 Task: Plan a trip to Papakura, New Zealand from 6th December, 2023 to 18th December, 2023 for 3 adults.2 bedrooms having 2 beds and 2 bathrooms. Look for 5 properties as per requirement.
Action: Mouse moved to (405, 71)
Screenshot: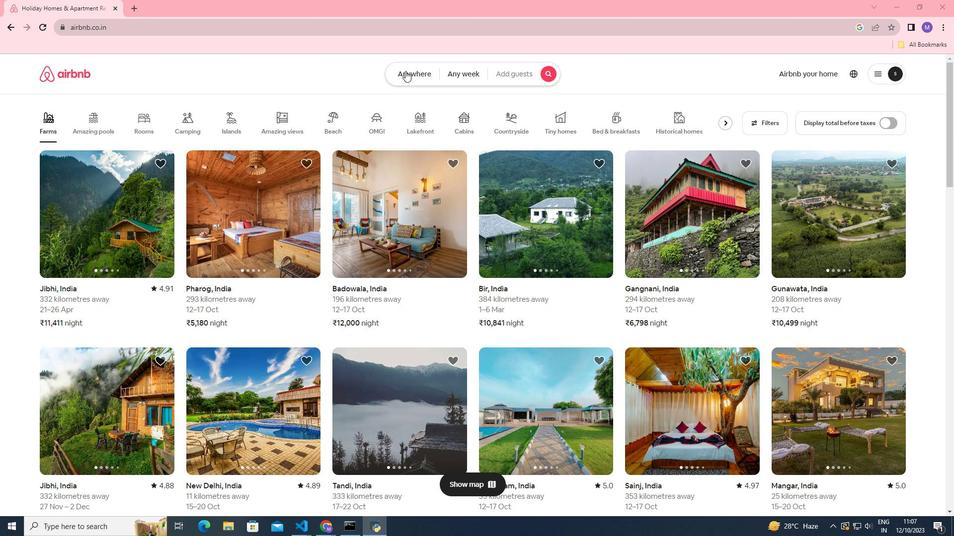 
Action: Mouse pressed left at (405, 71)
Screenshot: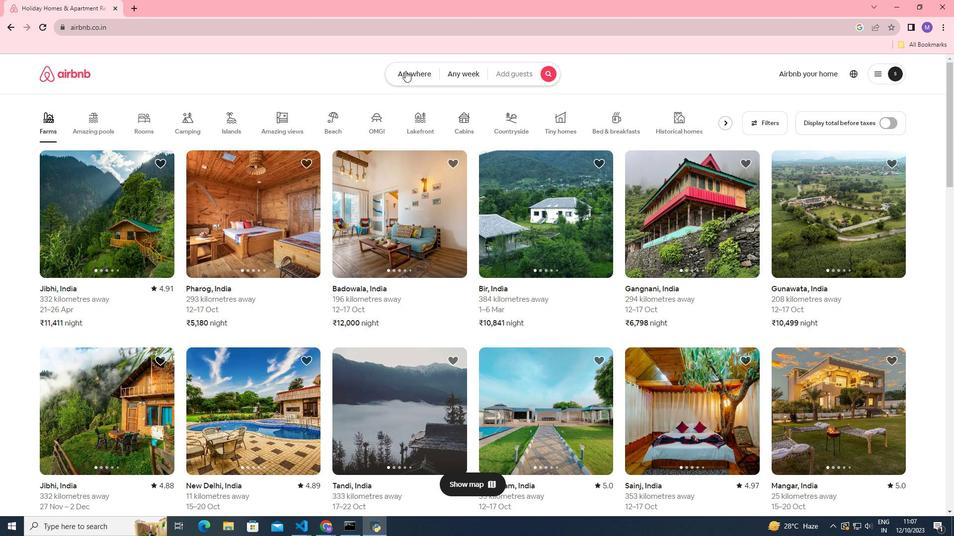 
Action: Mouse moved to (345, 111)
Screenshot: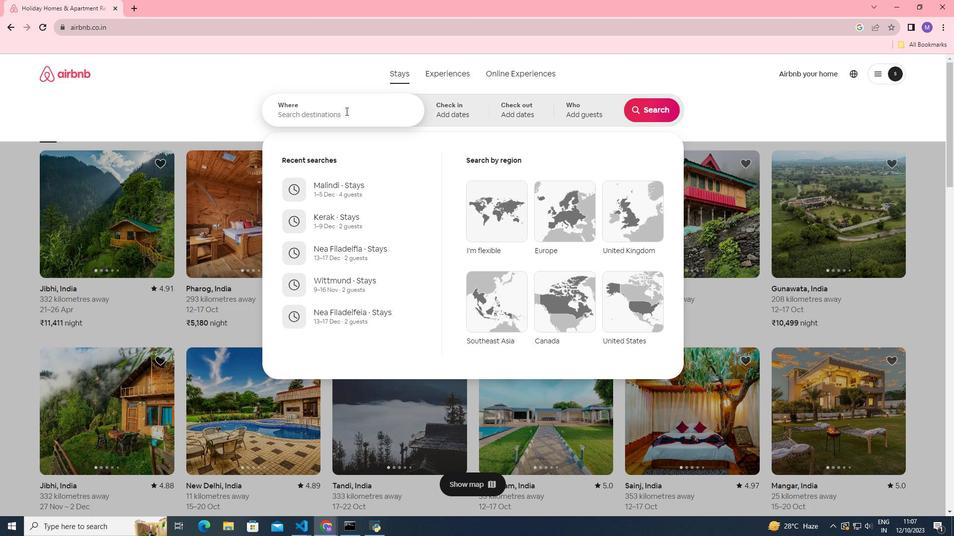 
Action: Mouse pressed left at (345, 111)
Screenshot: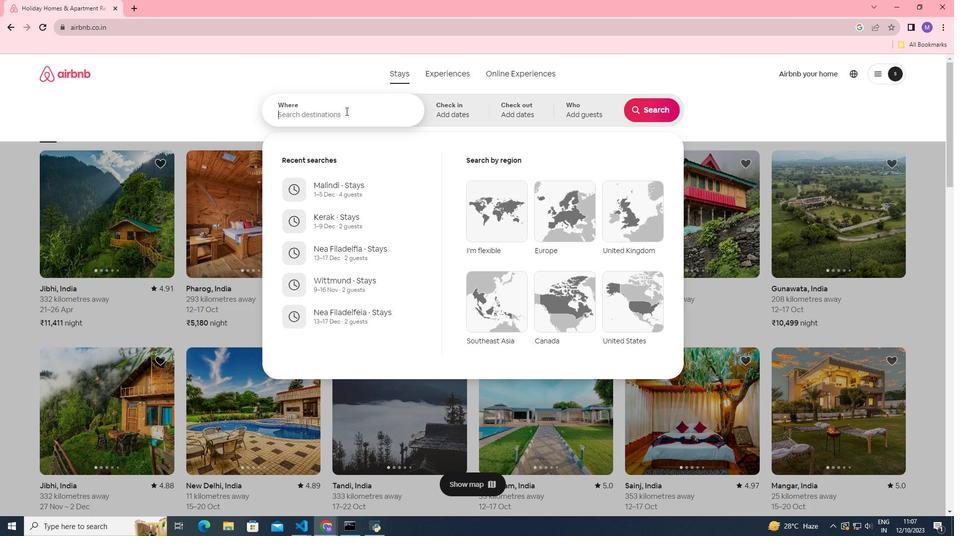 
Action: Key pressed <Key.shift>Papakura,<Key.space><Key.shift>New<Key.space><Key.shift>Zealand
Screenshot: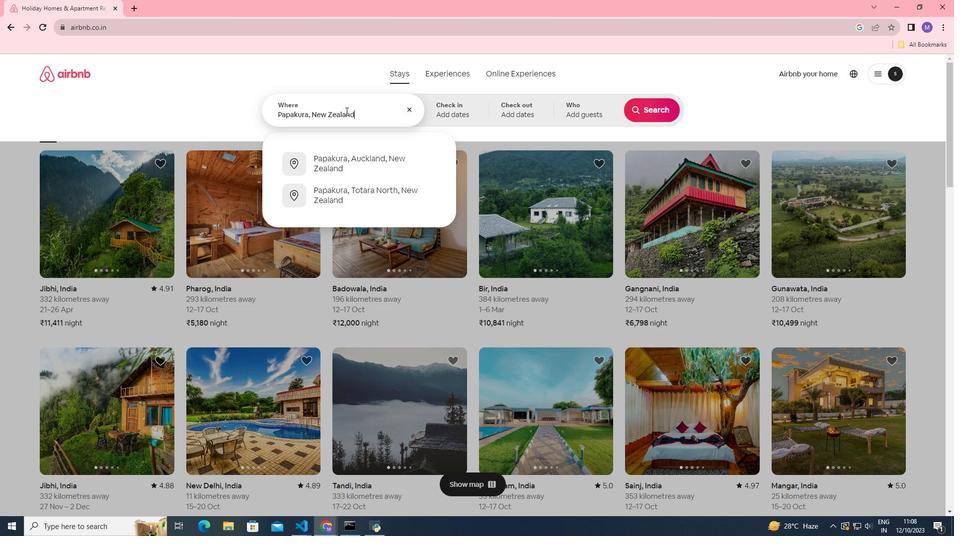 
Action: Mouse moved to (464, 118)
Screenshot: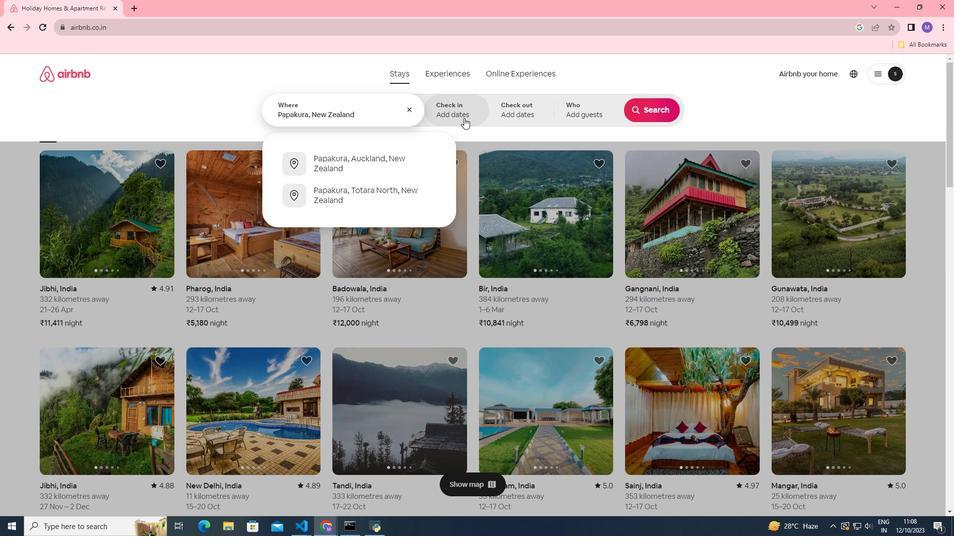 
Action: Mouse pressed left at (464, 118)
Screenshot: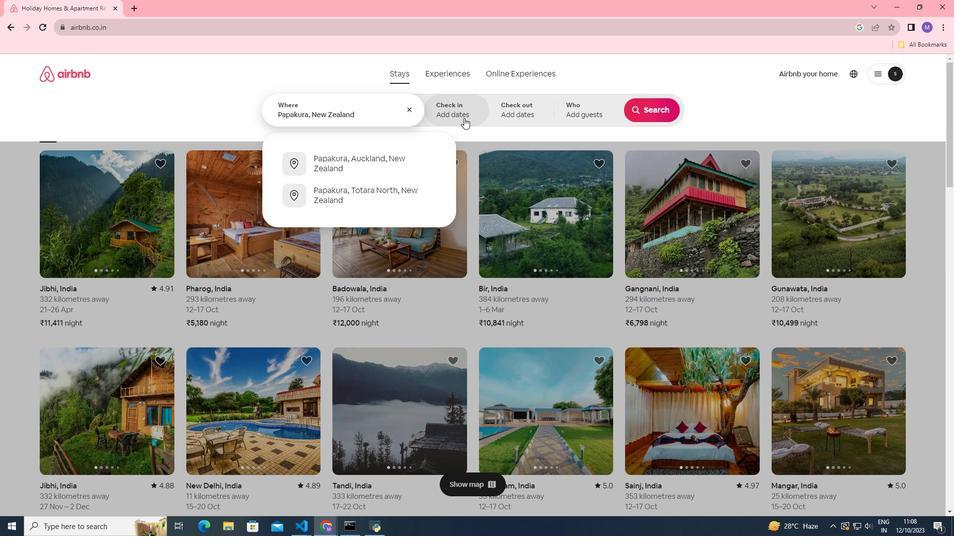 
Action: Mouse moved to (646, 191)
Screenshot: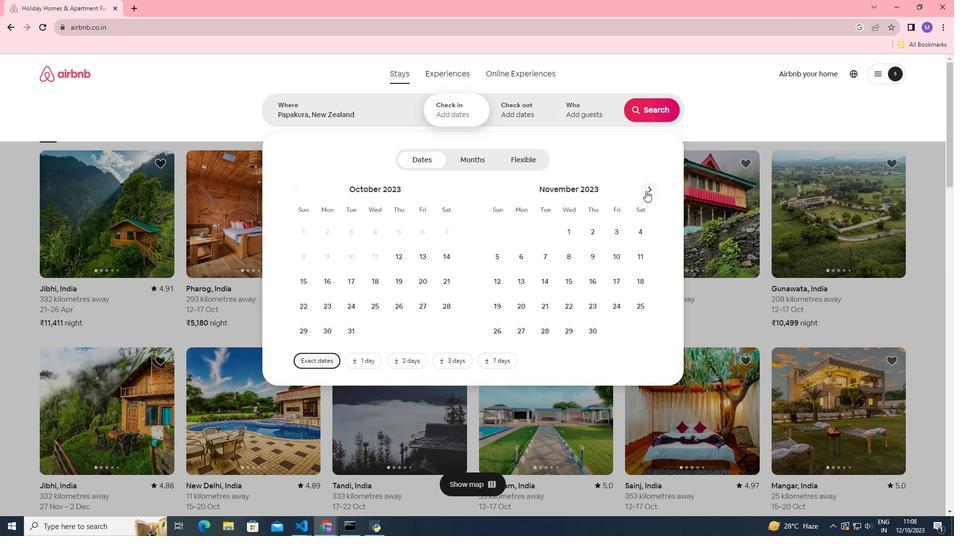 
Action: Mouse pressed left at (646, 191)
Screenshot: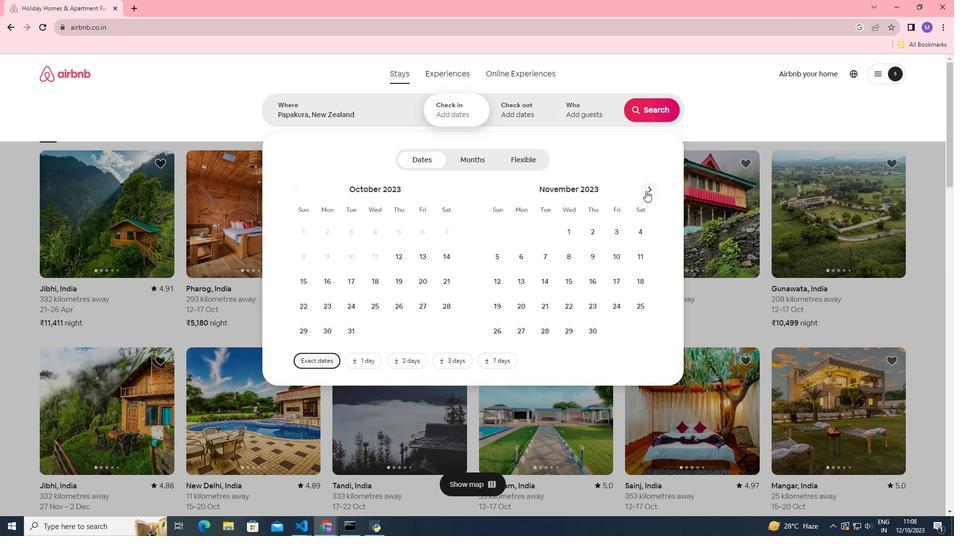 
Action: Mouse moved to (567, 255)
Screenshot: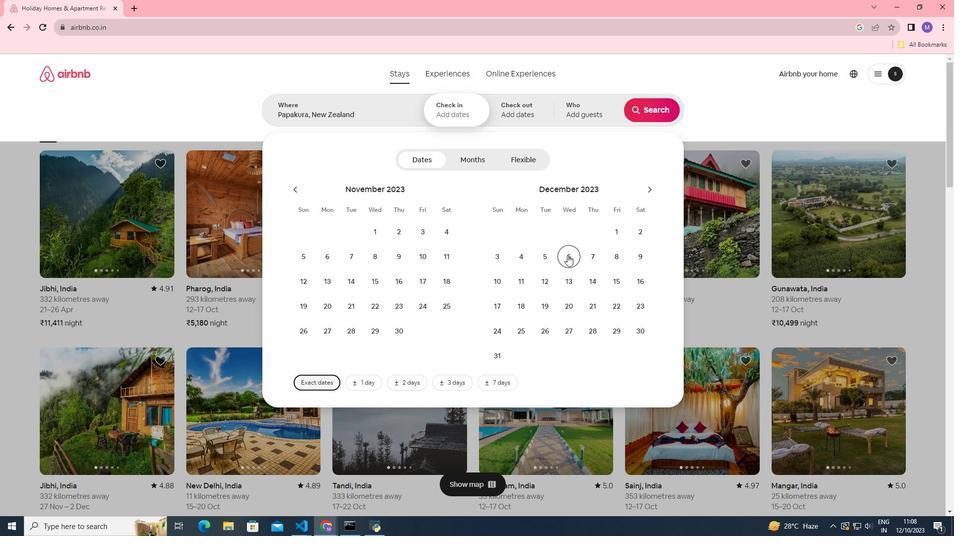 
Action: Mouse pressed left at (567, 255)
Screenshot: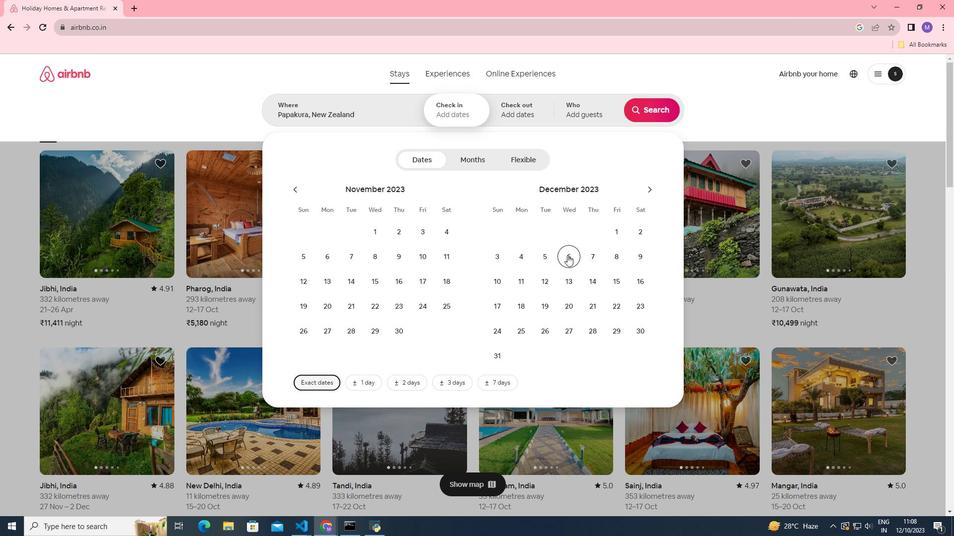 
Action: Mouse moved to (518, 308)
Screenshot: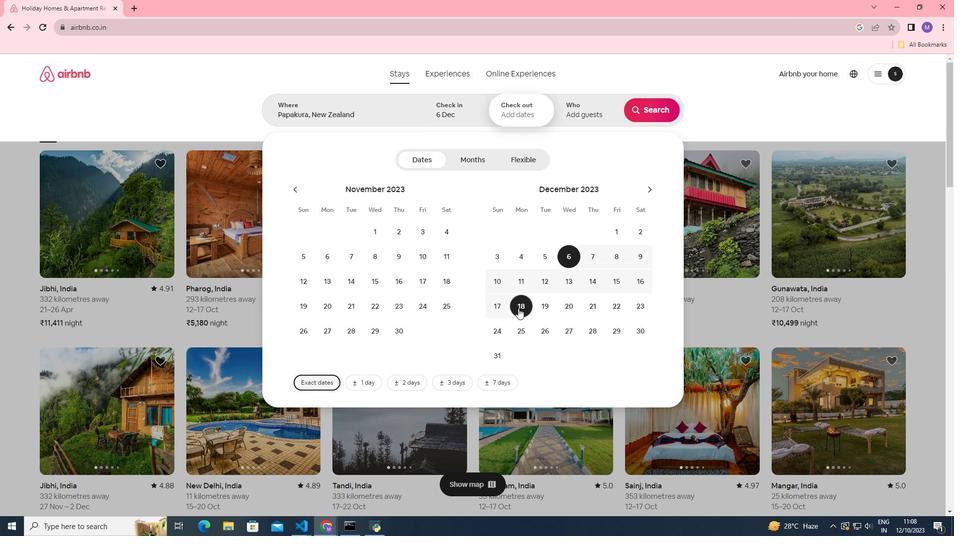 
Action: Mouse pressed left at (518, 308)
Screenshot: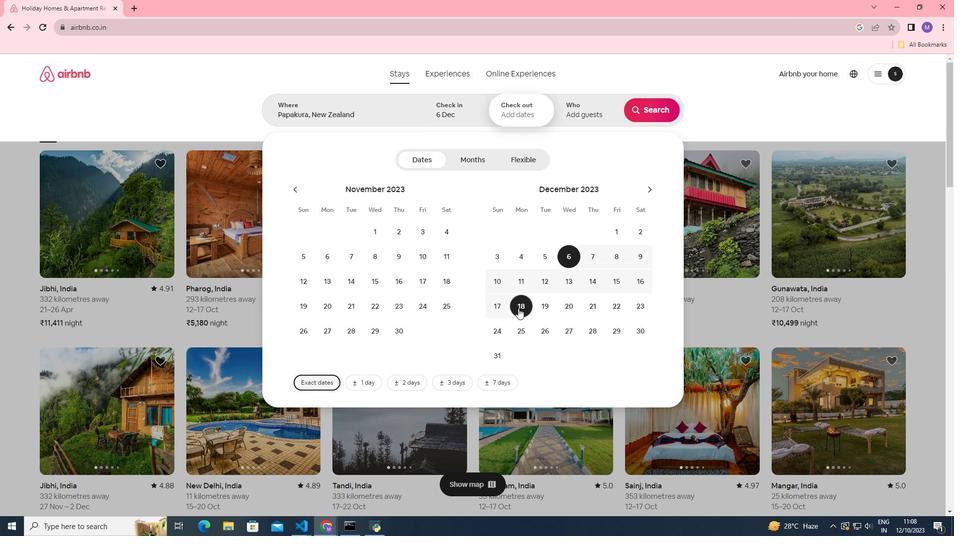 
Action: Mouse pressed left at (518, 308)
Screenshot: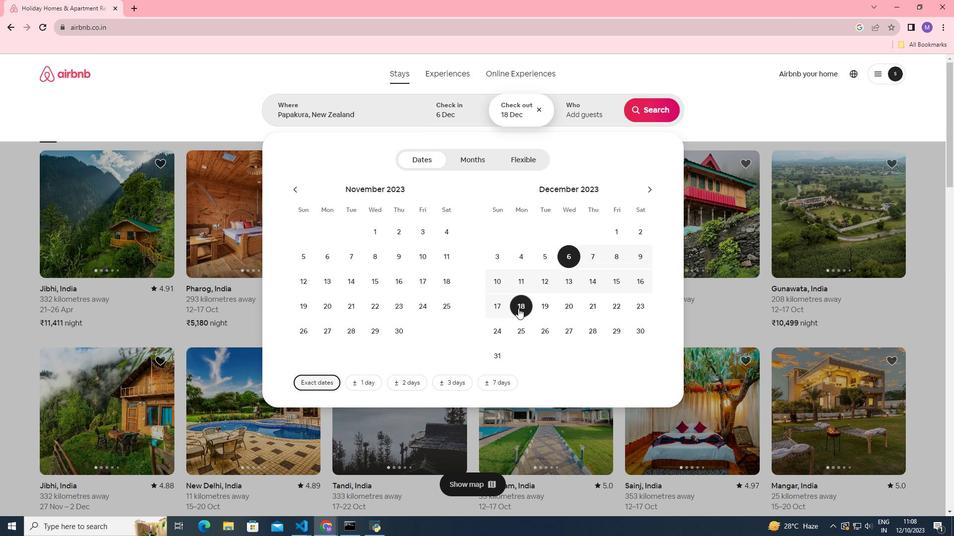 
Action: Mouse moved to (582, 109)
Screenshot: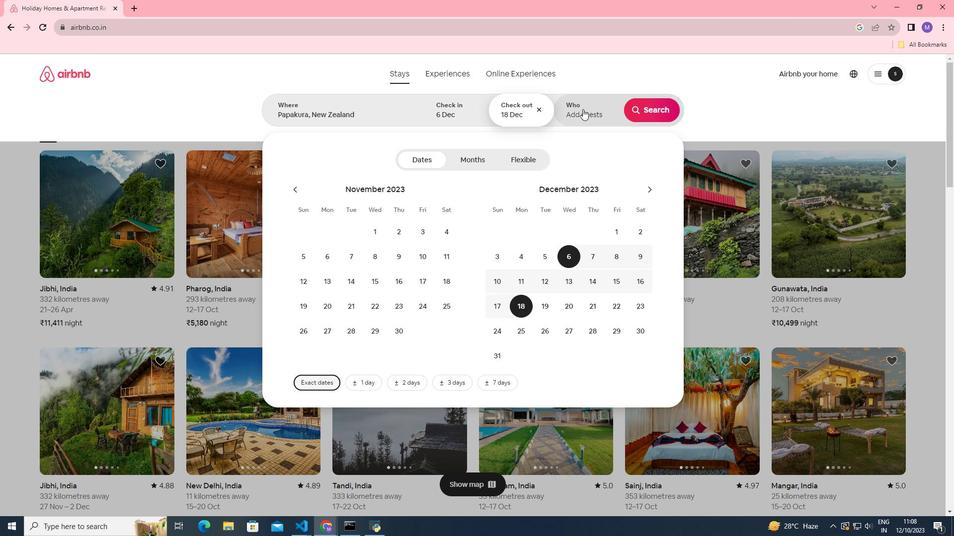 
Action: Mouse pressed left at (582, 109)
Screenshot: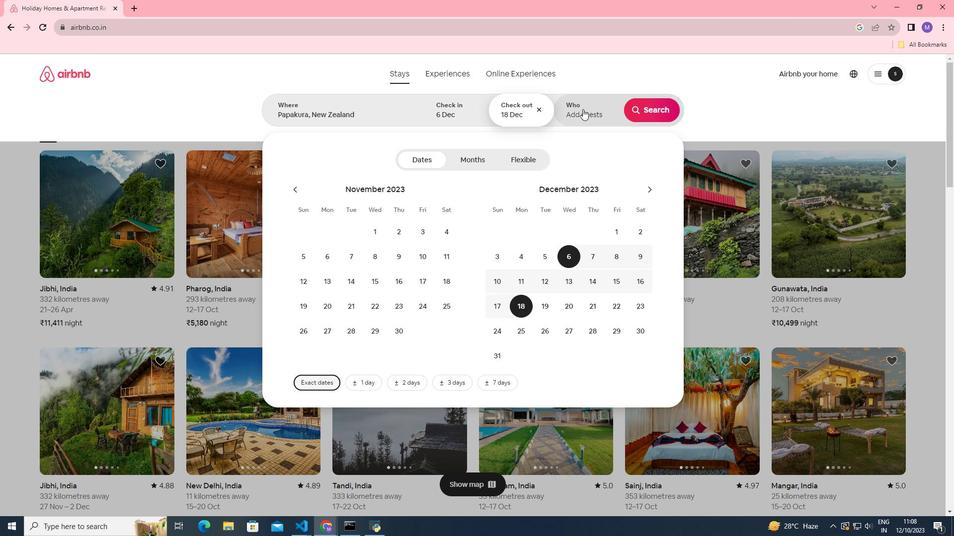 
Action: Mouse moved to (657, 160)
Screenshot: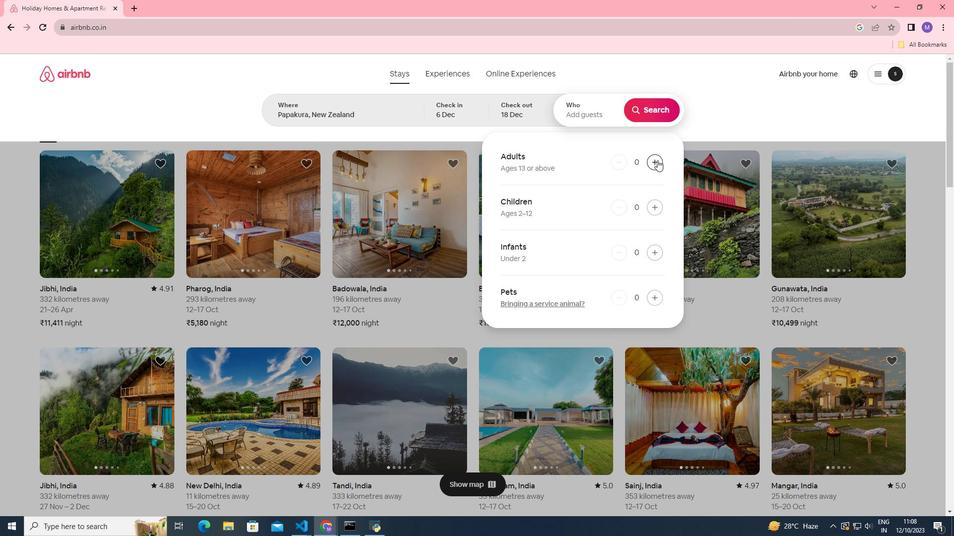 
Action: Mouse pressed left at (657, 160)
Screenshot: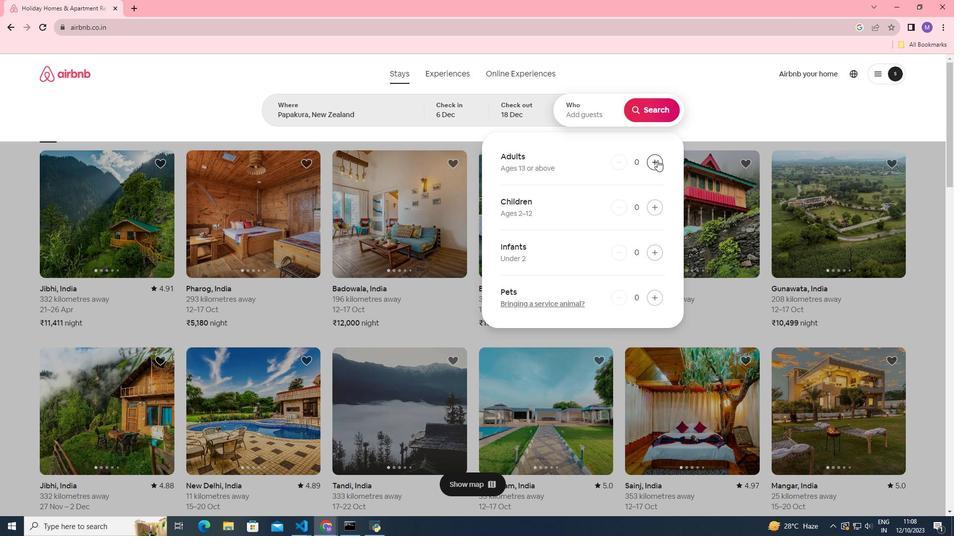 
Action: Mouse pressed left at (657, 160)
Screenshot: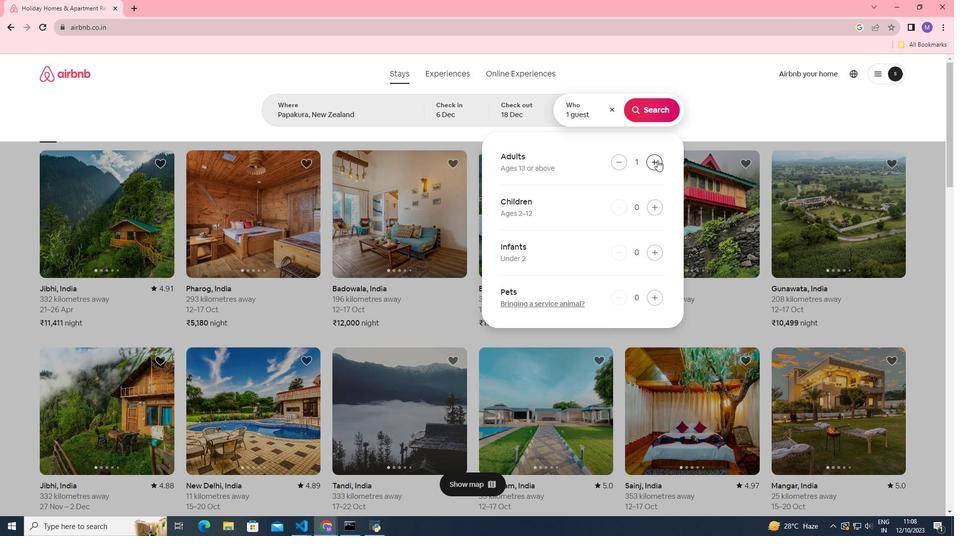 
Action: Mouse pressed left at (657, 160)
Screenshot: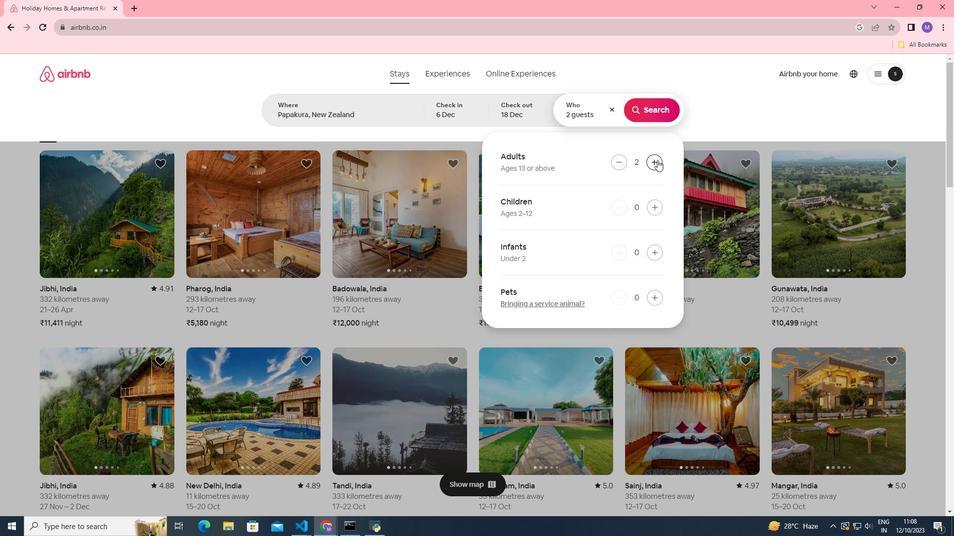 
Action: Mouse moved to (645, 104)
Screenshot: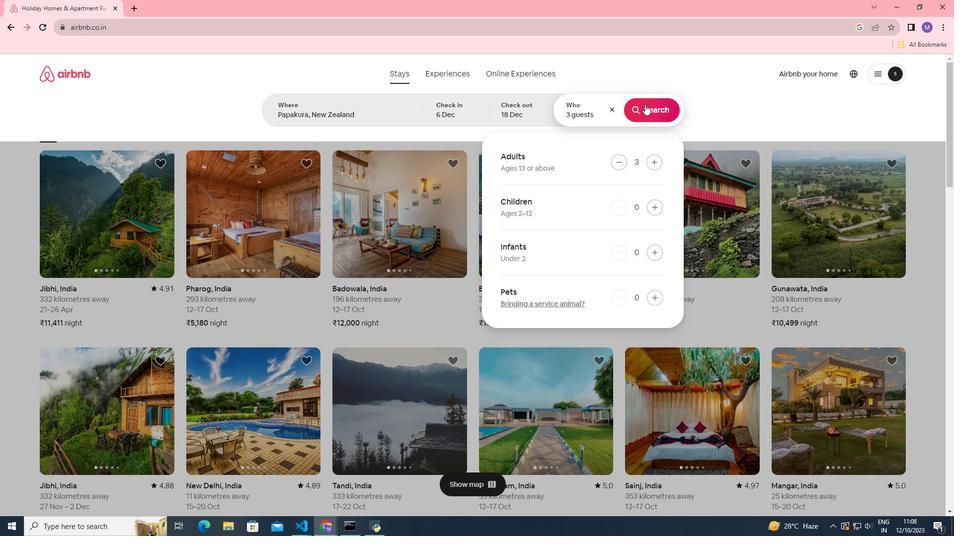 
Action: Mouse pressed left at (645, 104)
Screenshot: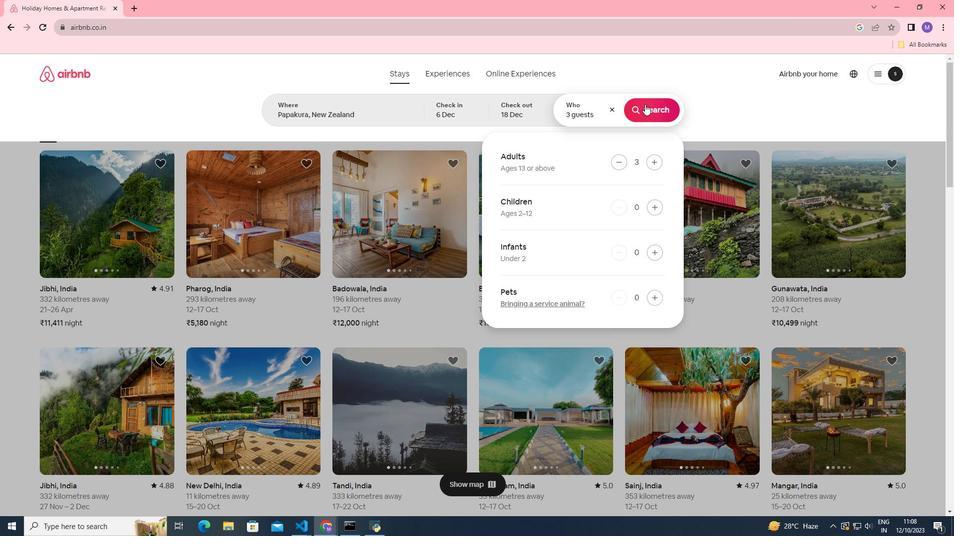 
Action: Mouse moved to (778, 118)
Screenshot: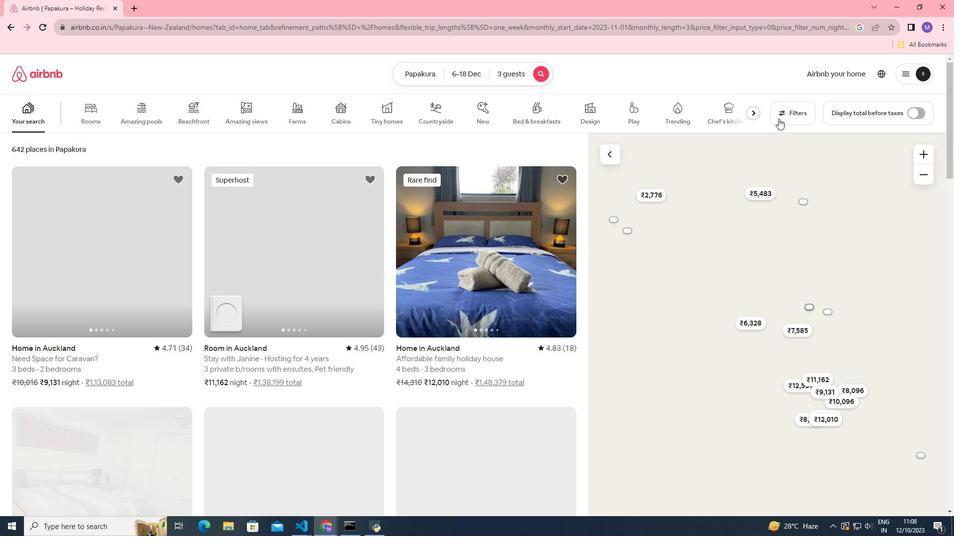 
Action: Mouse pressed left at (778, 118)
Screenshot: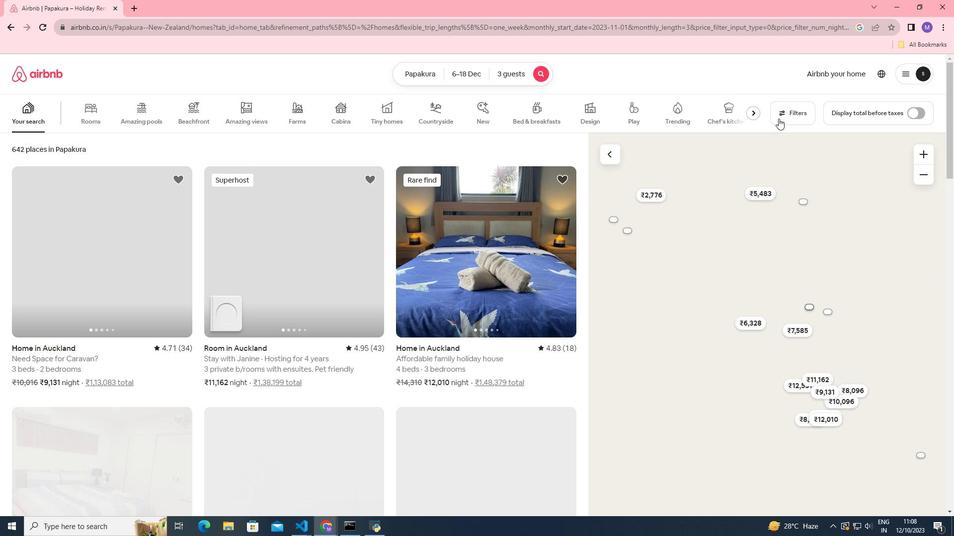 
Action: Mouse moved to (399, 369)
Screenshot: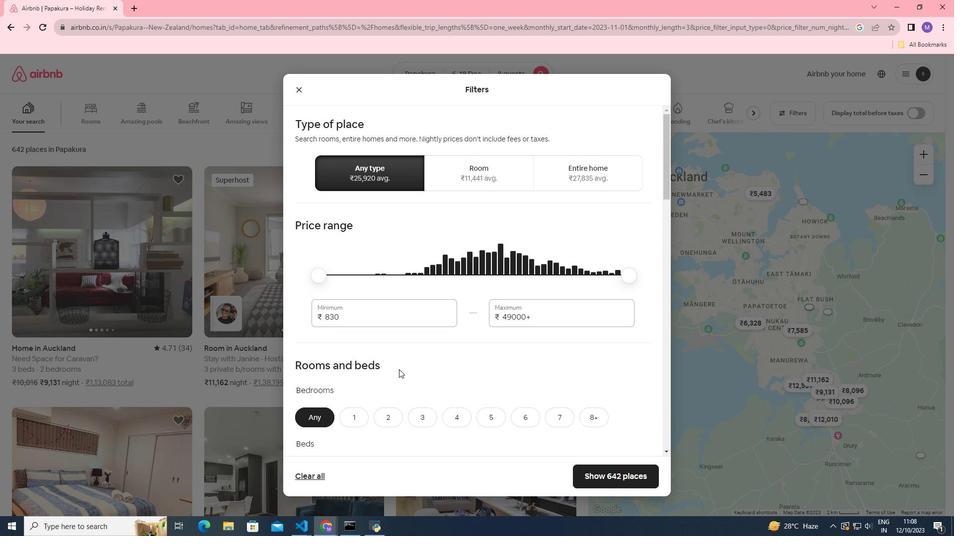 
Action: Mouse scrolled (399, 369) with delta (0, 0)
Screenshot: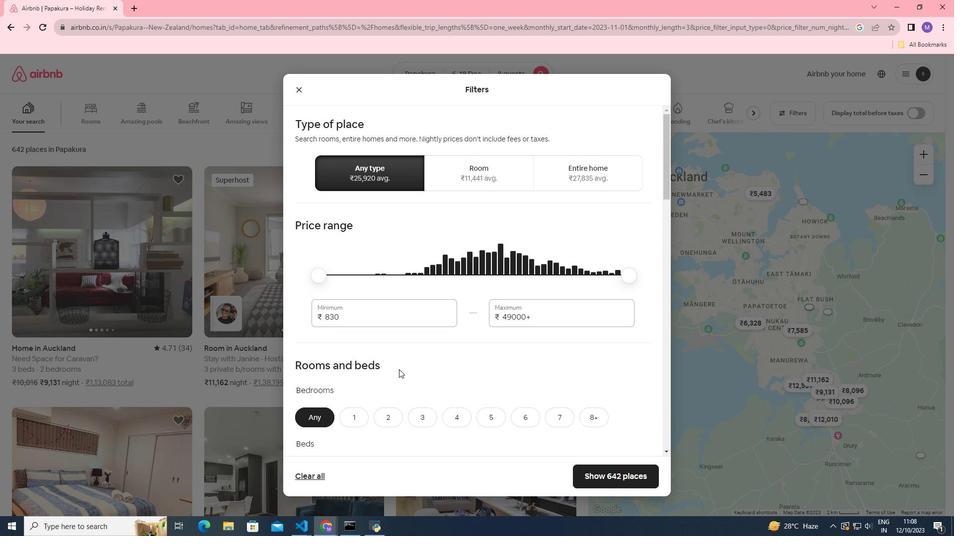 
Action: Mouse moved to (382, 358)
Screenshot: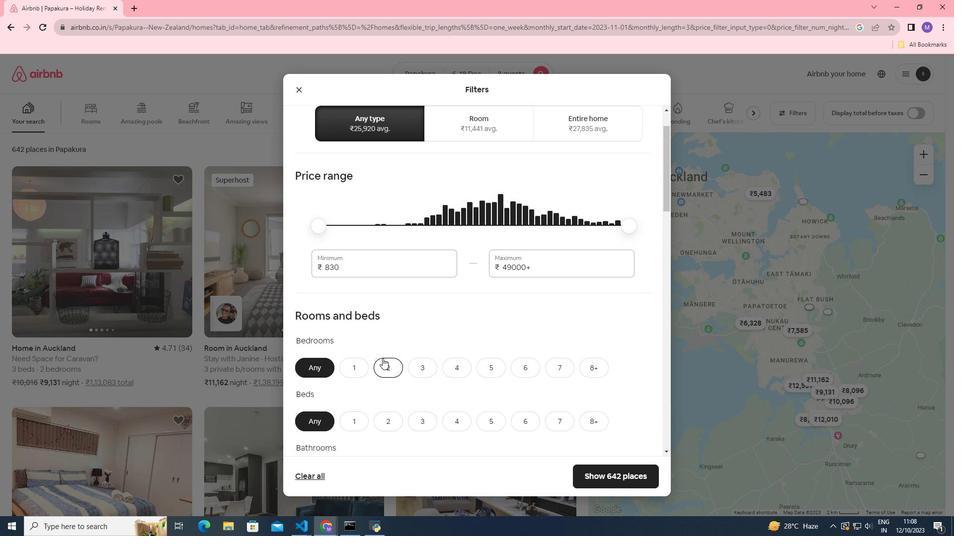 
Action: Mouse scrolled (382, 358) with delta (0, 0)
Screenshot: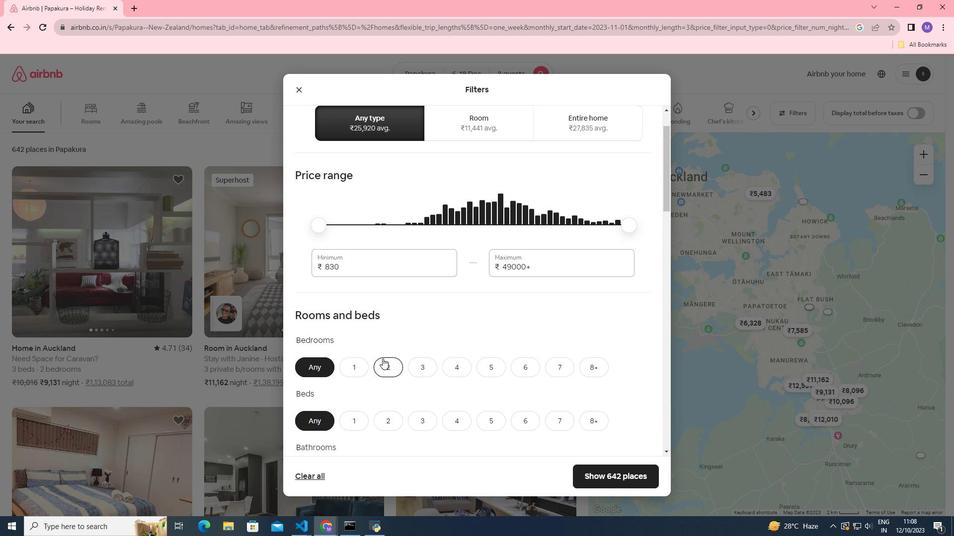 
Action: Mouse moved to (394, 322)
Screenshot: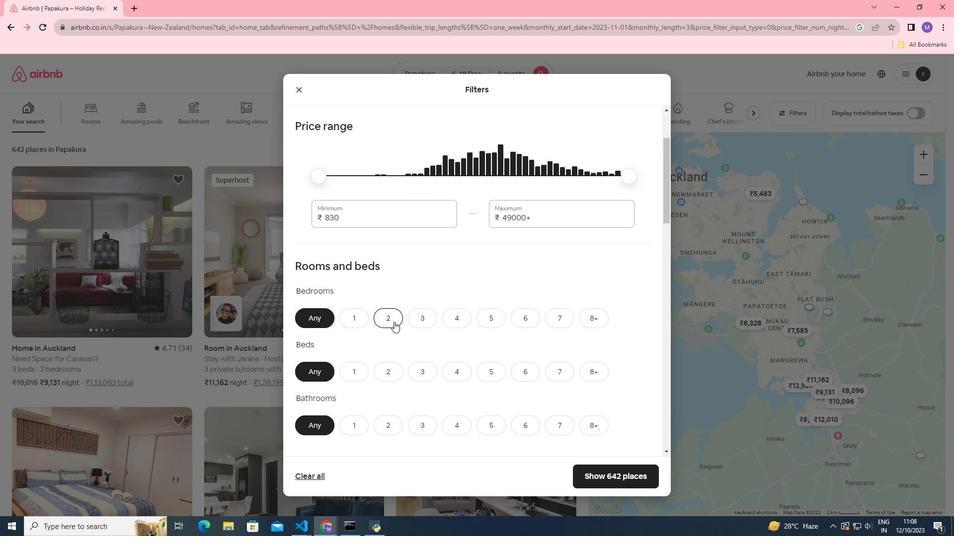
Action: Mouse pressed left at (394, 322)
Screenshot: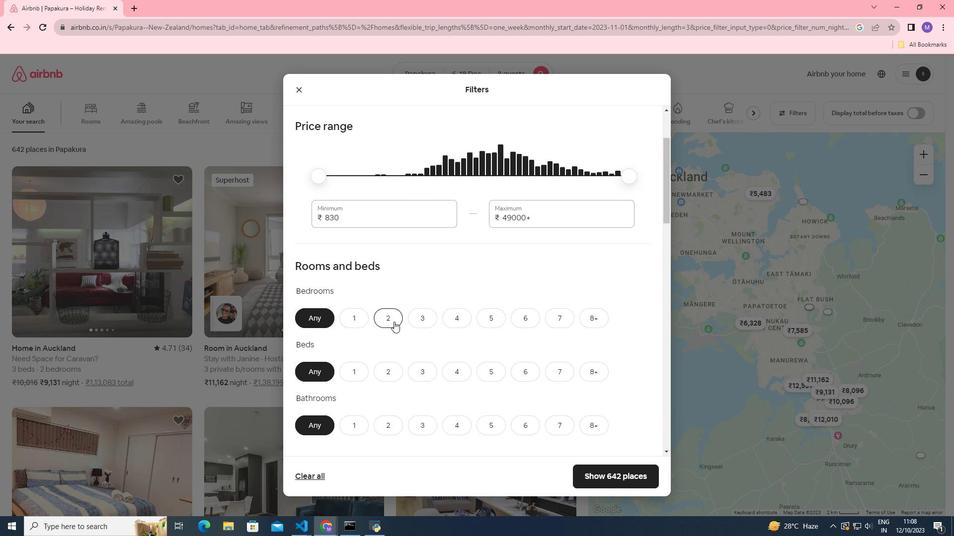 
Action: Mouse moved to (400, 328)
Screenshot: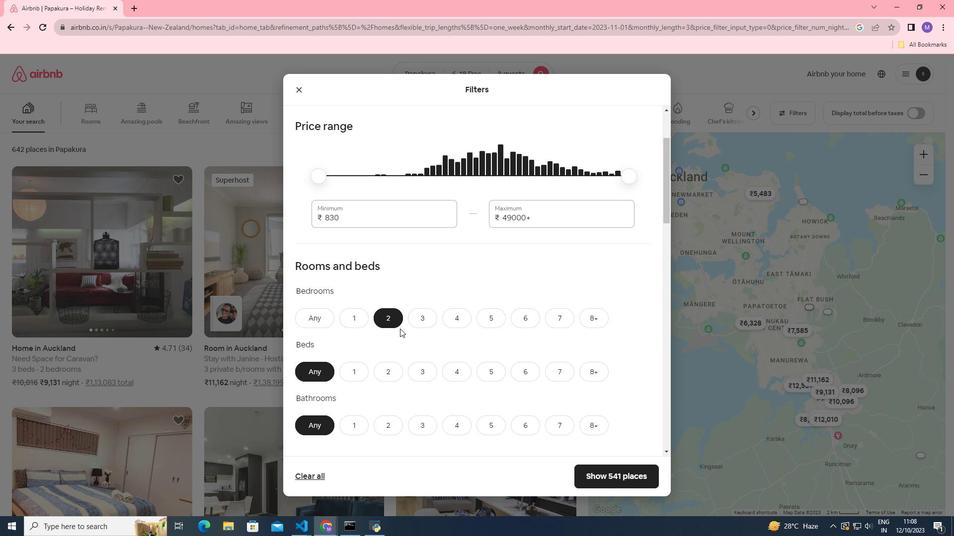 
Action: Mouse scrolled (400, 328) with delta (0, 0)
Screenshot: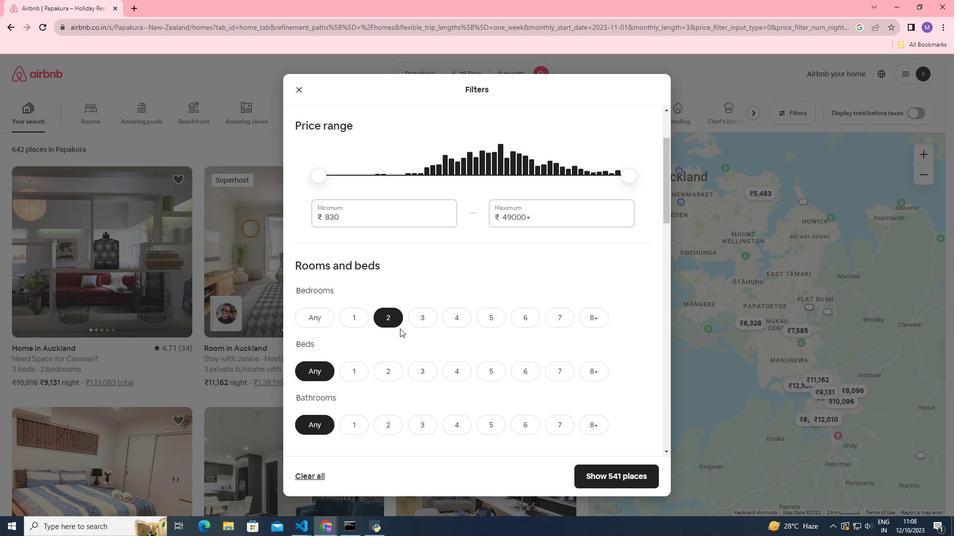 
Action: Mouse moved to (389, 322)
Screenshot: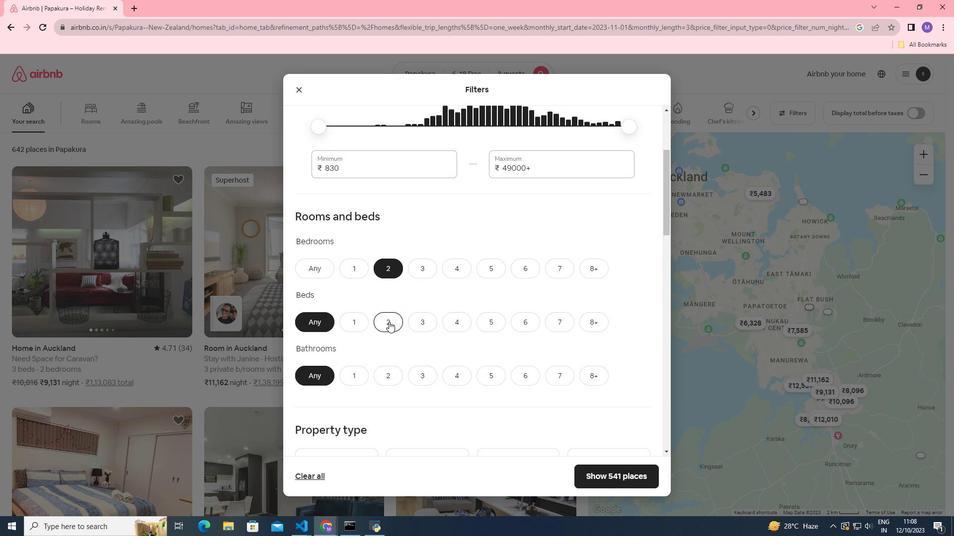
Action: Mouse pressed left at (389, 322)
Screenshot: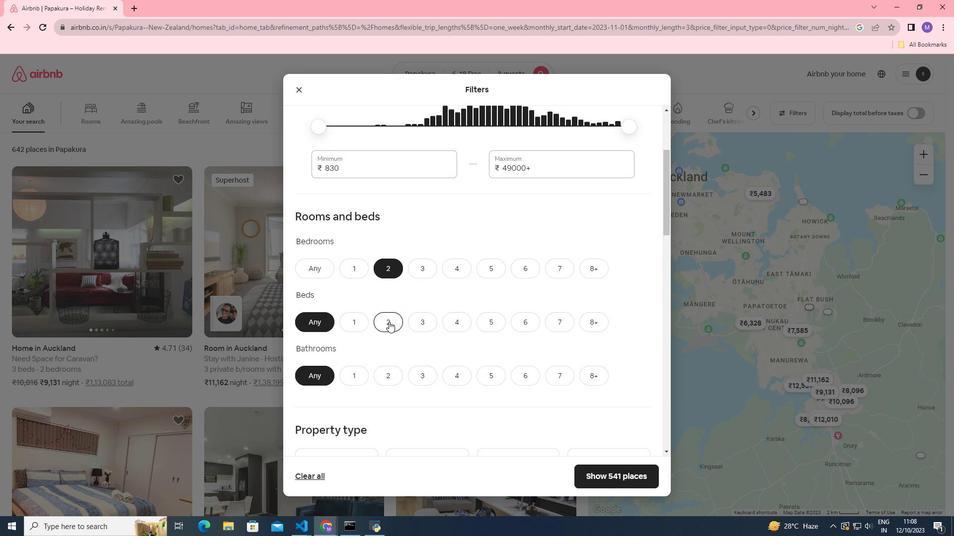 
Action: Mouse moved to (389, 375)
Screenshot: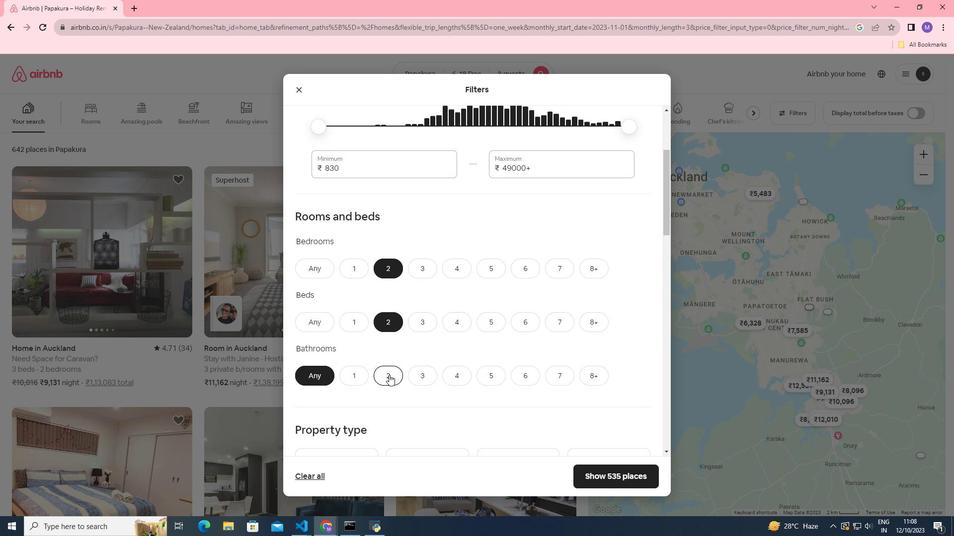 
Action: Mouse pressed left at (389, 375)
Screenshot: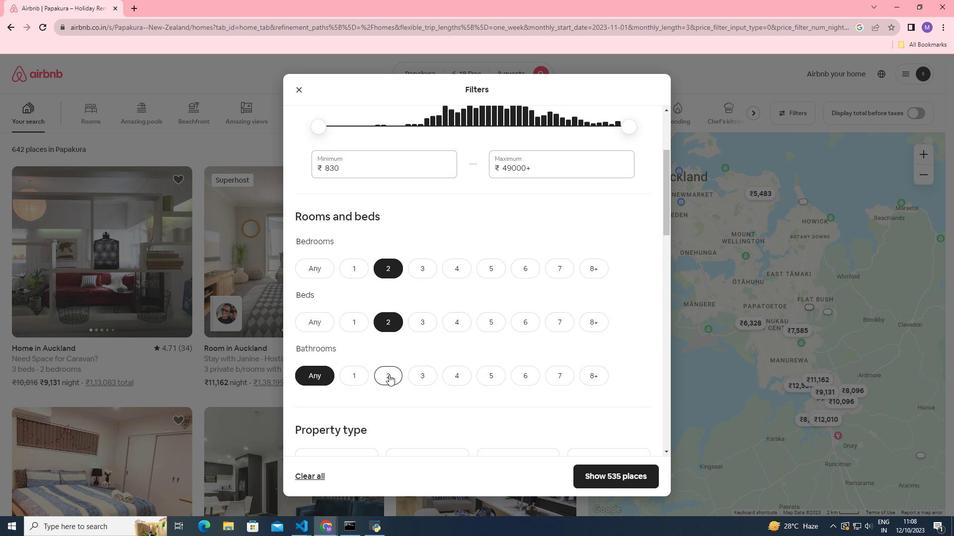 
Action: Mouse moved to (617, 477)
Screenshot: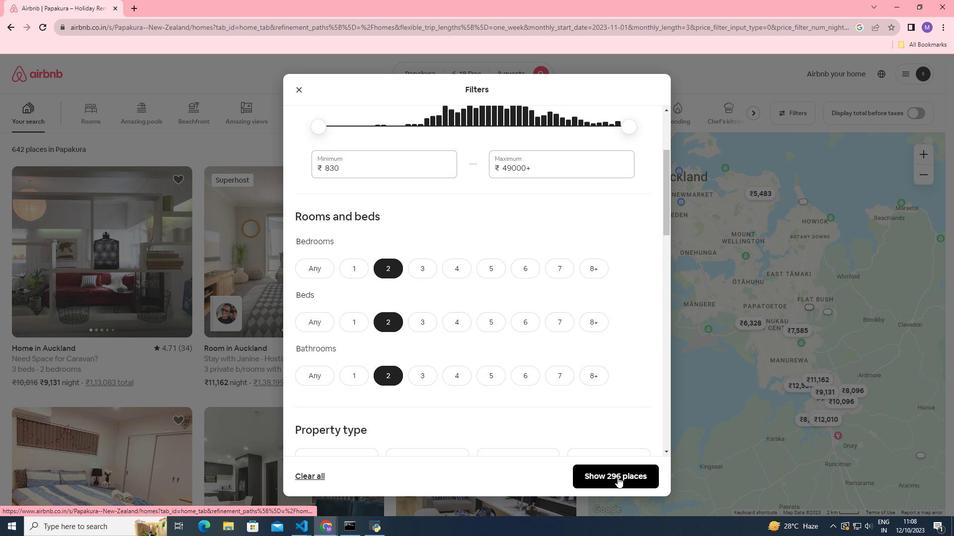 
Action: Mouse pressed left at (617, 477)
Screenshot: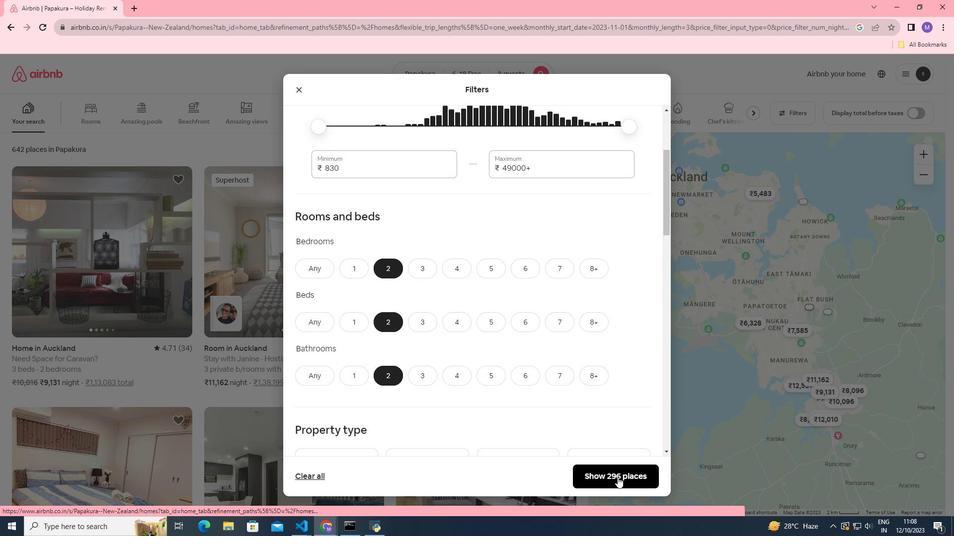 
Action: Mouse pressed left at (617, 477)
Screenshot: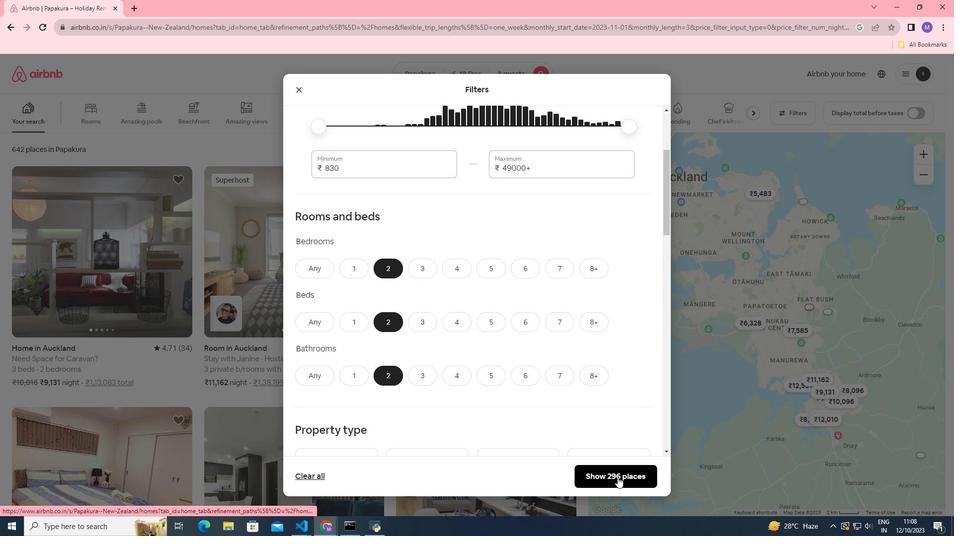 
Action: Mouse moved to (117, 241)
Screenshot: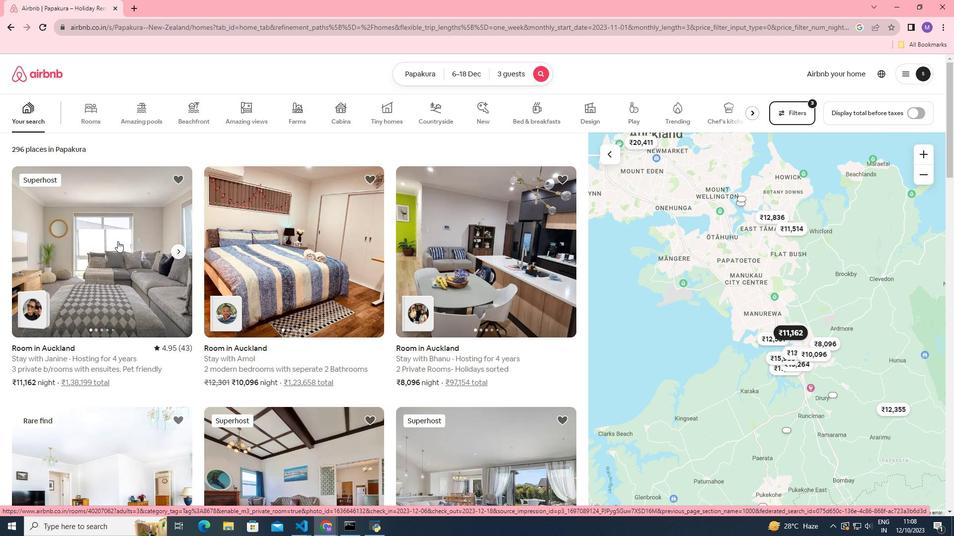 
Action: Mouse pressed left at (117, 241)
Screenshot: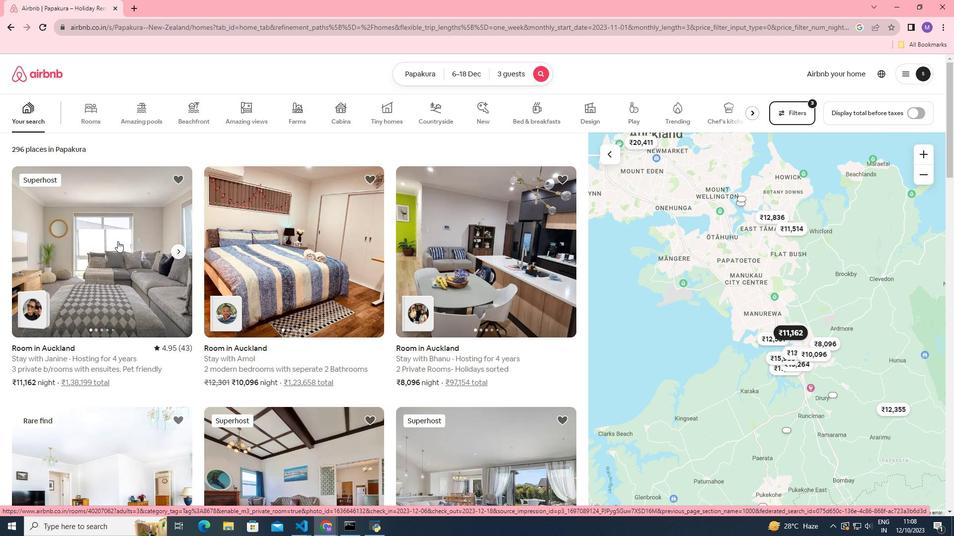 
Action: Mouse moved to (700, 355)
Screenshot: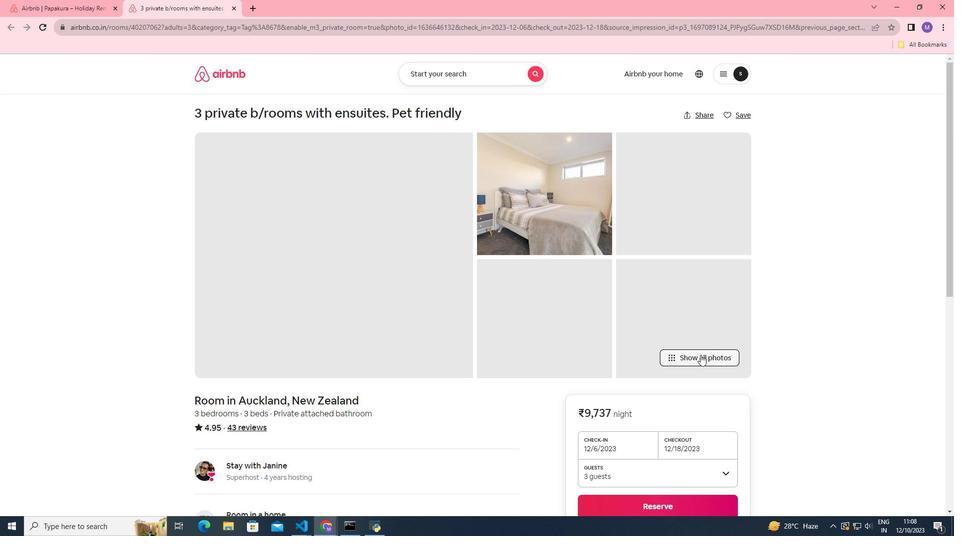 
Action: Mouse pressed left at (700, 355)
Screenshot: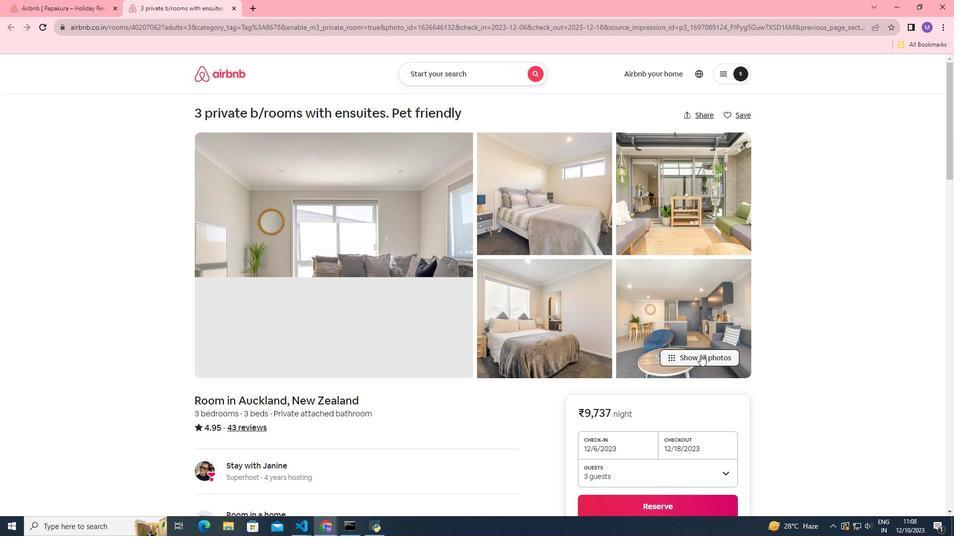 
Action: Mouse moved to (514, 309)
Screenshot: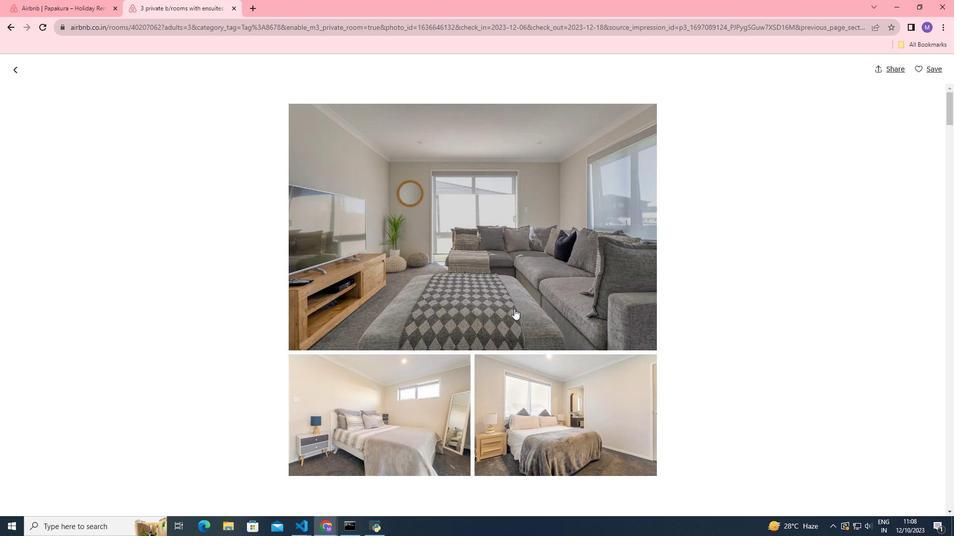 
Action: Mouse scrolled (514, 308) with delta (0, 0)
Screenshot: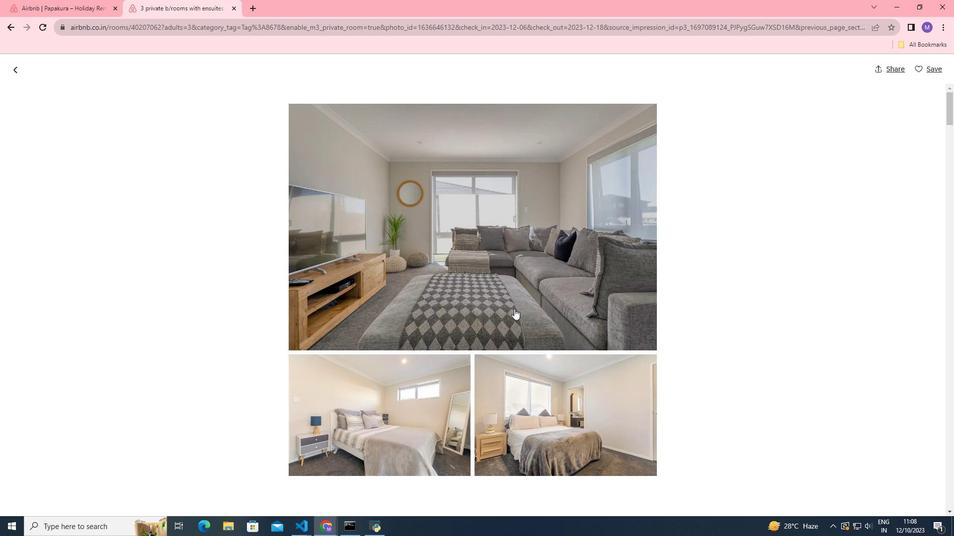 
Action: Mouse scrolled (514, 308) with delta (0, 0)
Screenshot: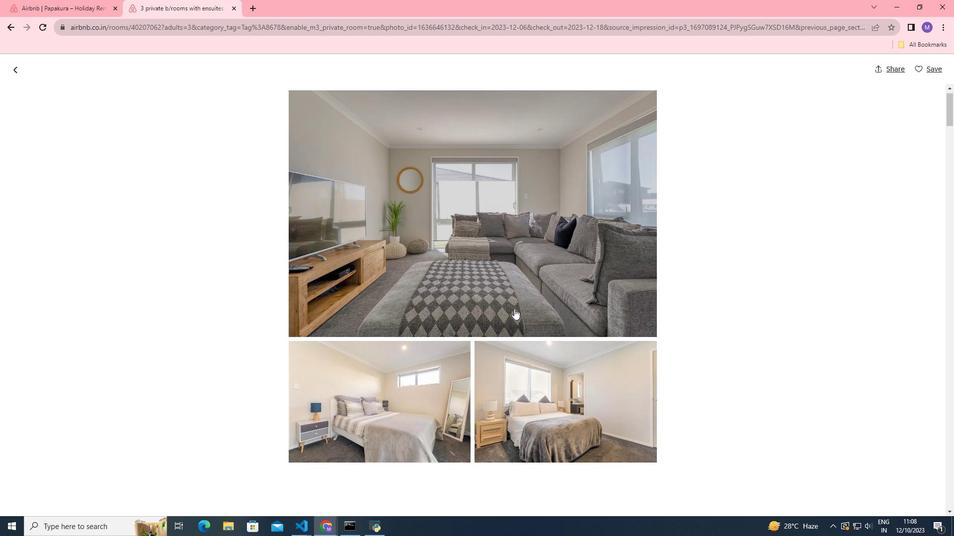 
Action: Mouse scrolled (514, 308) with delta (0, 0)
Screenshot: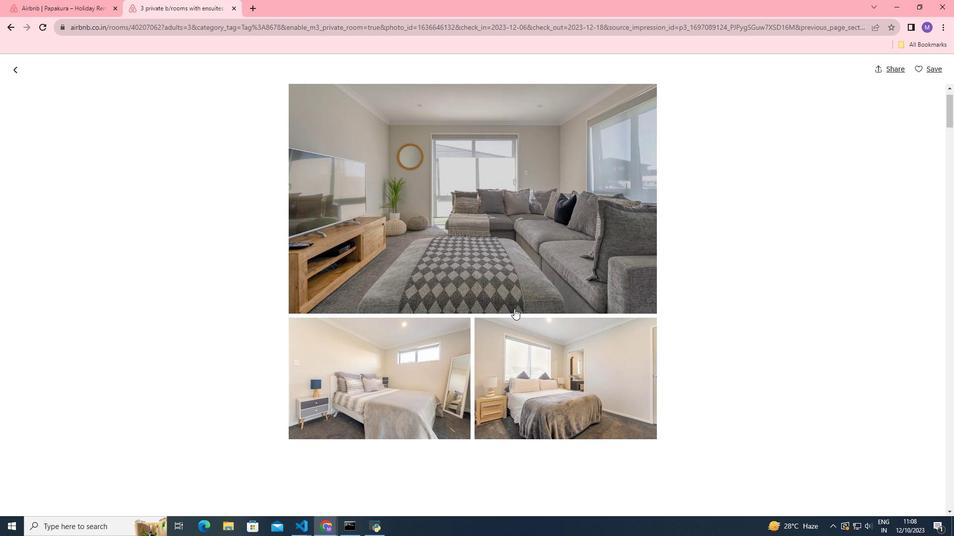 
Action: Mouse scrolled (514, 308) with delta (0, 0)
Screenshot: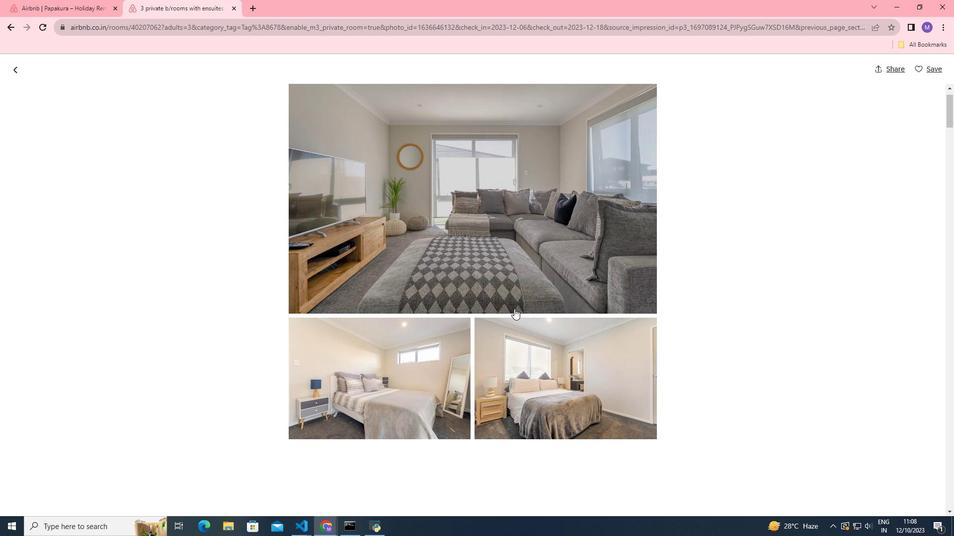 
Action: Mouse moved to (509, 306)
Screenshot: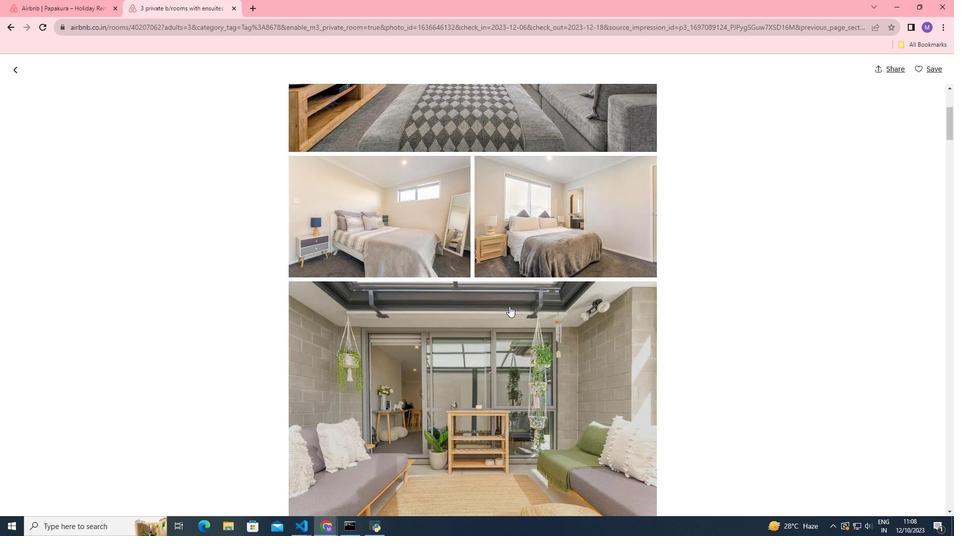 
Action: Mouse scrolled (509, 306) with delta (0, 0)
Screenshot: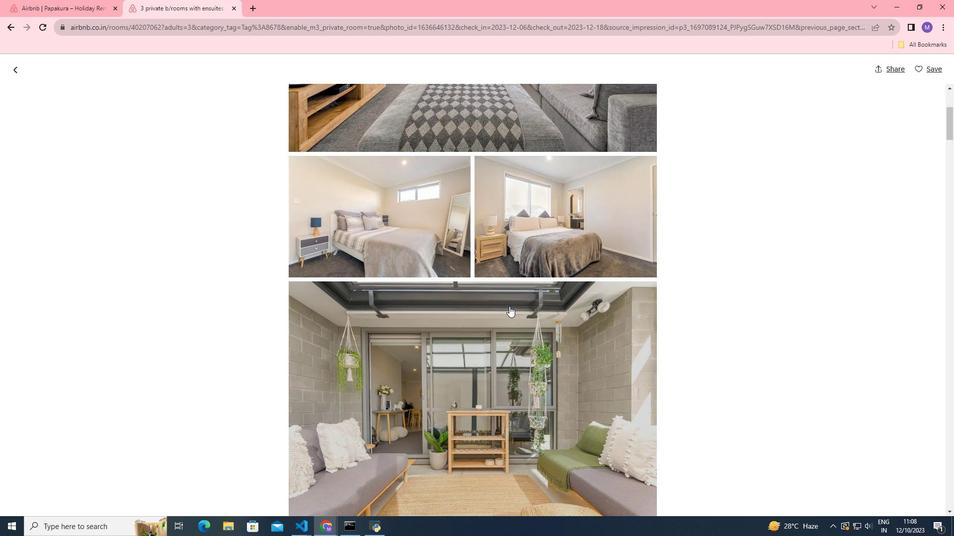 
Action: Mouse scrolled (509, 306) with delta (0, 0)
Screenshot: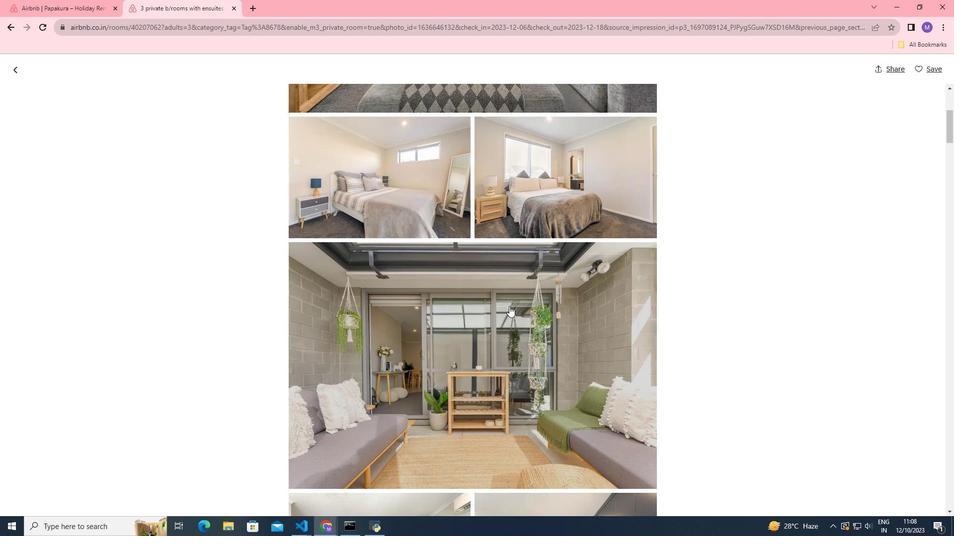 
Action: Mouse scrolled (509, 306) with delta (0, 0)
Screenshot: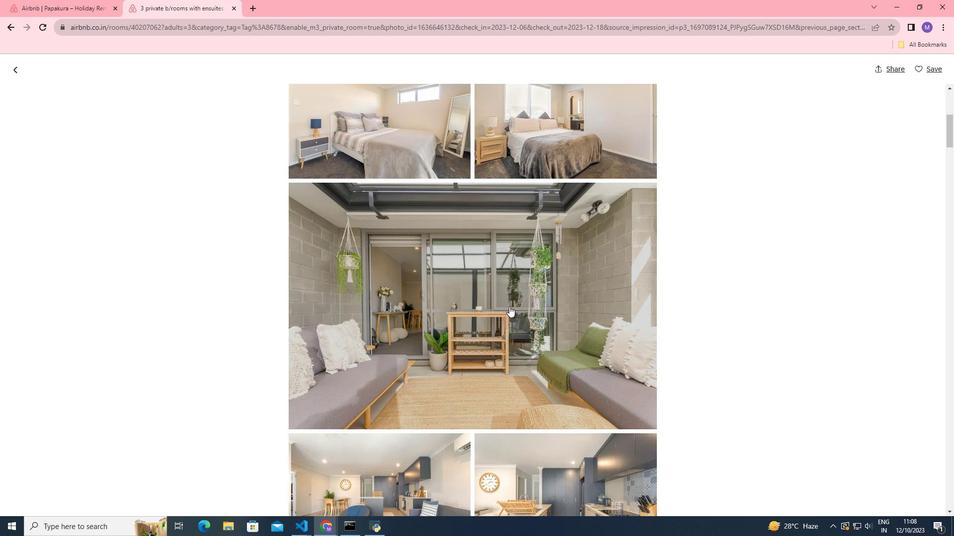 
Action: Mouse scrolled (509, 306) with delta (0, 0)
Screenshot: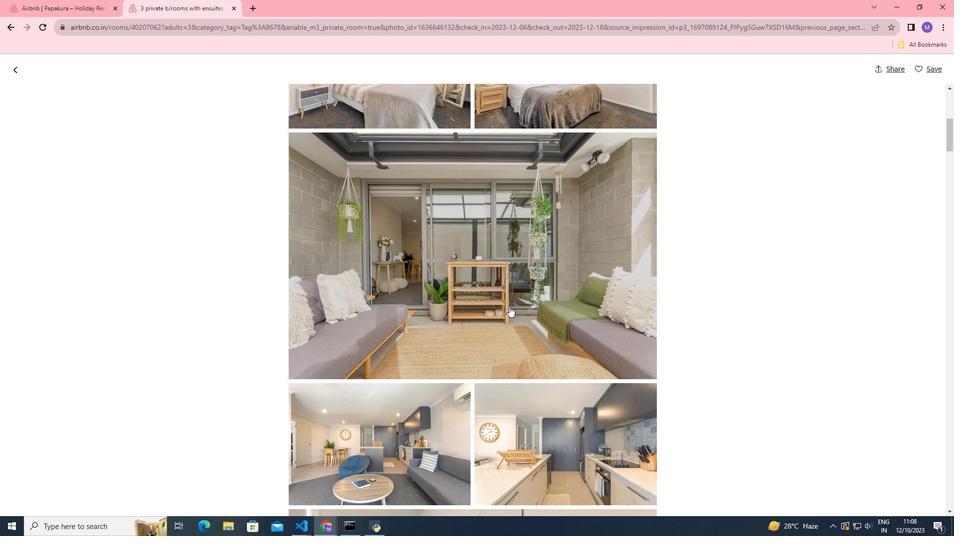 
Action: Mouse scrolled (509, 306) with delta (0, 0)
Screenshot: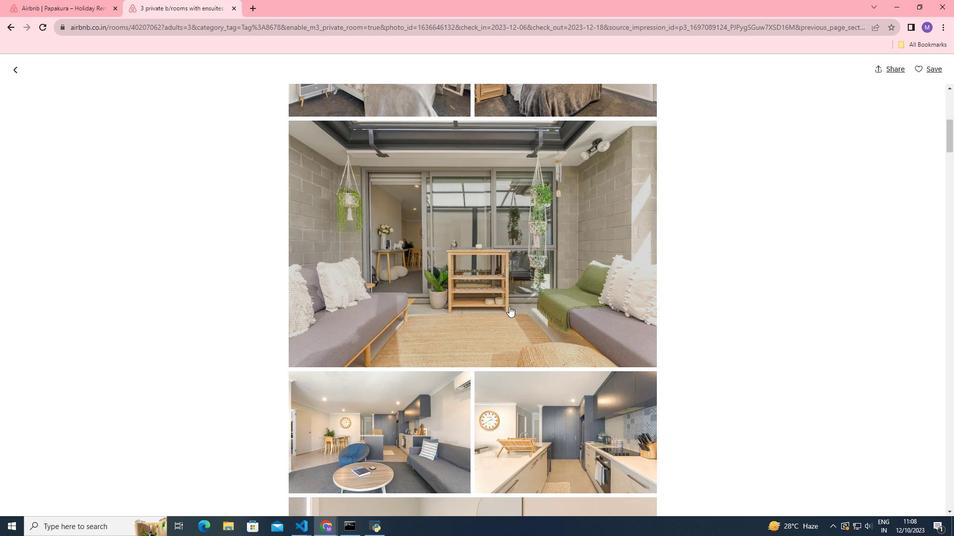 
Action: Mouse scrolled (509, 306) with delta (0, 0)
Screenshot: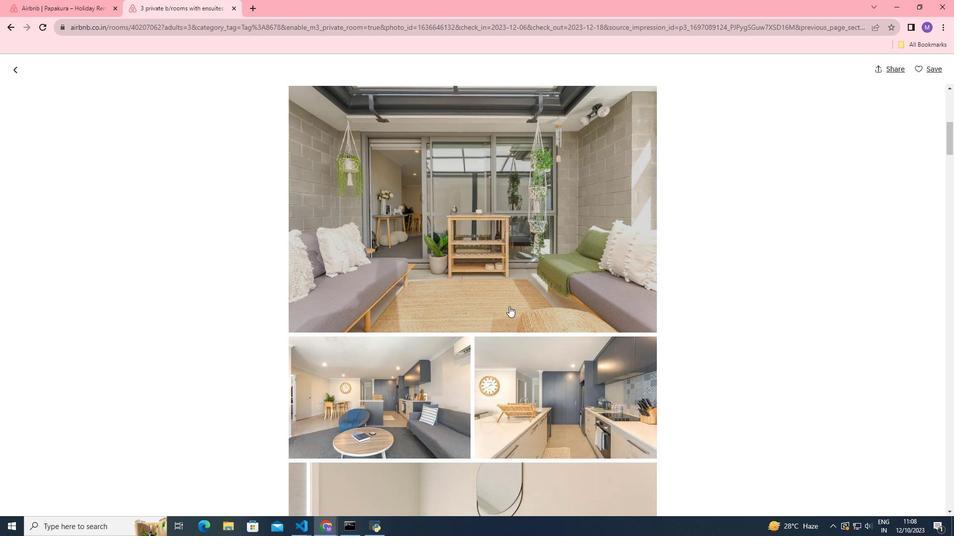 
Action: Mouse scrolled (509, 306) with delta (0, 0)
Screenshot: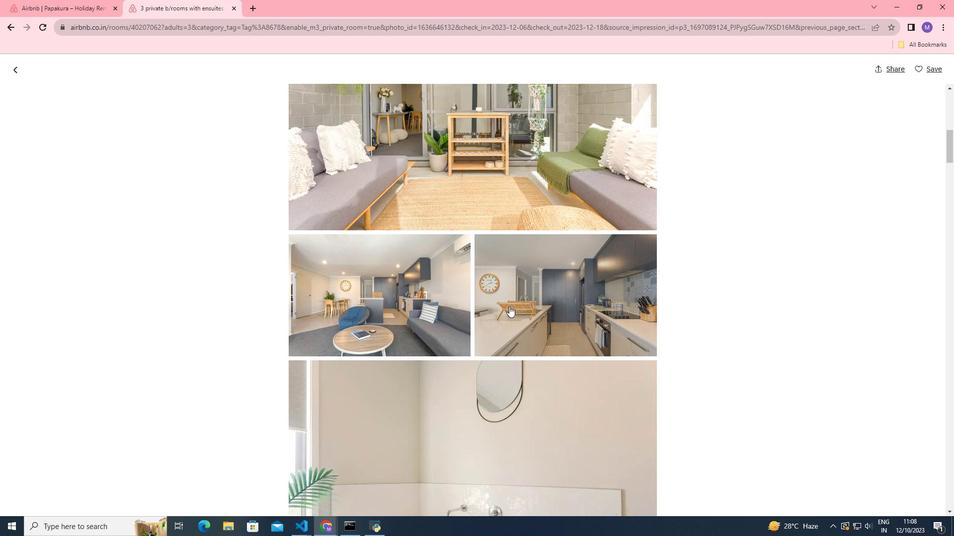 
Action: Mouse scrolled (509, 306) with delta (0, 0)
Screenshot: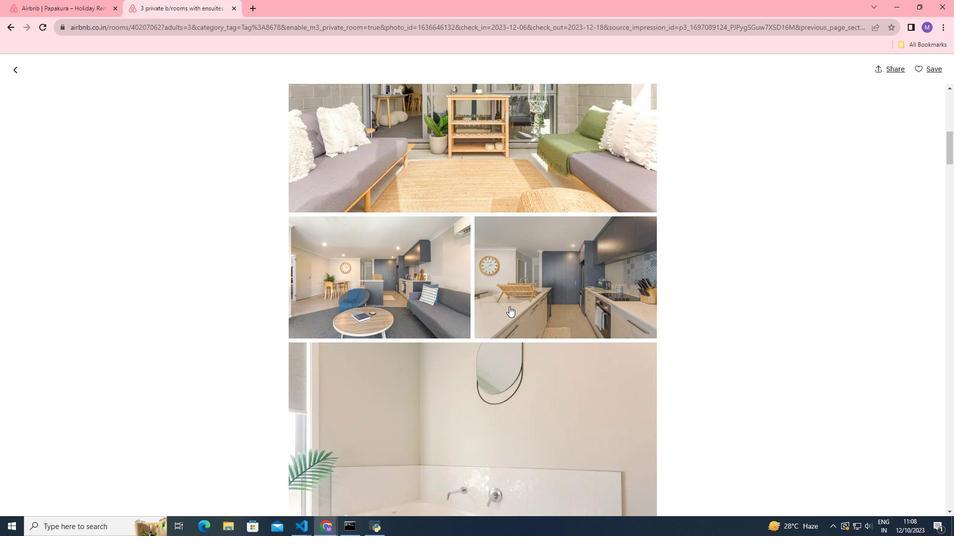 
Action: Mouse scrolled (509, 306) with delta (0, 0)
Screenshot: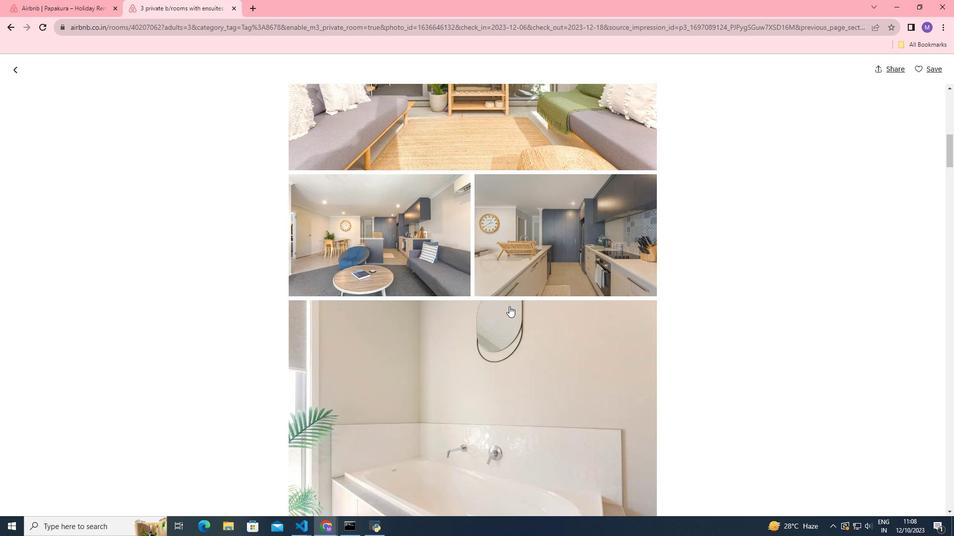 
Action: Mouse scrolled (509, 306) with delta (0, 0)
Screenshot: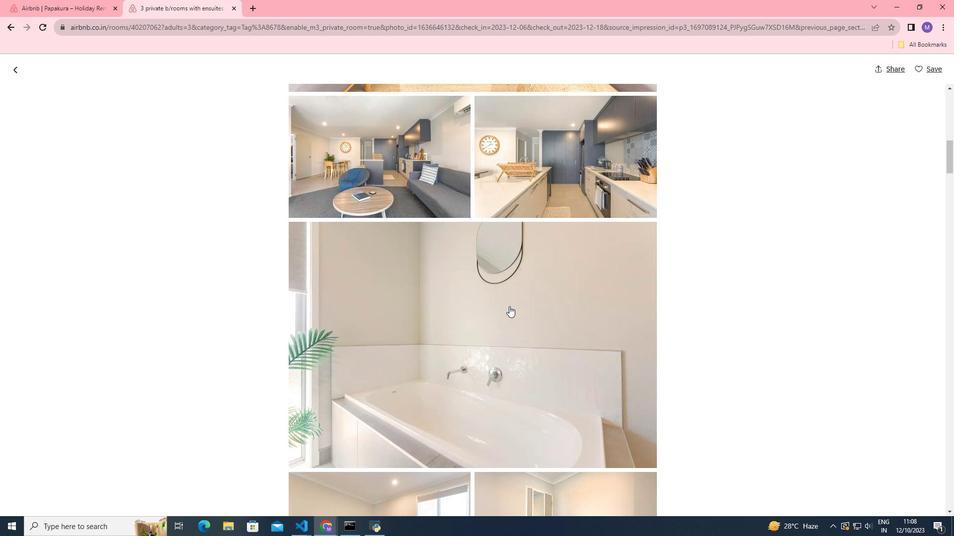 
Action: Mouse scrolled (509, 306) with delta (0, 0)
Screenshot: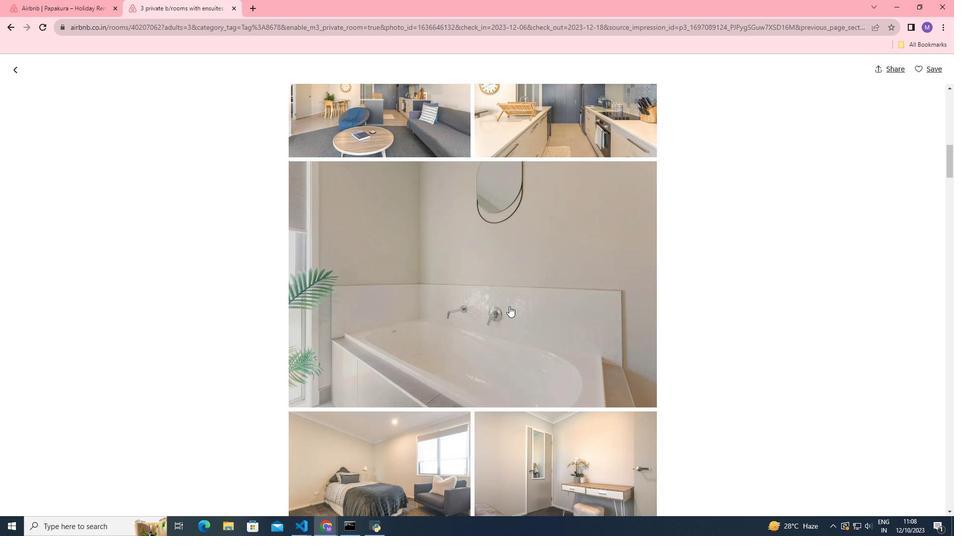 
Action: Mouse scrolled (509, 306) with delta (0, 0)
Screenshot: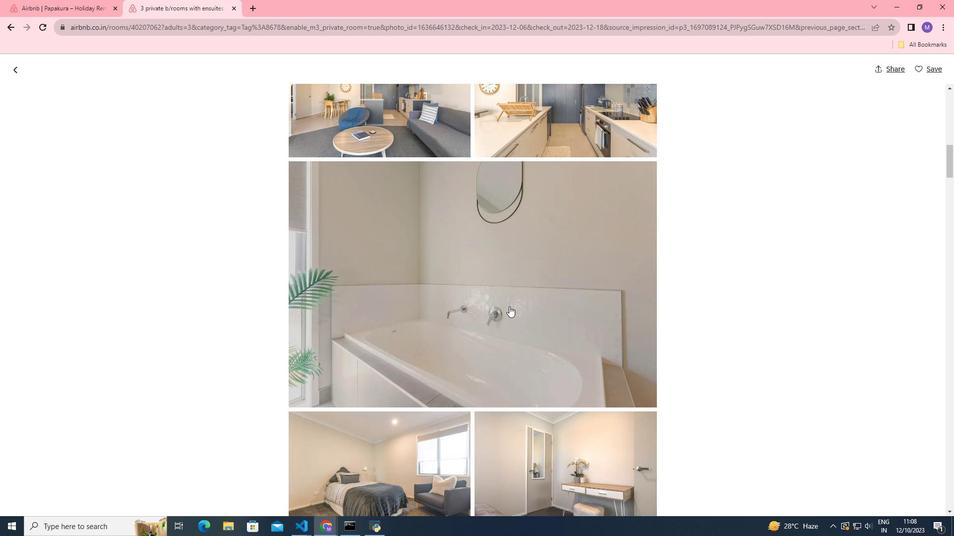 
Action: Mouse scrolled (509, 306) with delta (0, 0)
Screenshot: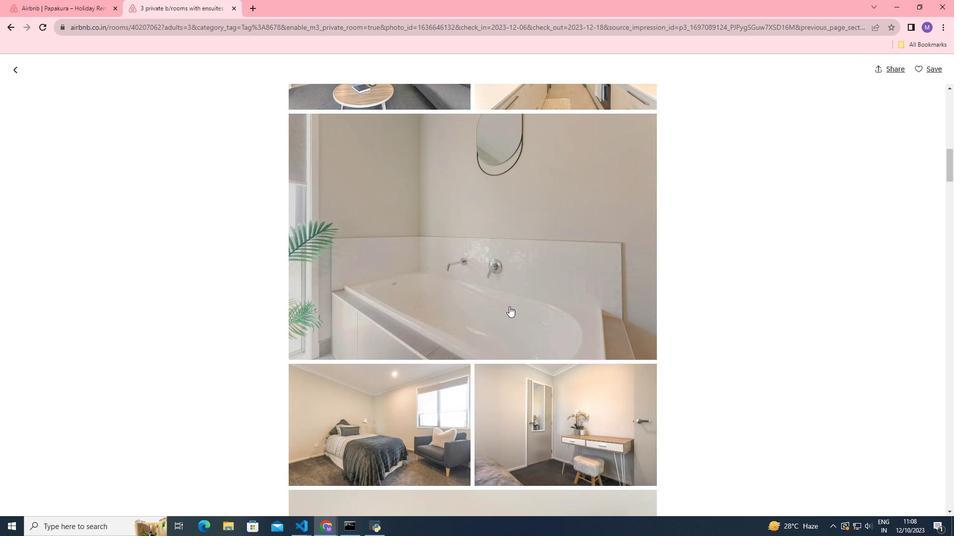 
Action: Mouse scrolled (509, 306) with delta (0, 0)
Screenshot: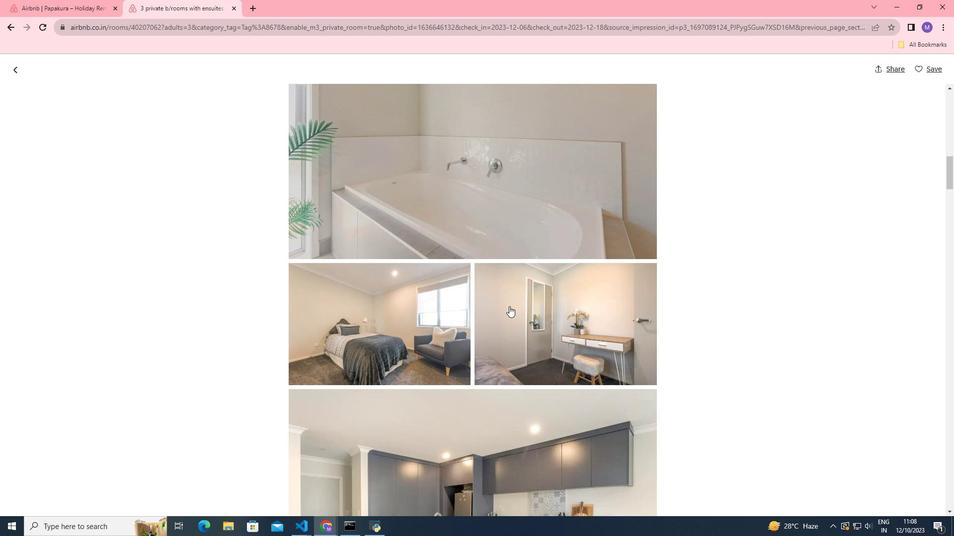 
Action: Mouse scrolled (509, 306) with delta (0, 0)
Screenshot: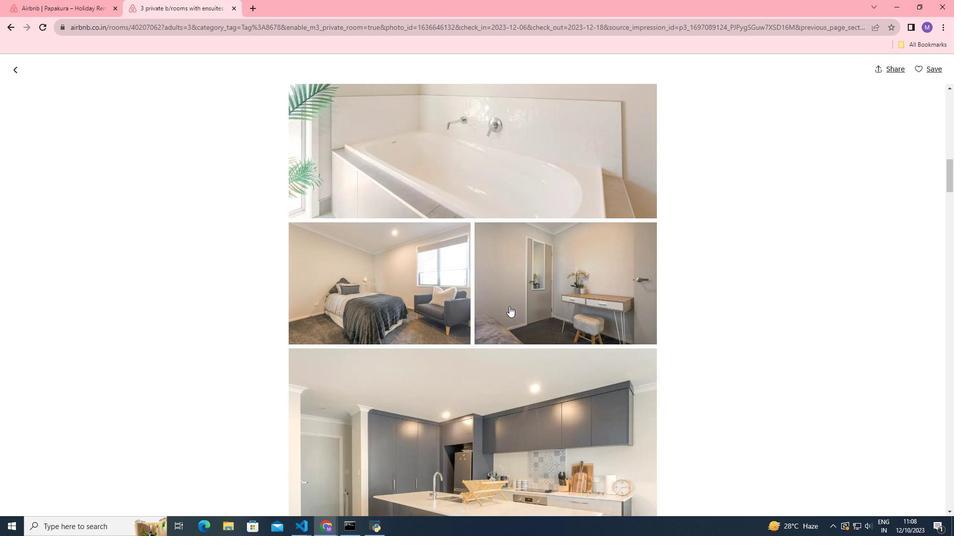 
Action: Mouse scrolled (509, 306) with delta (0, 0)
Screenshot: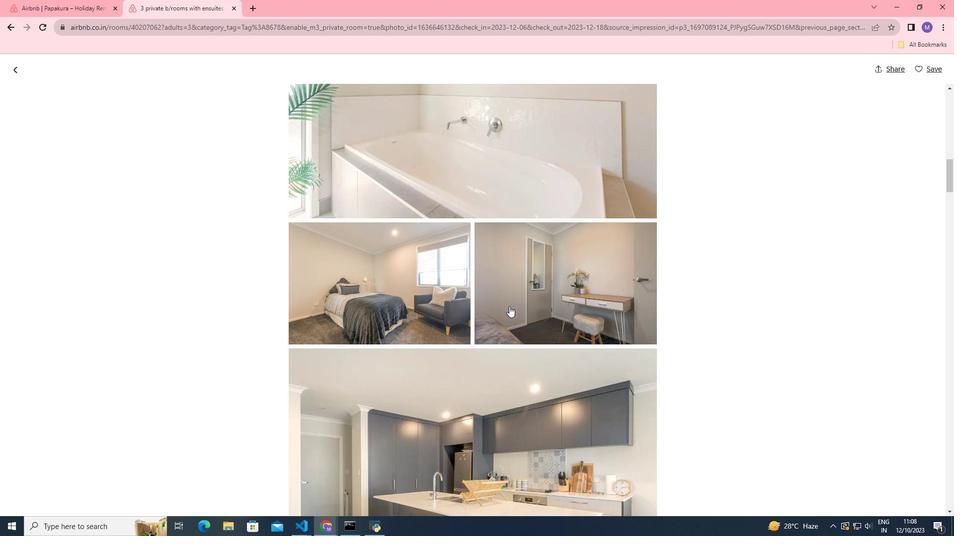 
Action: Mouse scrolled (509, 306) with delta (0, 0)
Screenshot: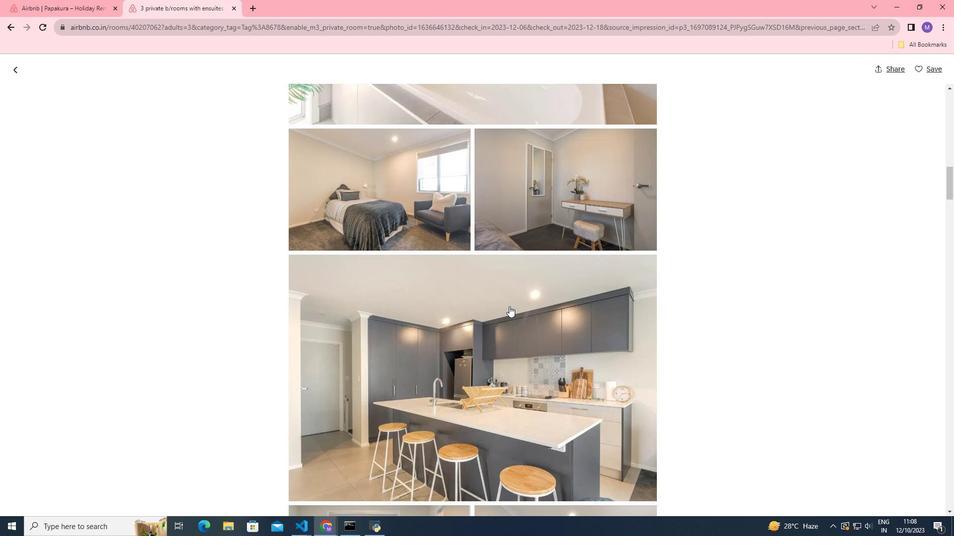 
Action: Mouse scrolled (509, 306) with delta (0, 0)
Screenshot: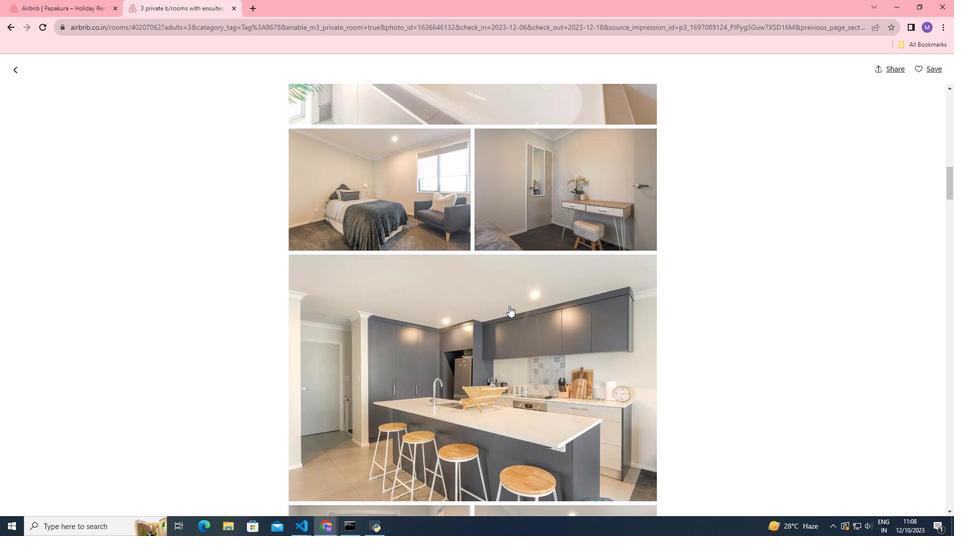 
Action: Mouse scrolled (509, 306) with delta (0, 0)
Screenshot: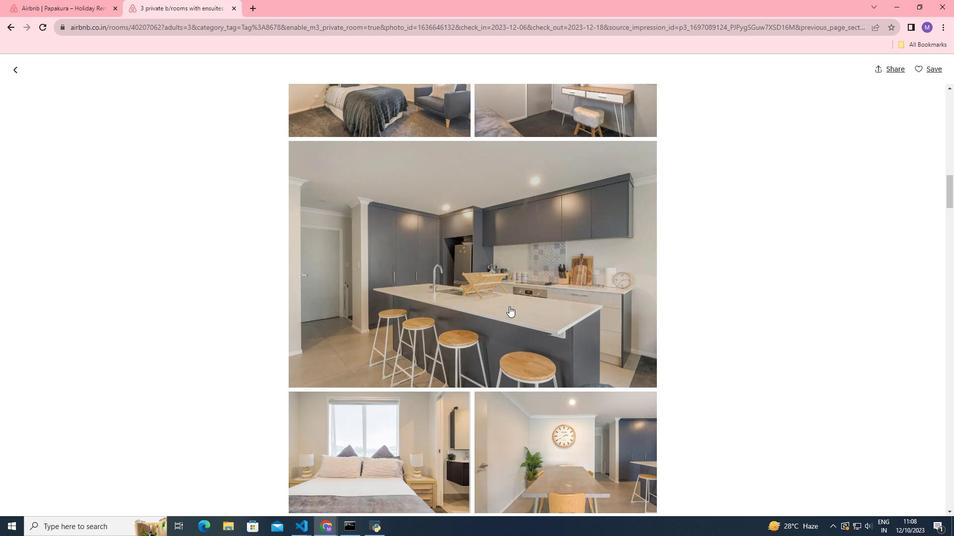 
Action: Mouse scrolled (509, 306) with delta (0, 0)
Screenshot: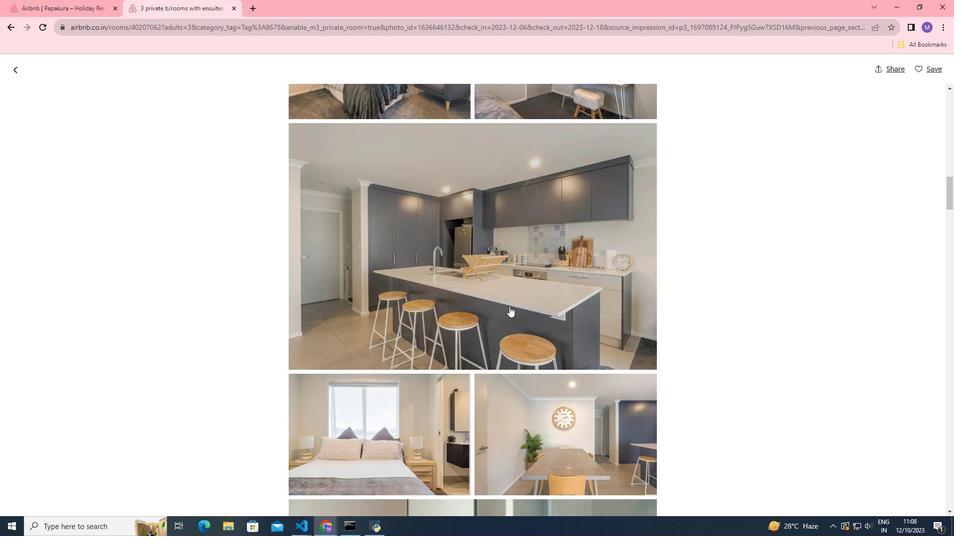 
Action: Mouse scrolled (509, 306) with delta (0, 0)
Screenshot: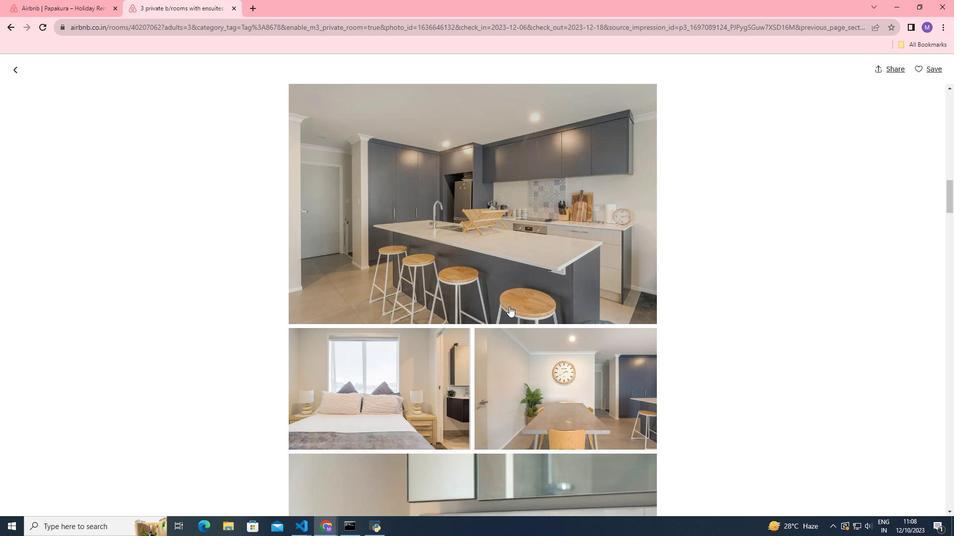 
Action: Mouse scrolled (509, 306) with delta (0, 0)
Screenshot: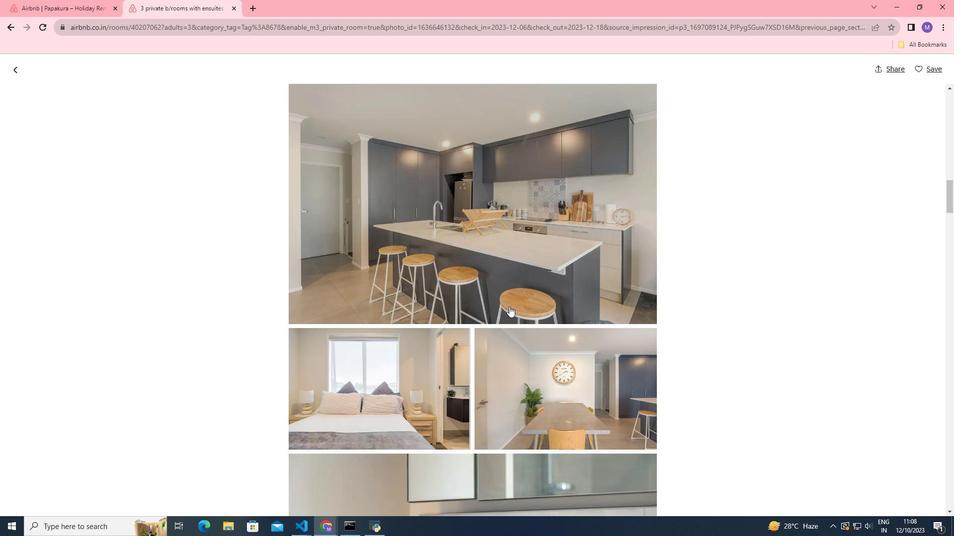 
Action: Mouse scrolled (509, 306) with delta (0, 0)
Screenshot: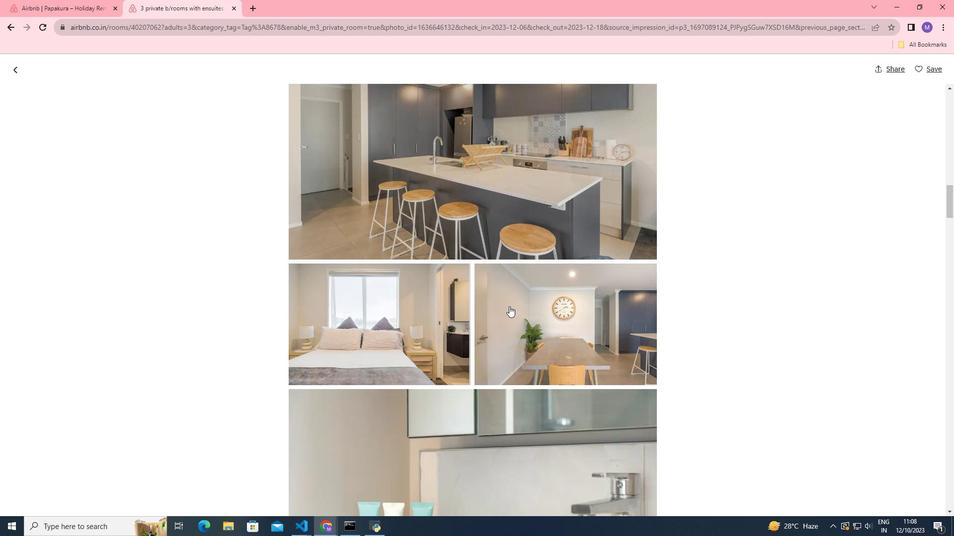 
Action: Mouse scrolled (509, 306) with delta (0, 0)
Screenshot: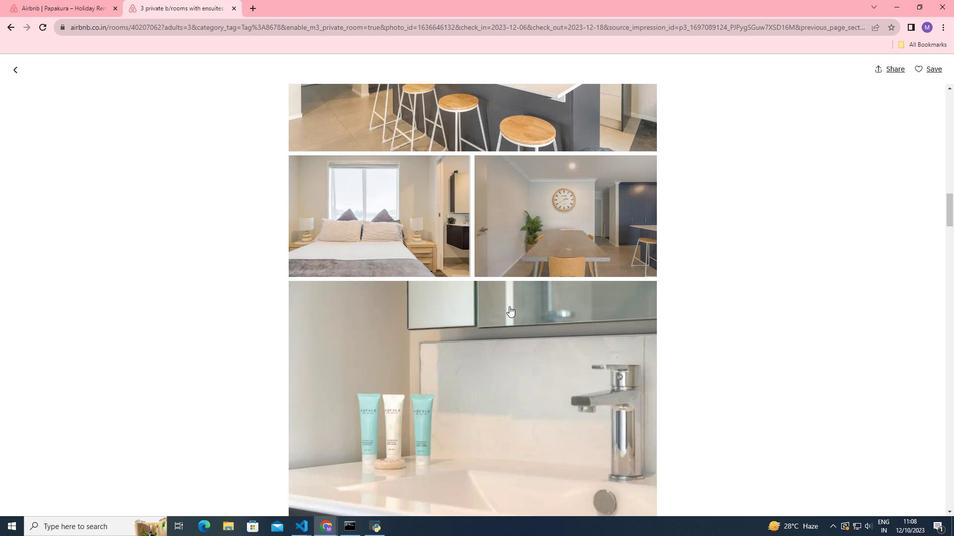 
Action: Mouse scrolled (509, 306) with delta (0, 0)
Screenshot: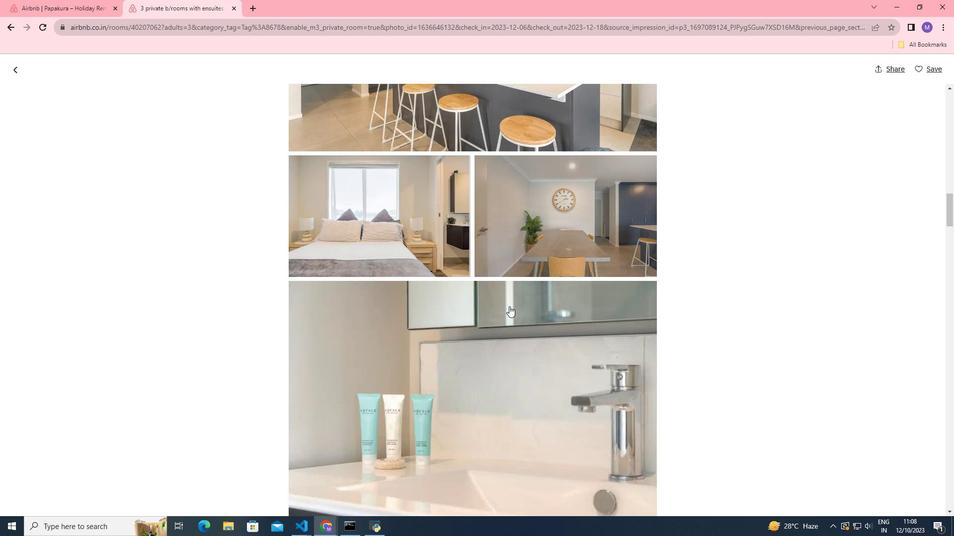 
Action: Mouse scrolled (509, 306) with delta (0, 0)
Screenshot: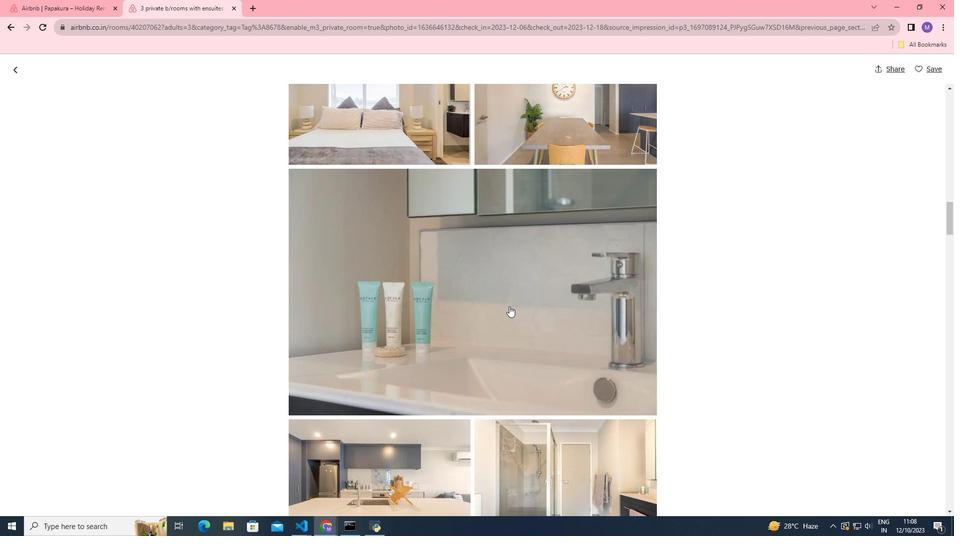 
Action: Mouse scrolled (509, 306) with delta (0, 0)
Screenshot: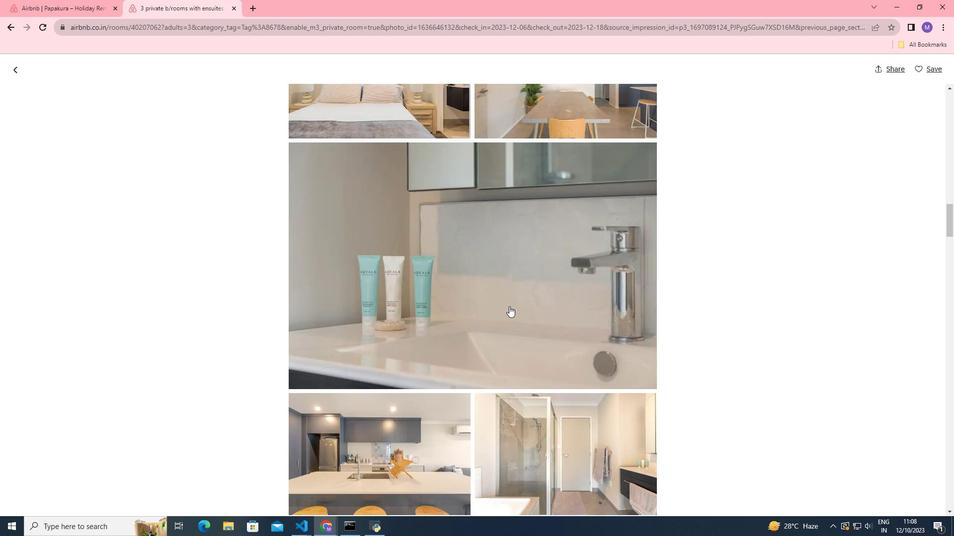 
Action: Mouse scrolled (509, 306) with delta (0, 0)
Screenshot: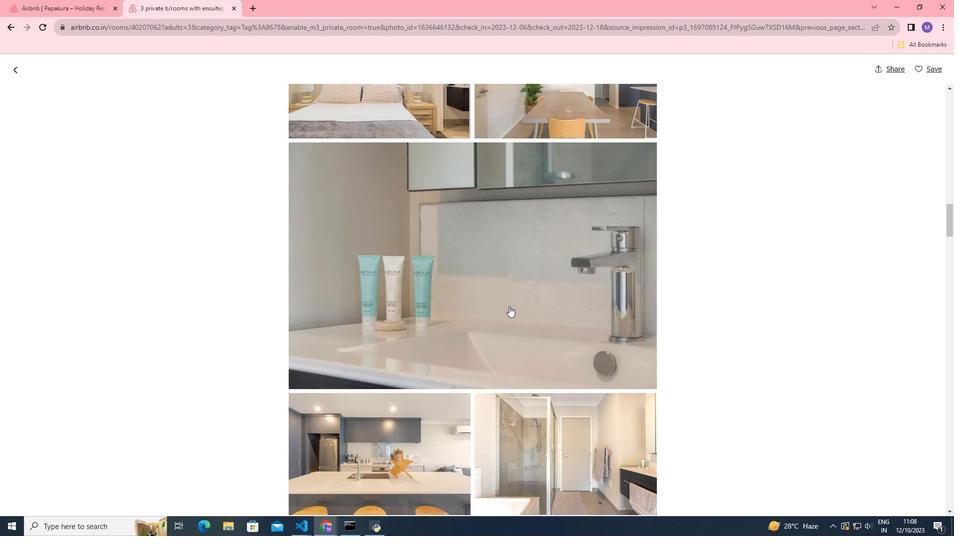 
Action: Mouse scrolled (509, 306) with delta (0, 0)
Screenshot: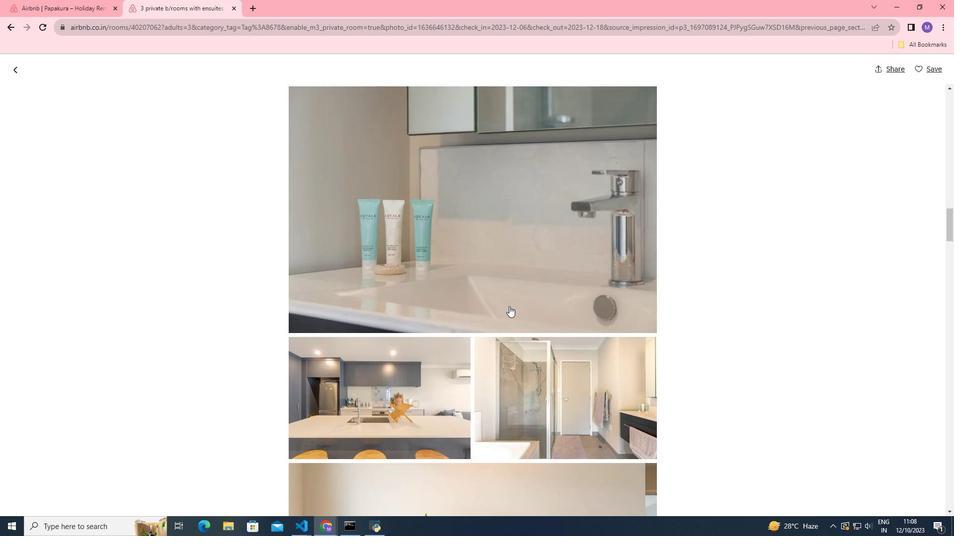 
Action: Mouse scrolled (509, 306) with delta (0, 0)
Screenshot: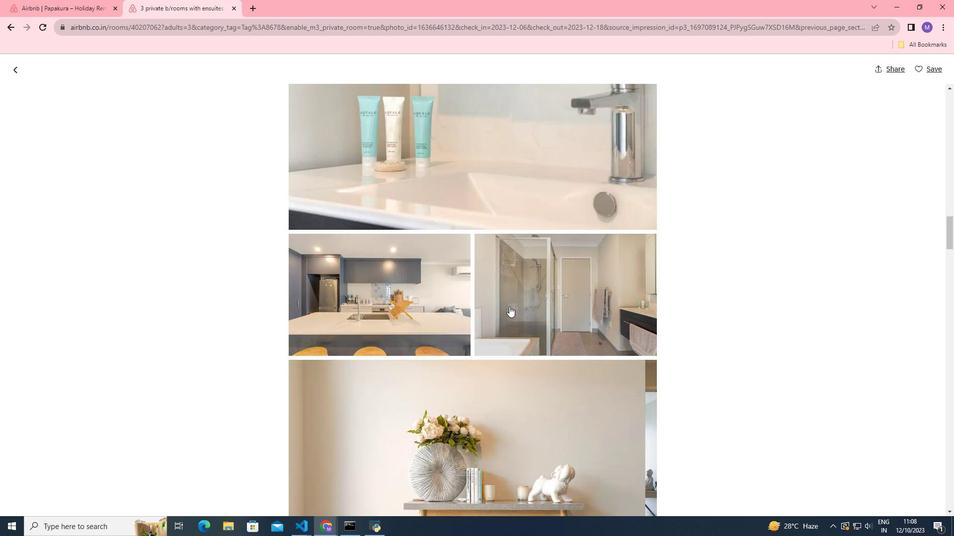 
Action: Mouse scrolled (509, 306) with delta (0, 0)
Screenshot: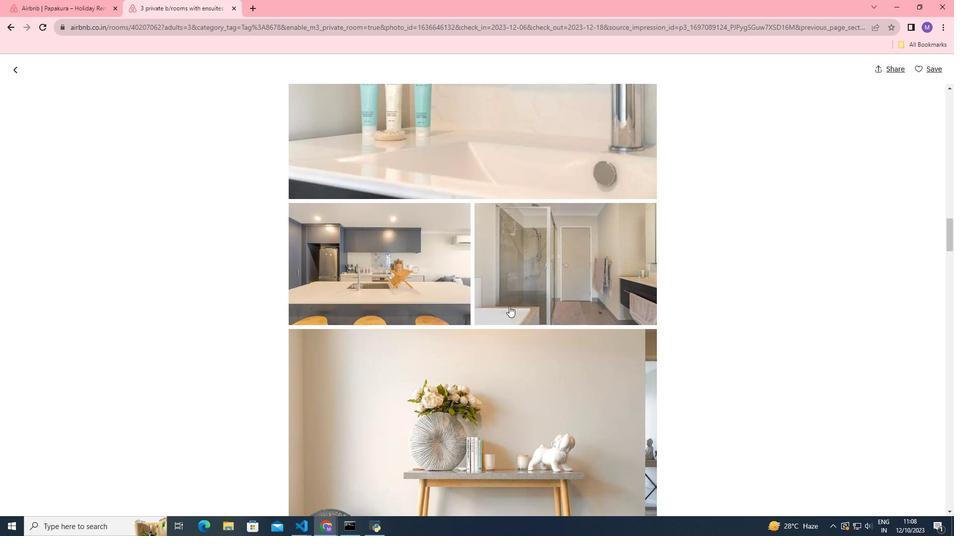 
Action: Mouse scrolled (509, 306) with delta (0, 0)
Screenshot: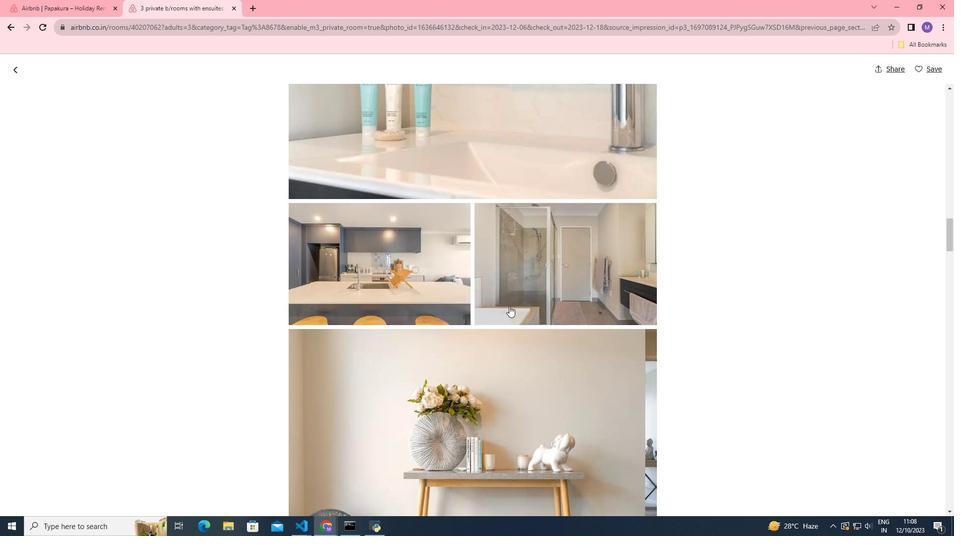 
Action: Mouse scrolled (509, 306) with delta (0, 0)
Screenshot: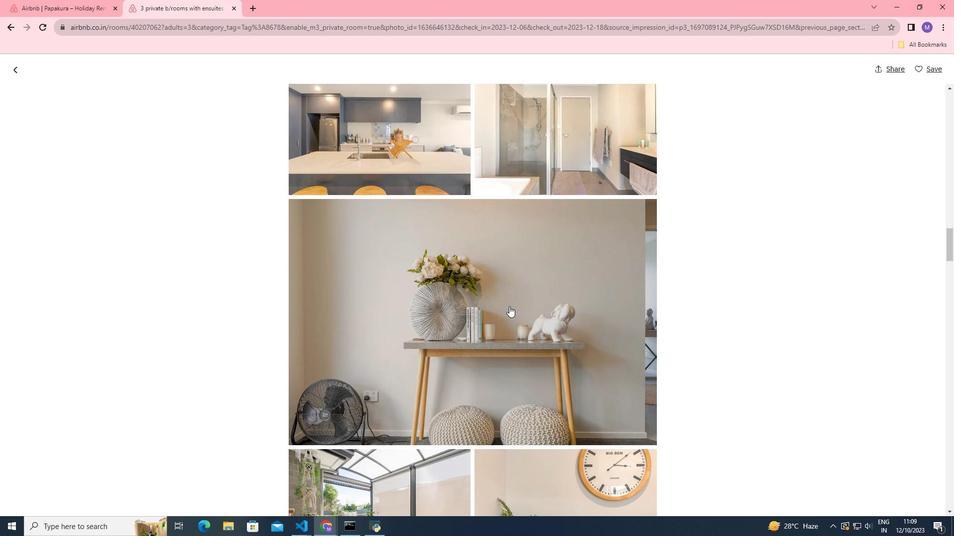 
Action: Mouse scrolled (509, 306) with delta (0, 0)
Screenshot: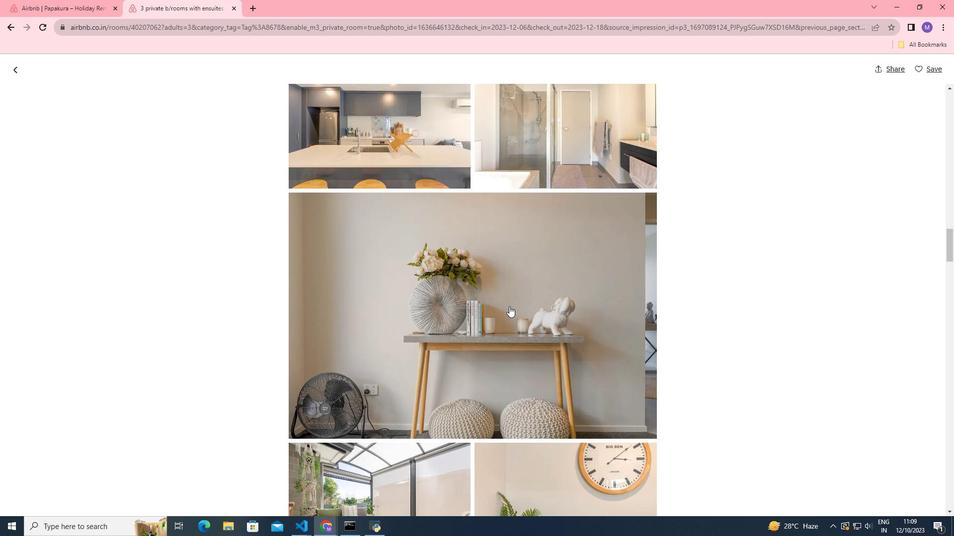 
Action: Mouse scrolled (509, 306) with delta (0, 0)
Screenshot: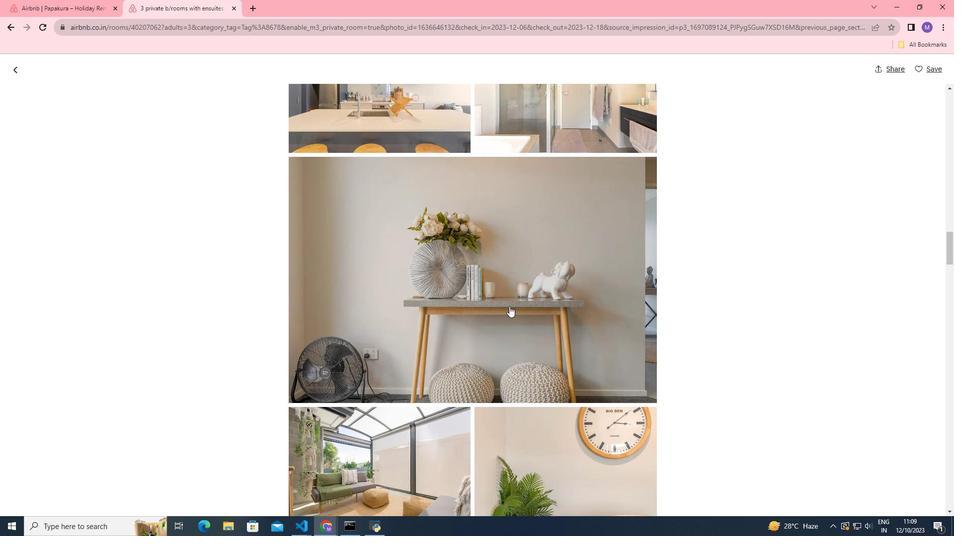 
Action: Mouse scrolled (509, 306) with delta (0, 0)
Screenshot: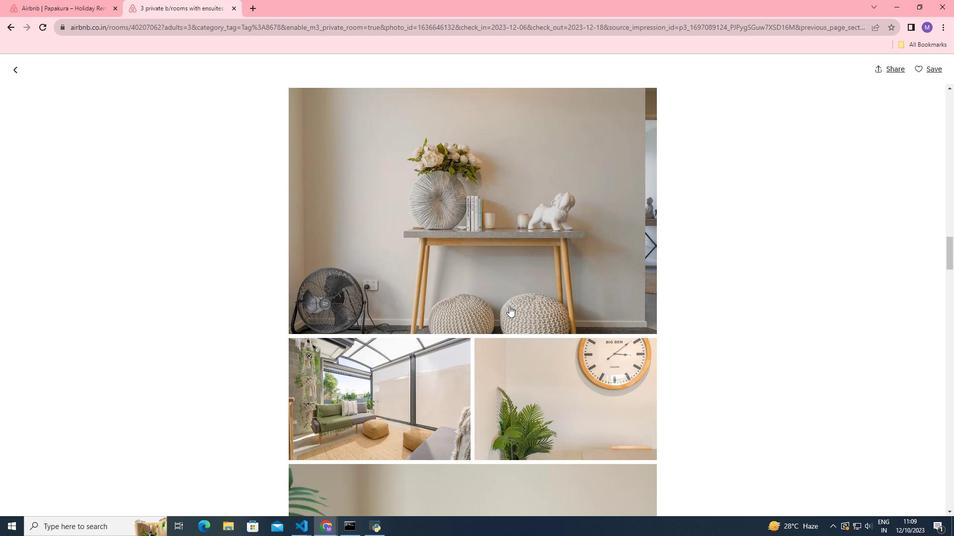 
Action: Mouse scrolled (509, 306) with delta (0, 0)
Screenshot: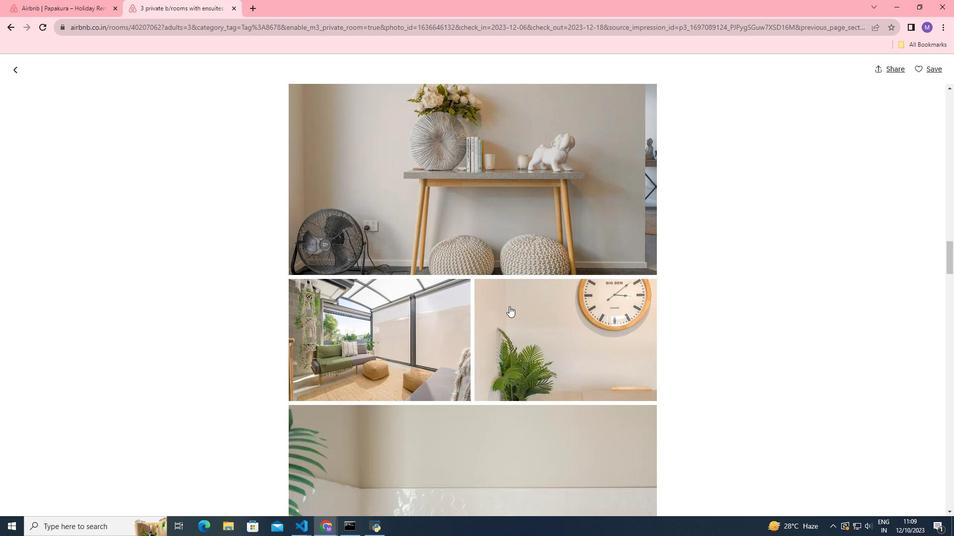 
Action: Mouse scrolled (509, 306) with delta (0, 0)
Screenshot: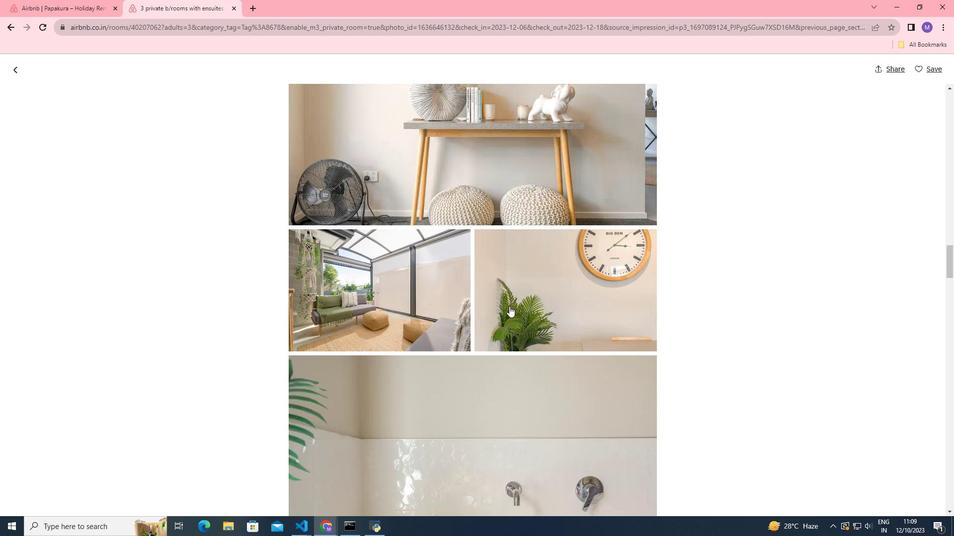 
Action: Mouse scrolled (509, 306) with delta (0, 0)
Screenshot: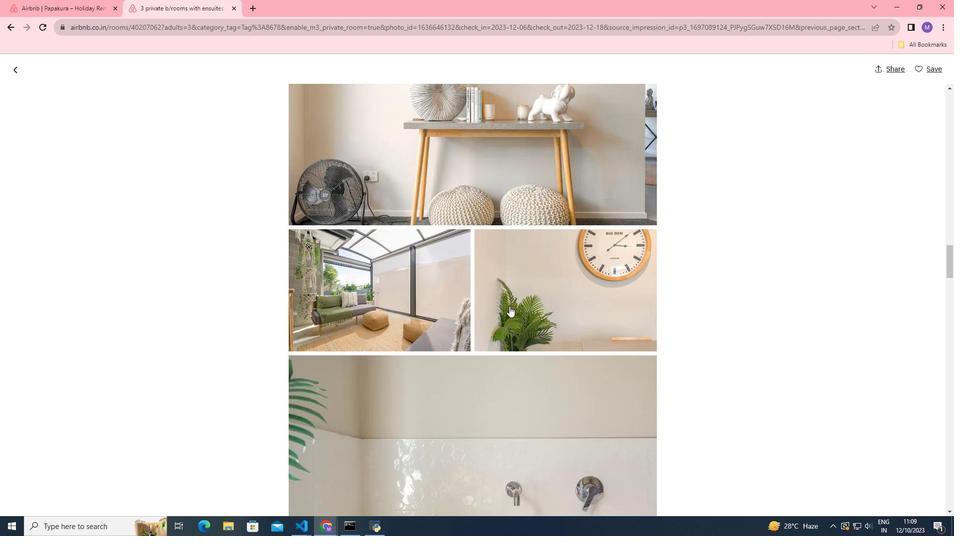 
Action: Mouse scrolled (509, 306) with delta (0, 0)
Screenshot: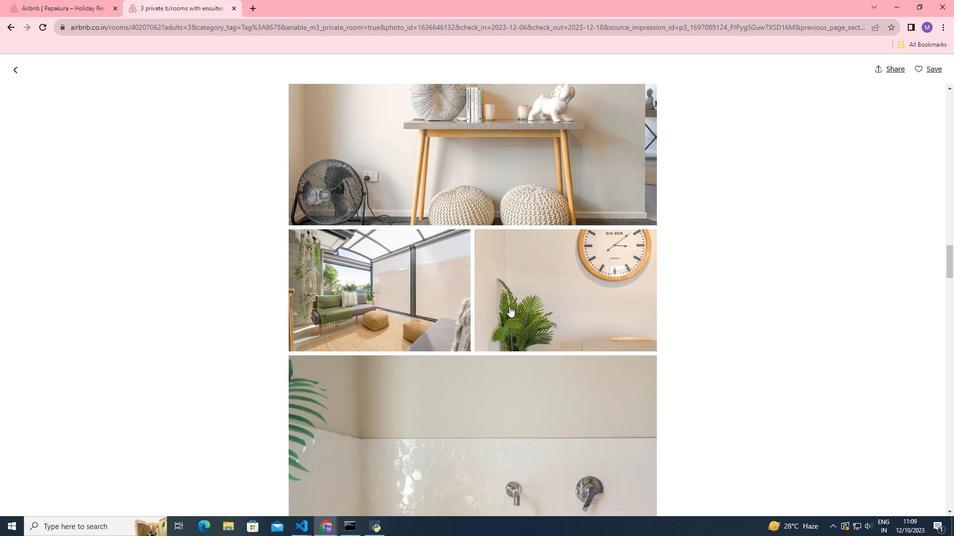 
Action: Mouse scrolled (509, 306) with delta (0, 0)
Screenshot: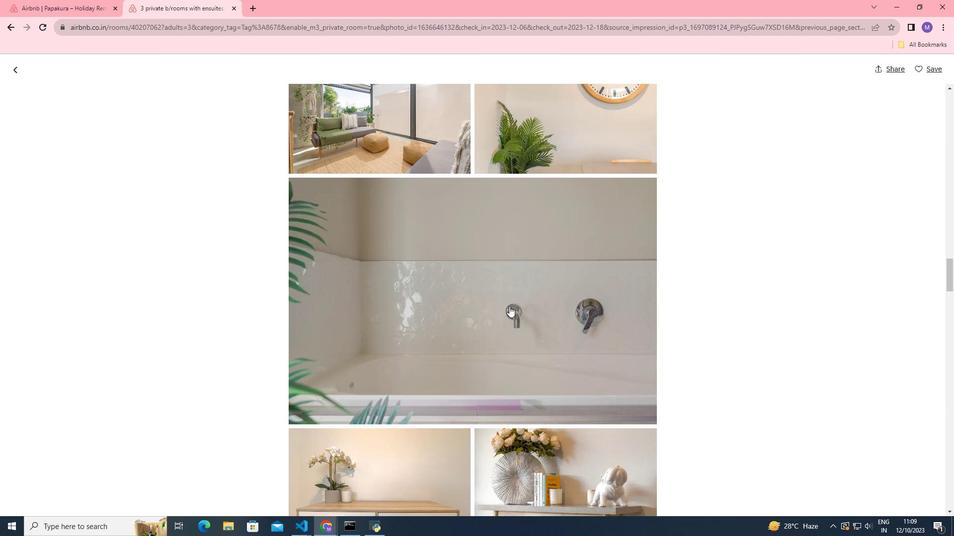 
Action: Mouse scrolled (509, 306) with delta (0, 0)
Screenshot: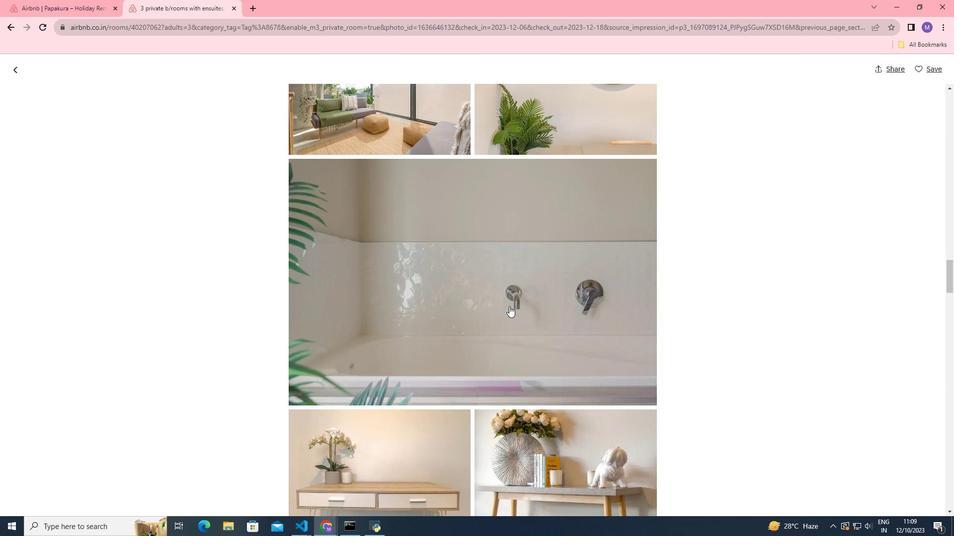 
Action: Mouse scrolled (509, 306) with delta (0, 0)
Screenshot: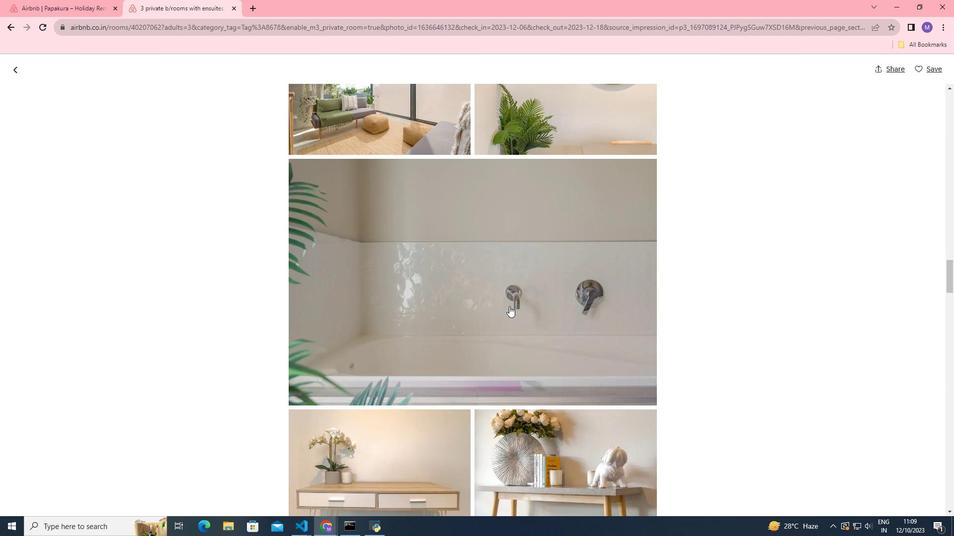
Action: Mouse scrolled (509, 306) with delta (0, 0)
Screenshot: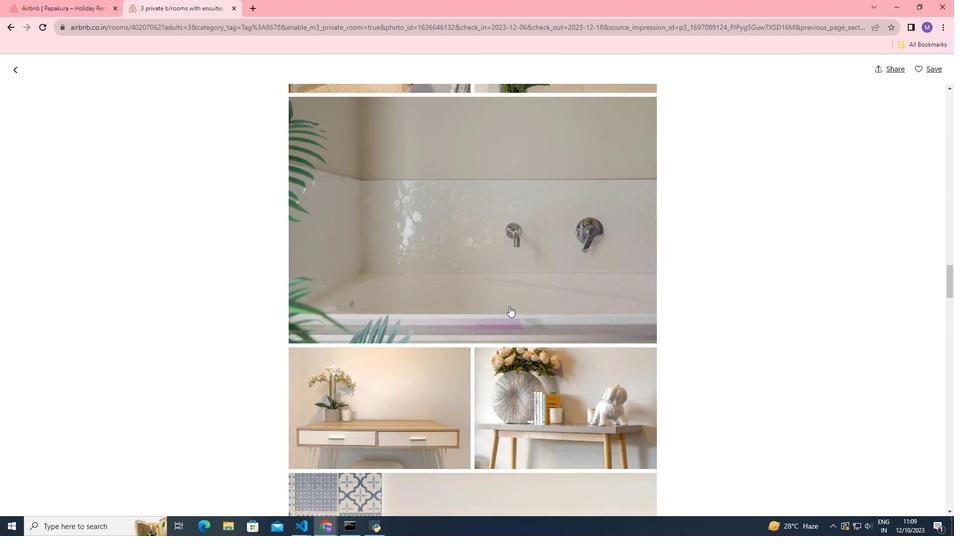
Action: Mouse scrolled (509, 306) with delta (0, 0)
Screenshot: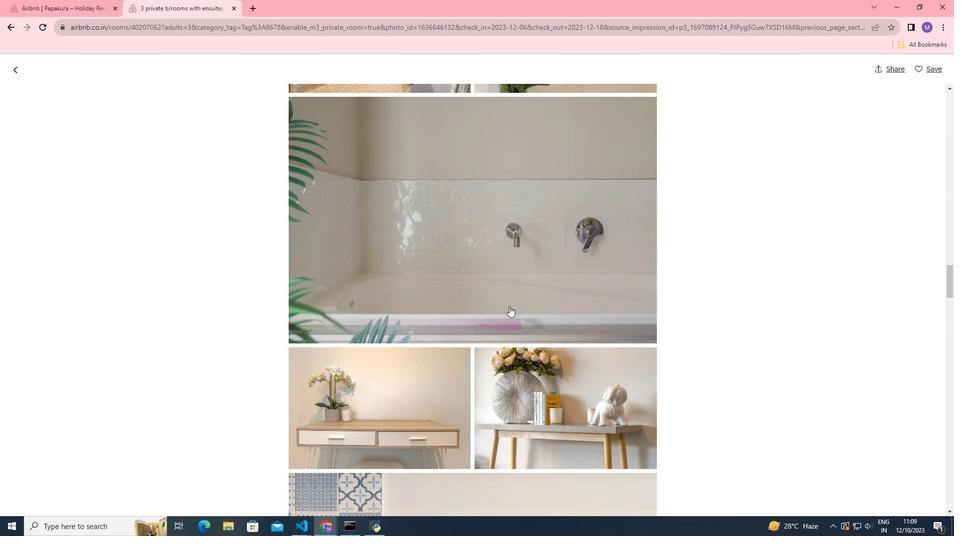 
Action: Mouse scrolled (509, 306) with delta (0, 0)
Screenshot: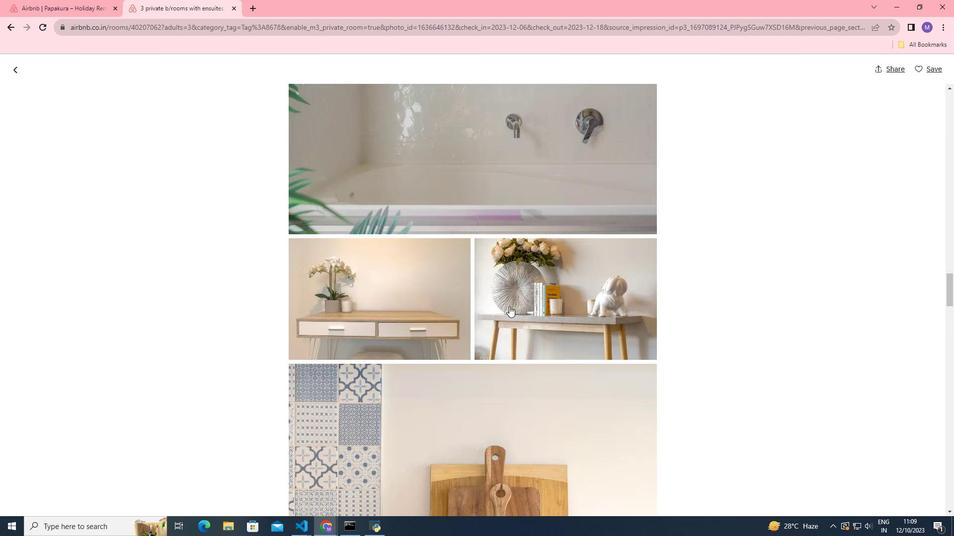 
Action: Mouse scrolled (509, 306) with delta (0, 0)
Screenshot: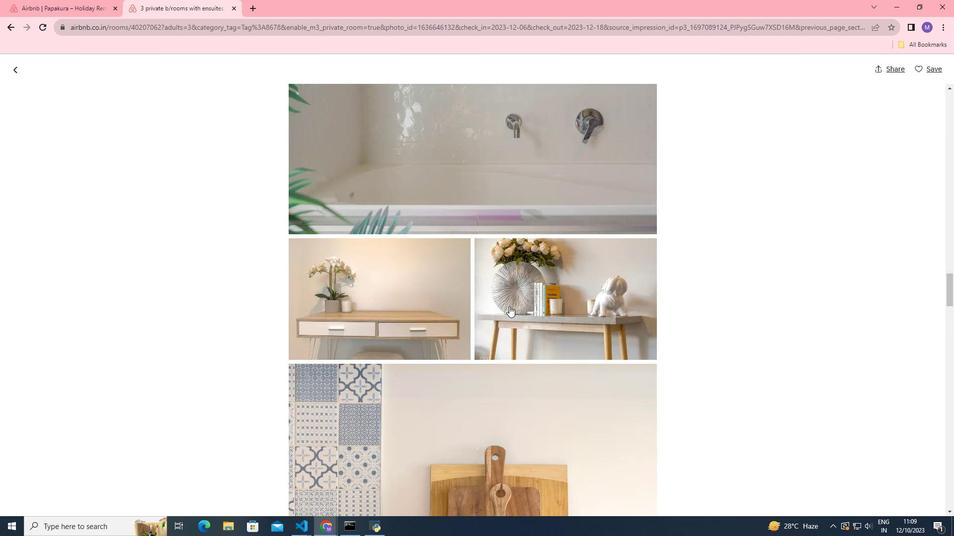 
Action: Mouse scrolled (509, 306) with delta (0, 0)
Screenshot: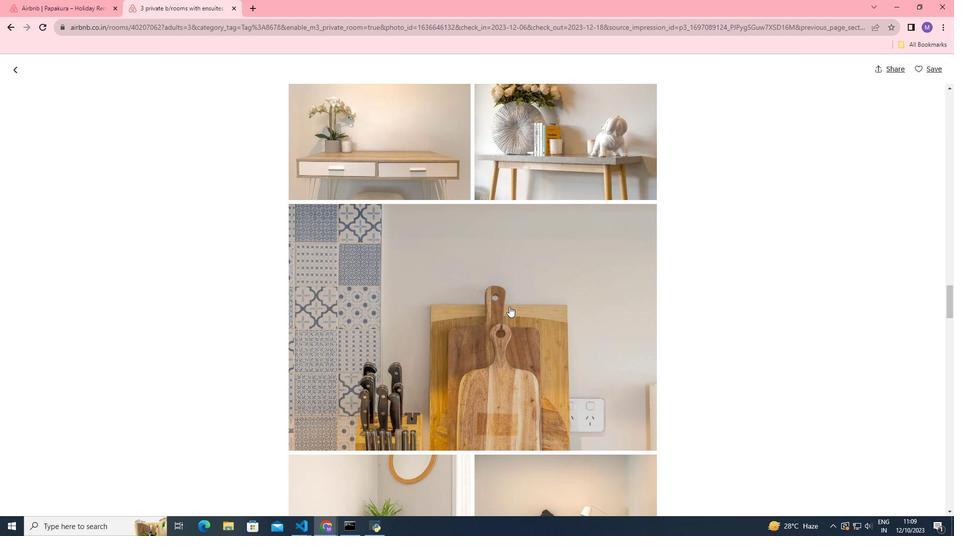 
Action: Mouse scrolled (509, 306) with delta (0, 0)
Screenshot: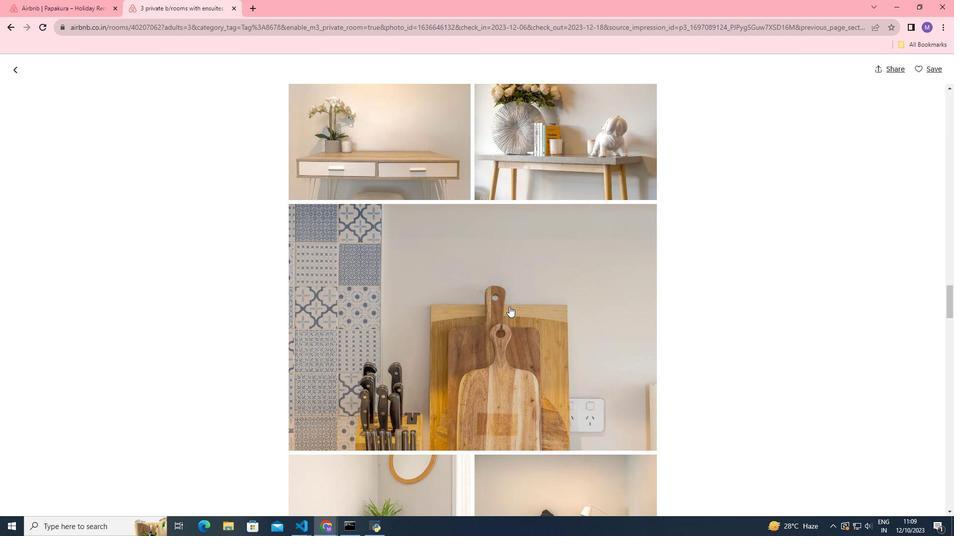 
Action: Mouse scrolled (509, 306) with delta (0, 0)
Screenshot: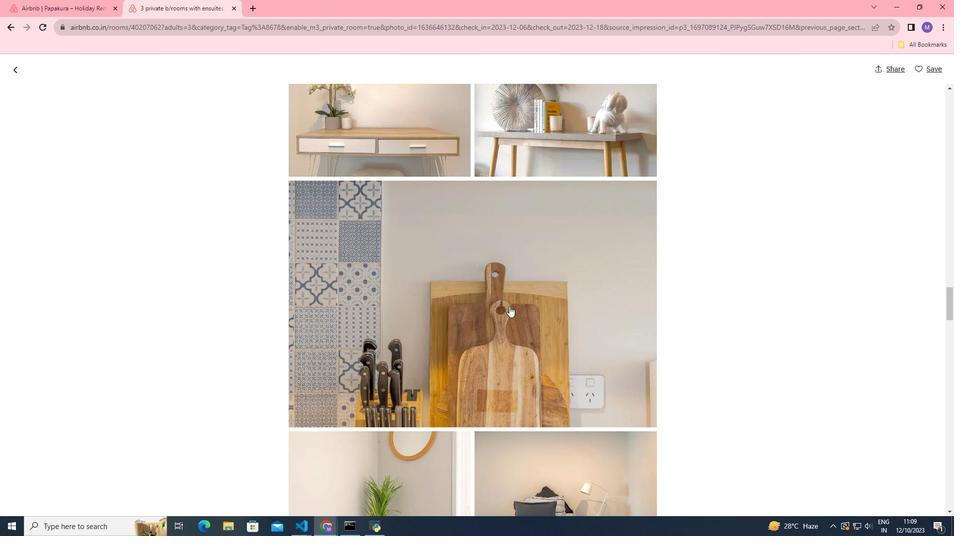 
Action: Mouse scrolled (509, 306) with delta (0, 0)
Screenshot: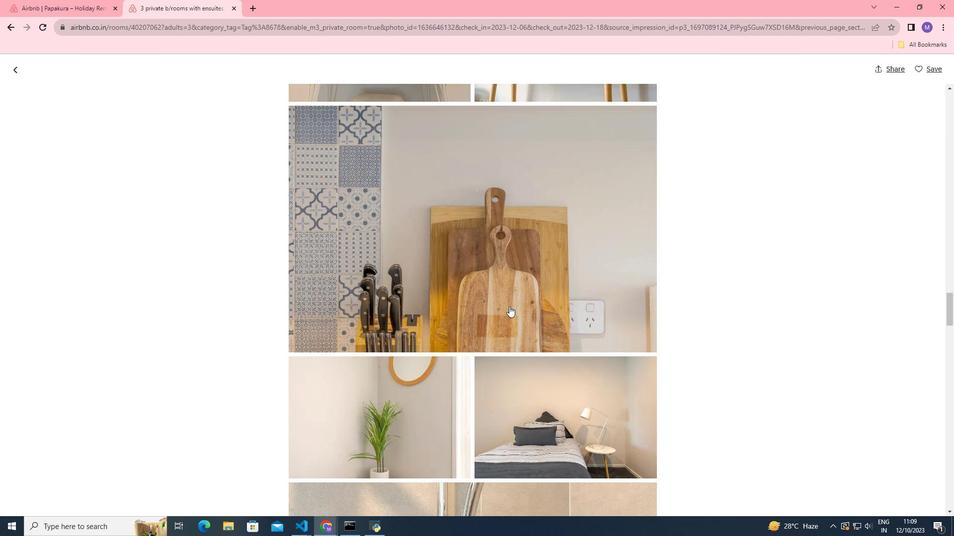 
Action: Mouse scrolled (509, 306) with delta (0, 0)
Screenshot: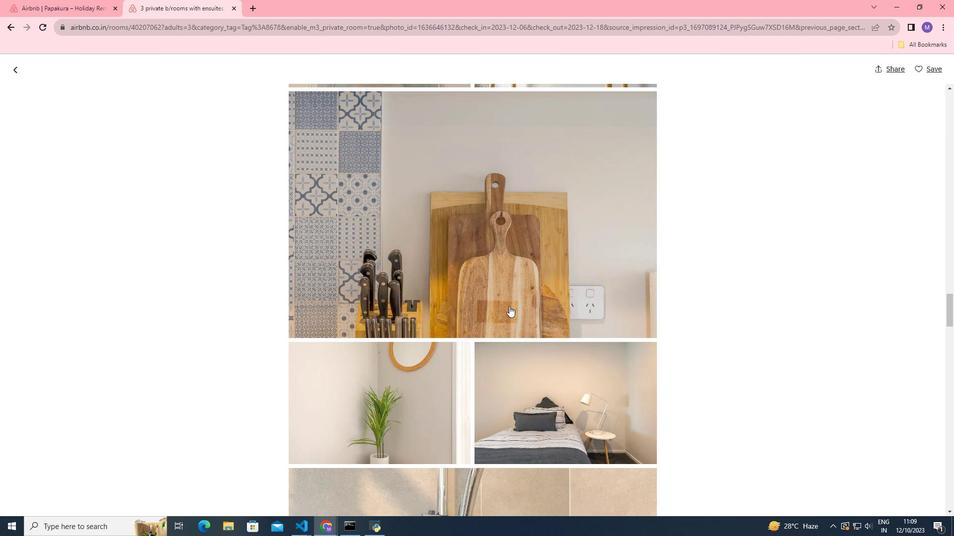 
Action: Mouse scrolled (509, 306) with delta (0, 0)
Screenshot: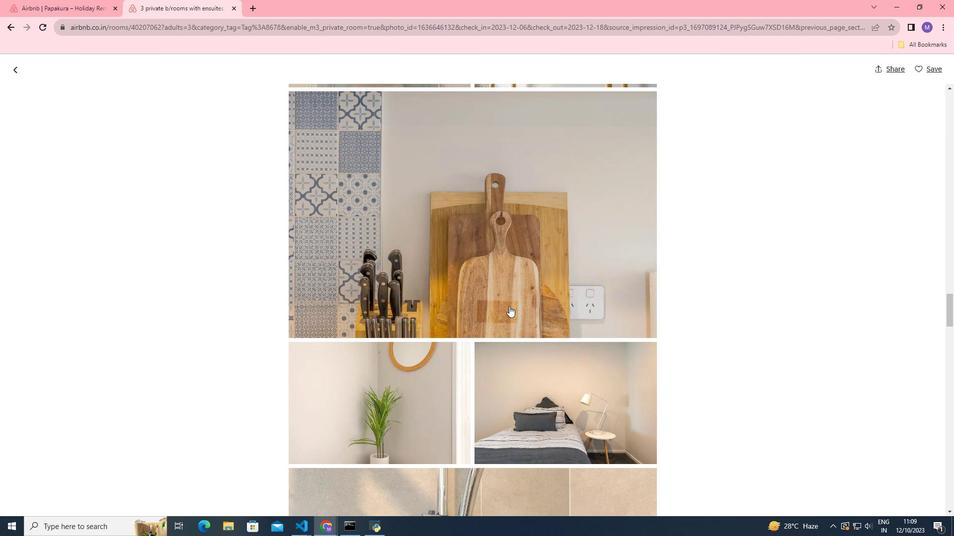 
Action: Mouse scrolled (509, 306) with delta (0, 0)
Screenshot: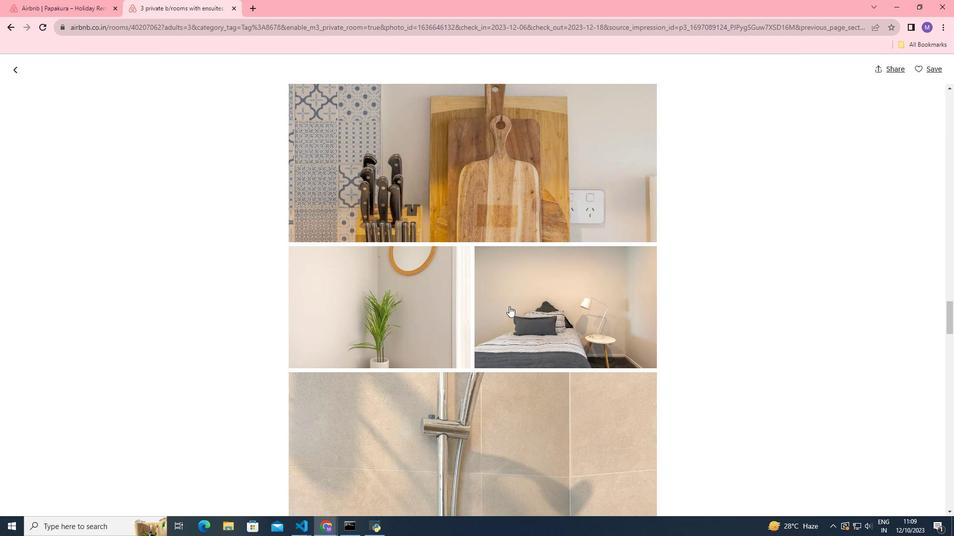 
Action: Mouse scrolled (509, 306) with delta (0, 0)
Screenshot: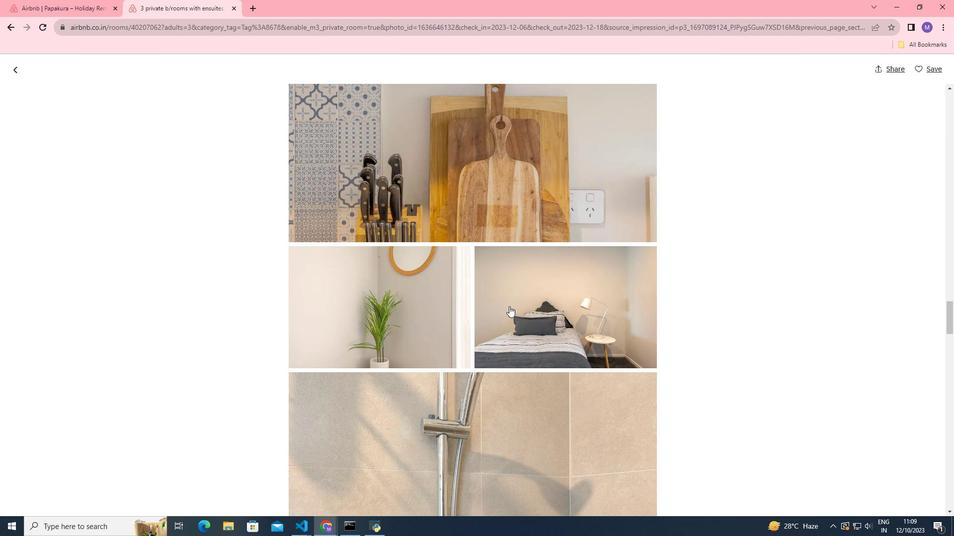 
Action: Mouse scrolled (509, 306) with delta (0, 0)
Screenshot: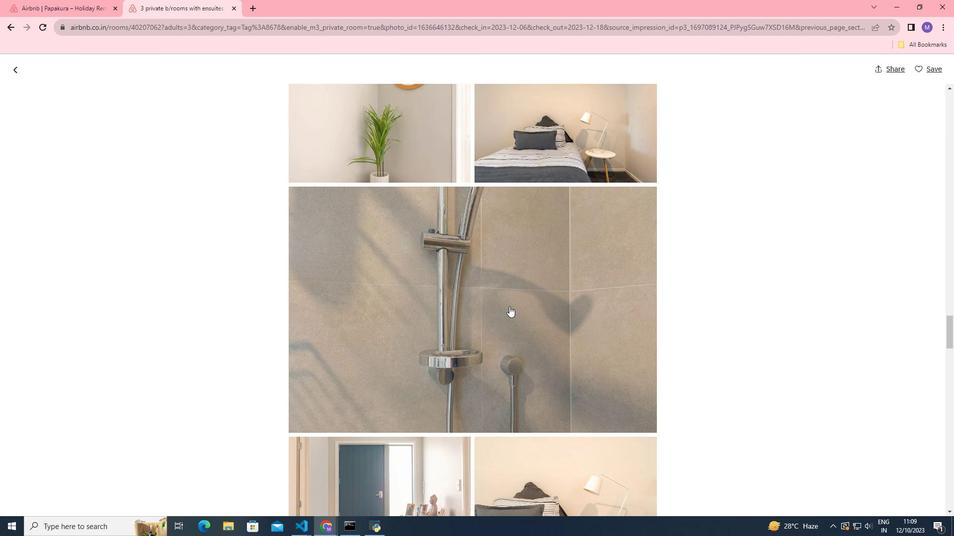 
Action: Mouse scrolled (509, 306) with delta (0, 0)
Screenshot: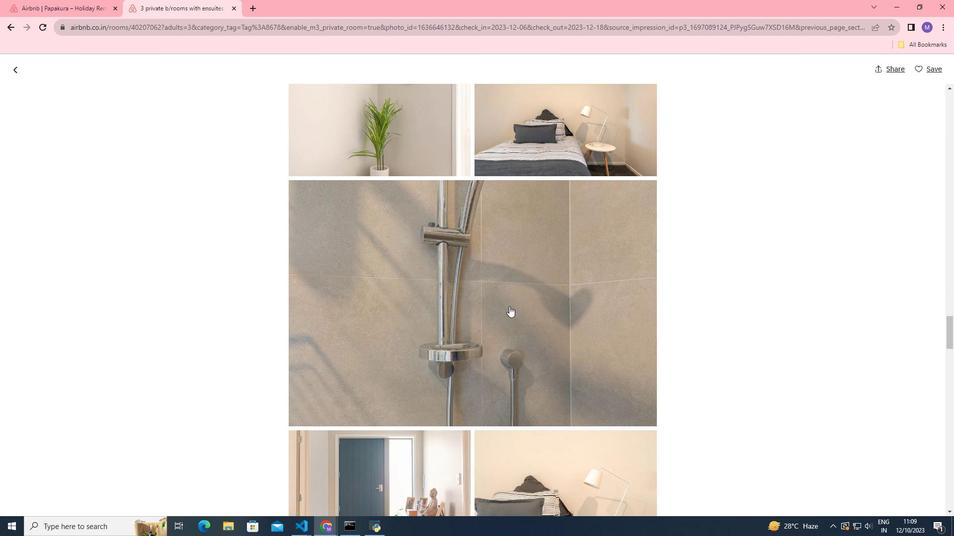 
Action: Mouse scrolled (509, 306) with delta (0, 0)
Screenshot: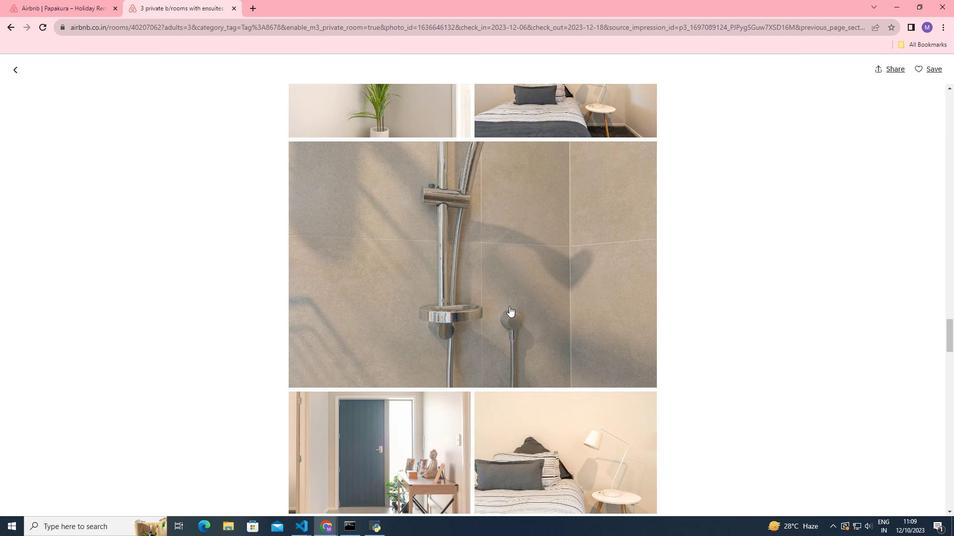 
Action: Mouse scrolled (509, 306) with delta (0, 0)
Screenshot: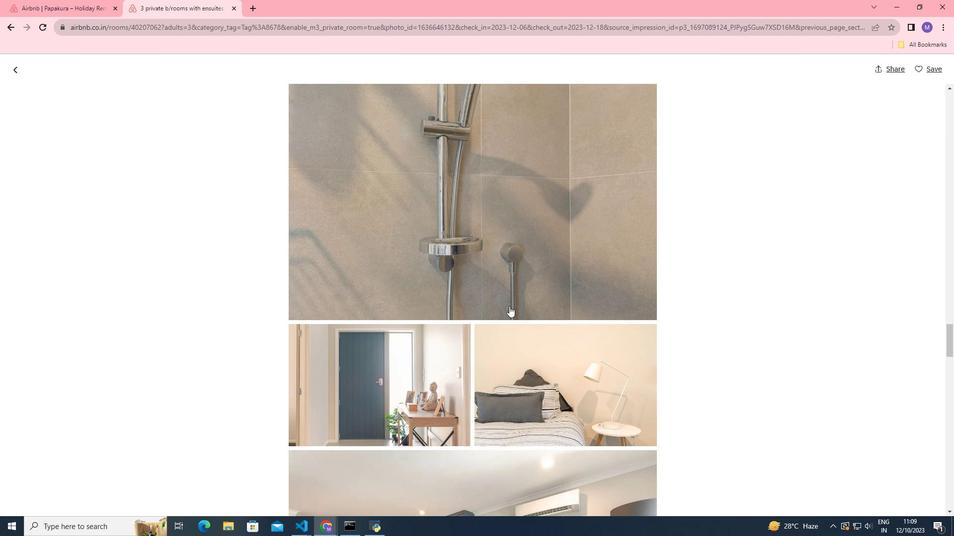 
Action: Mouse scrolled (509, 306) with delta (0, 0)
Screenshot: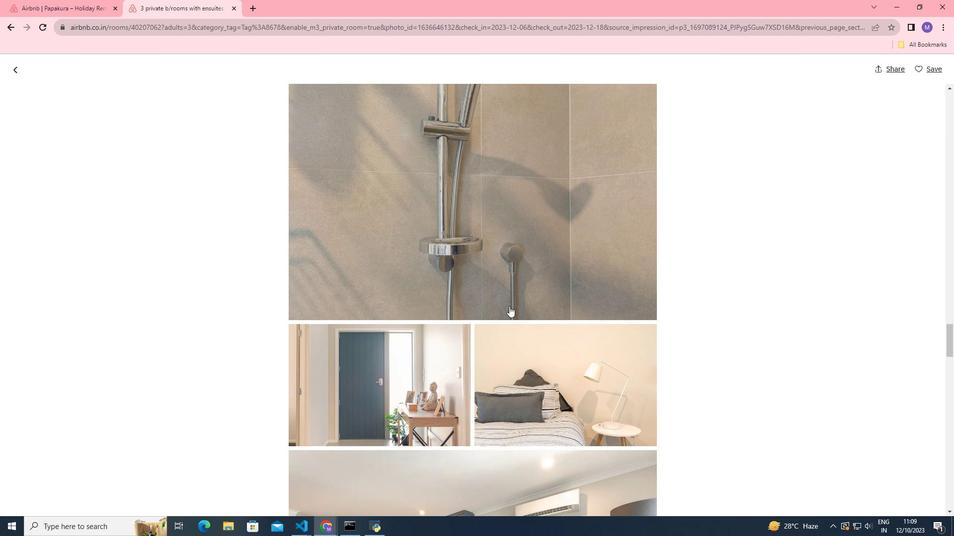 
Action: Mouse scrolled (509, 306) with delta (0, 0)
Screenshot: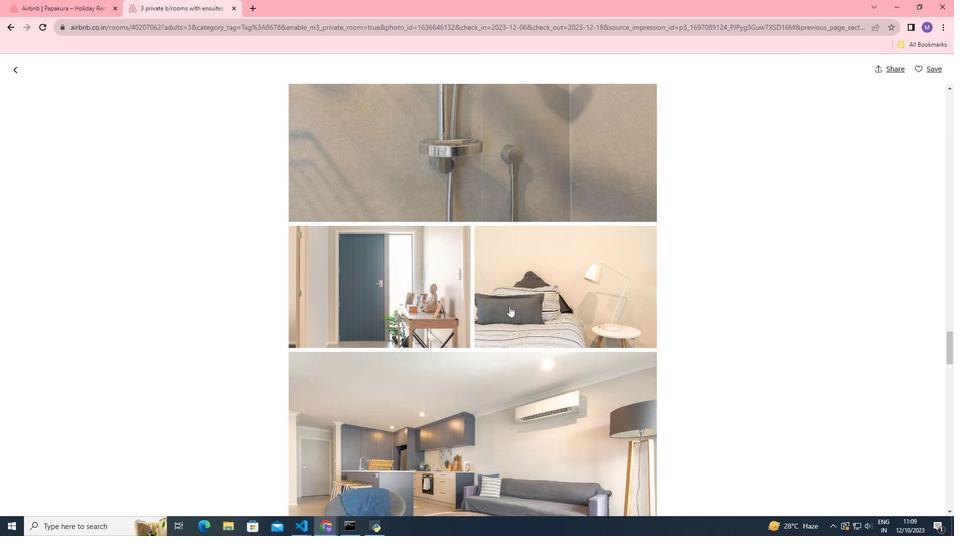 
Action: Mouse scrolled (509, 306) with delta (0, 0)
Screenshot: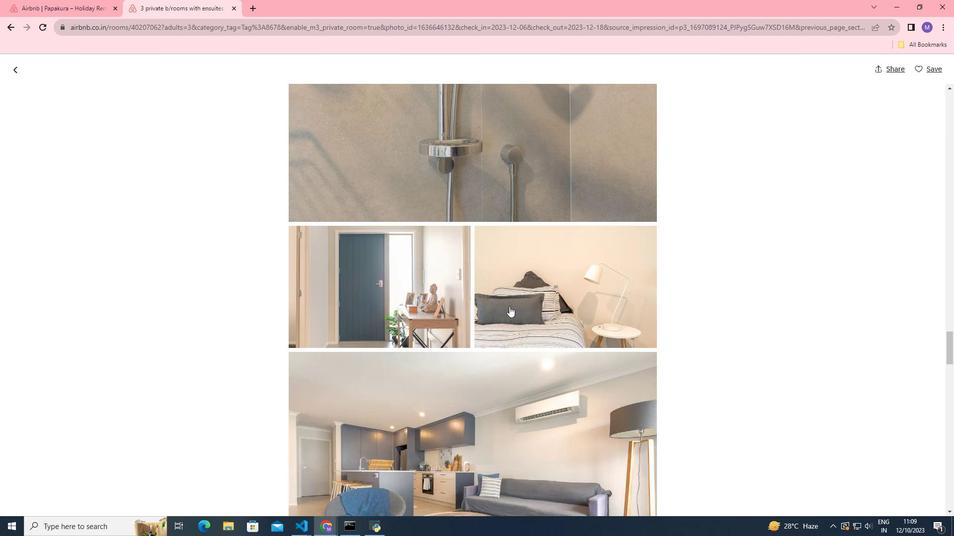 
Action: Mouse scrolled (509, 306) with delta (0, 0)
Screenshot: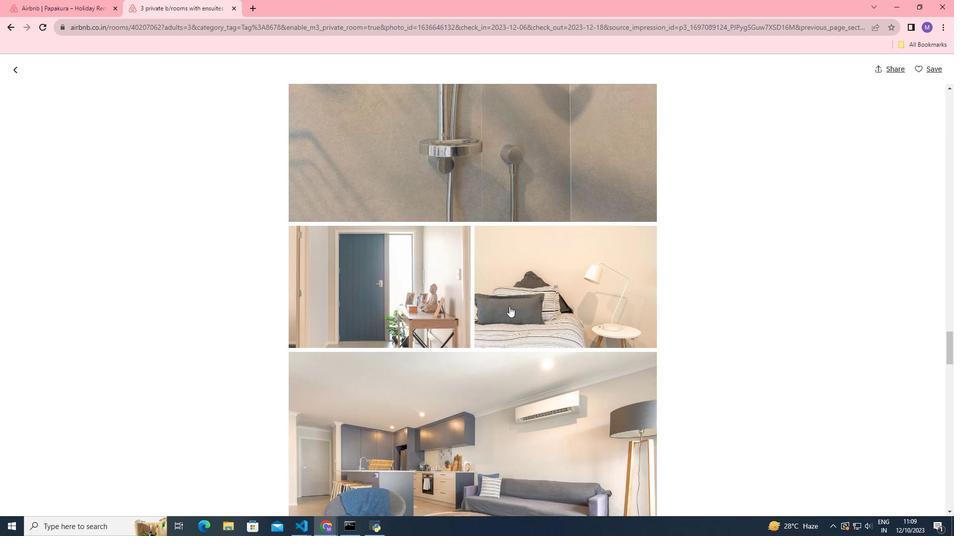 
Action: Mouse scrolled (509, 306) with delta (0, 0)
Screenshot: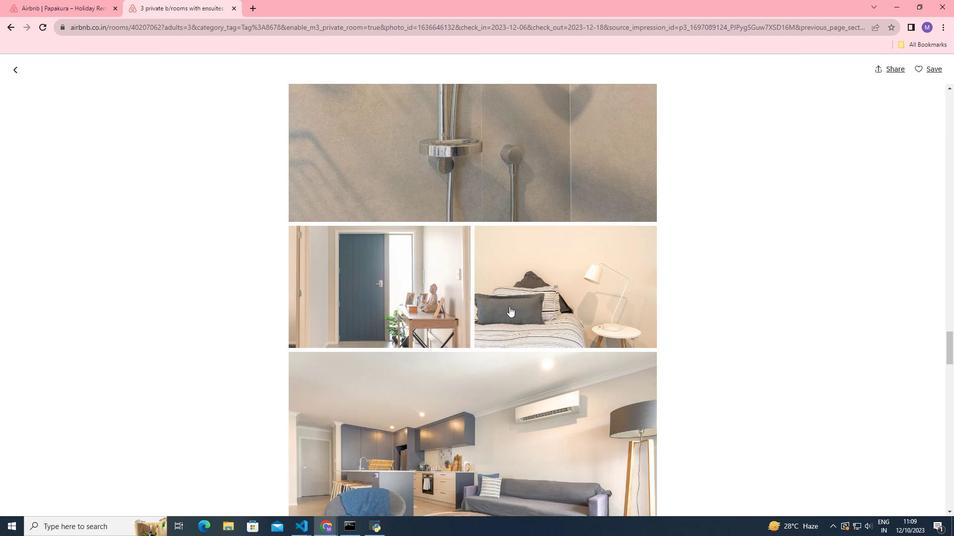 
Action: Mouse scrolled (509, 306) with delta (0, 0)
Screenshot: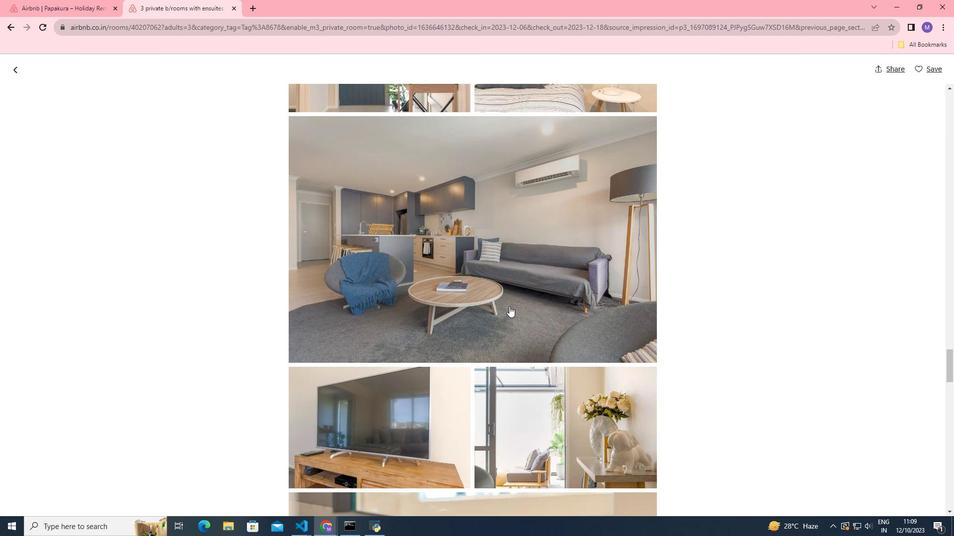 
Action: Mouse scrolled (509, 306) with delta (0, 0)
Screenshot: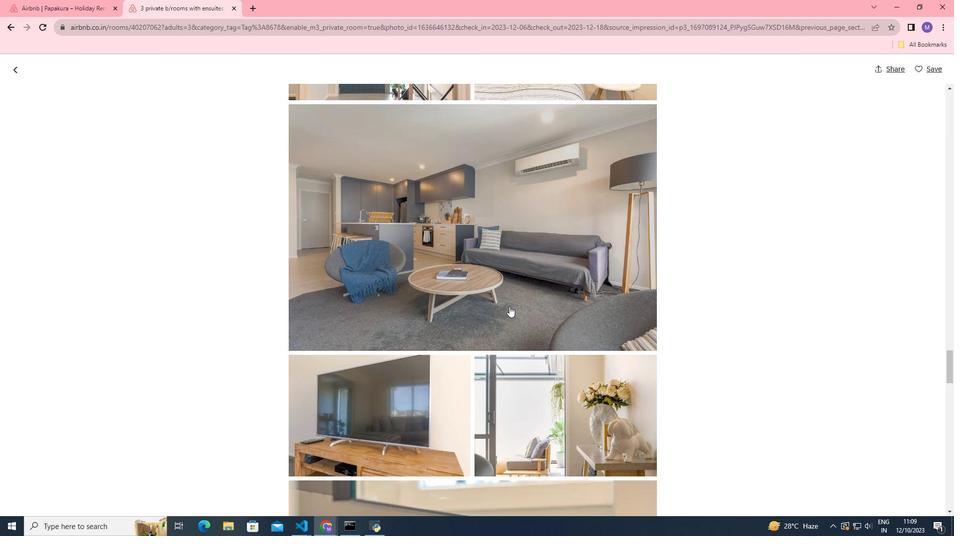 
Action: Mouse scrolled (509, 306) with delta (0, 0)
Screenshot: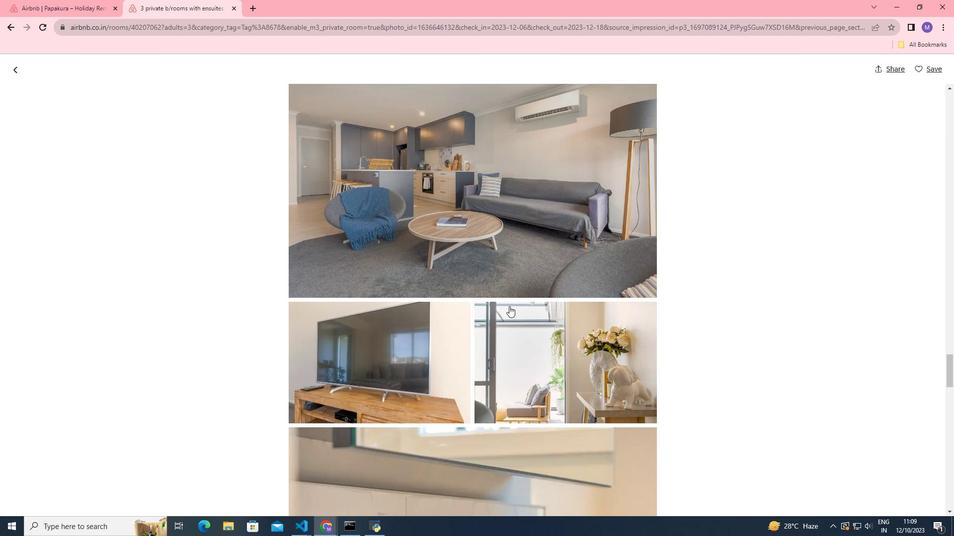 
Action: Mouse scrolled (509, 306) with delta (0, 0)
Screenshot: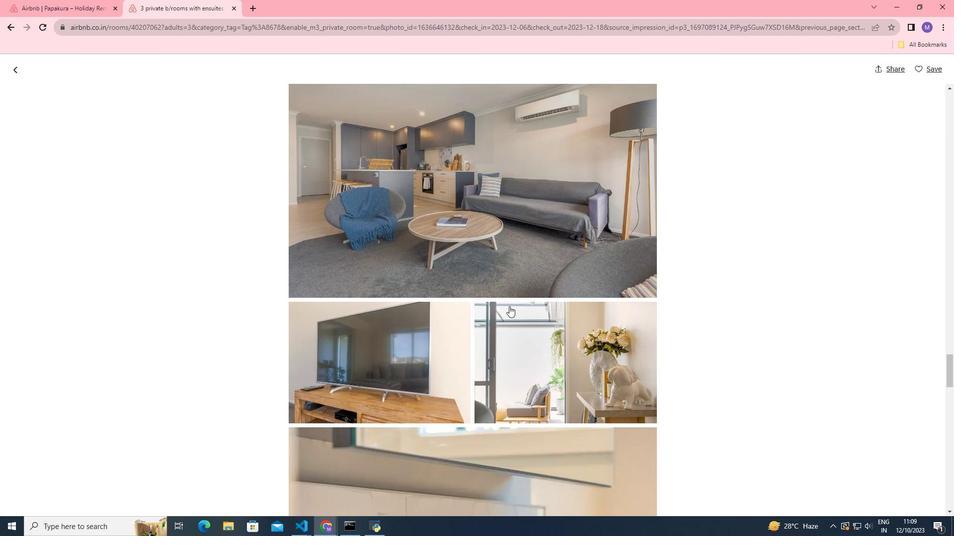 
Action: Mouse scrolled (509, 306) with delta (0, 0)
Screenshot: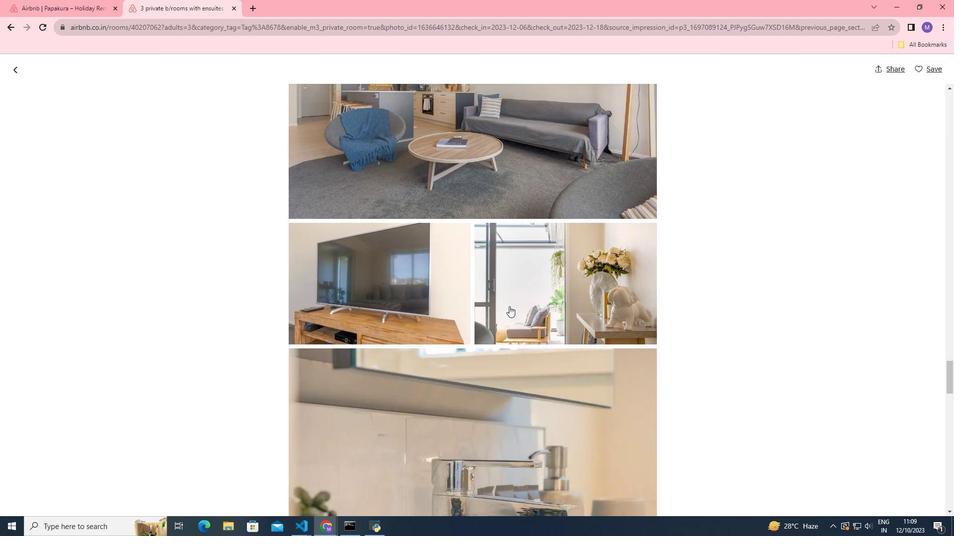 
Action: Mouse scrolled (509, 306) with delta (0, 0)
Screenshot: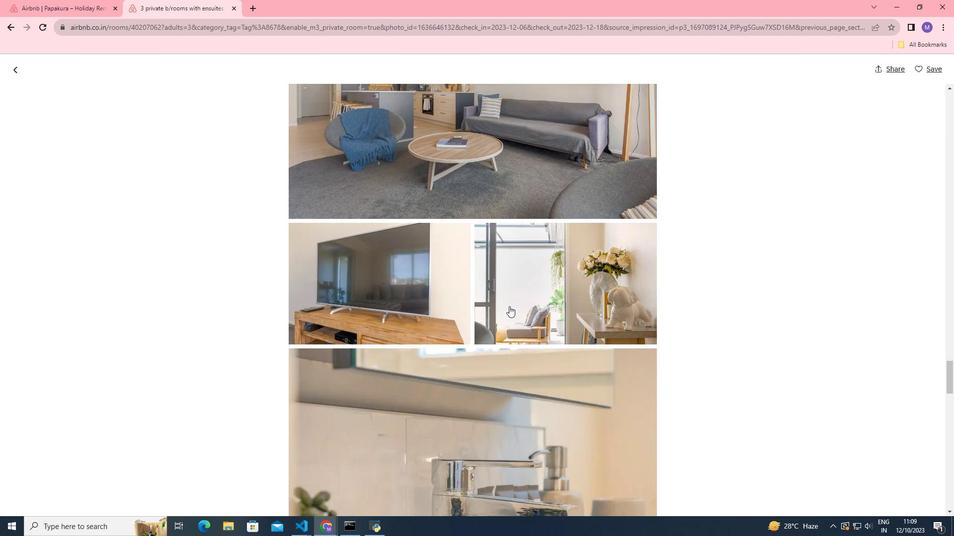 
Action: Mouse scrolled (509, 306) with delta (0, 0)
Screenshot: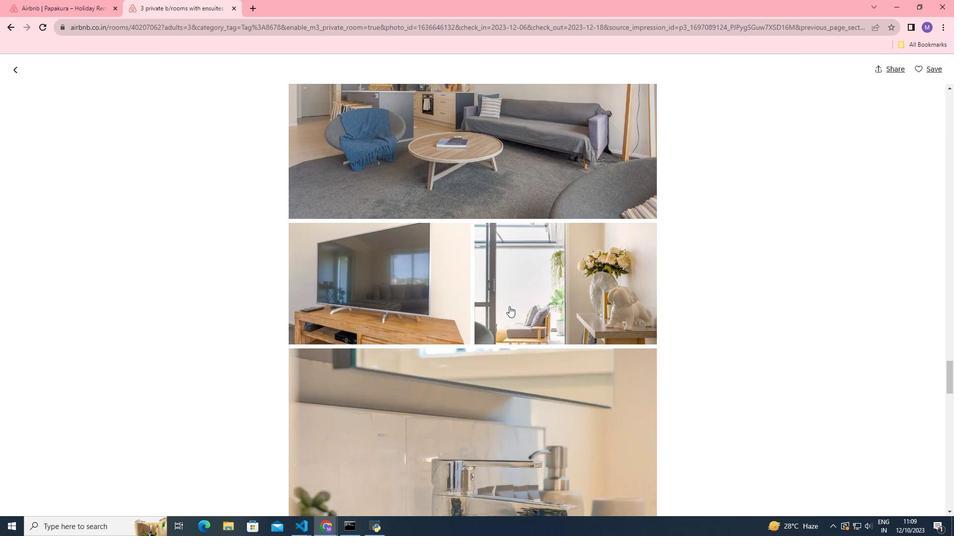 
Action: Mouse scrolled (509, 306) with delta (0, 0)
Screenshot: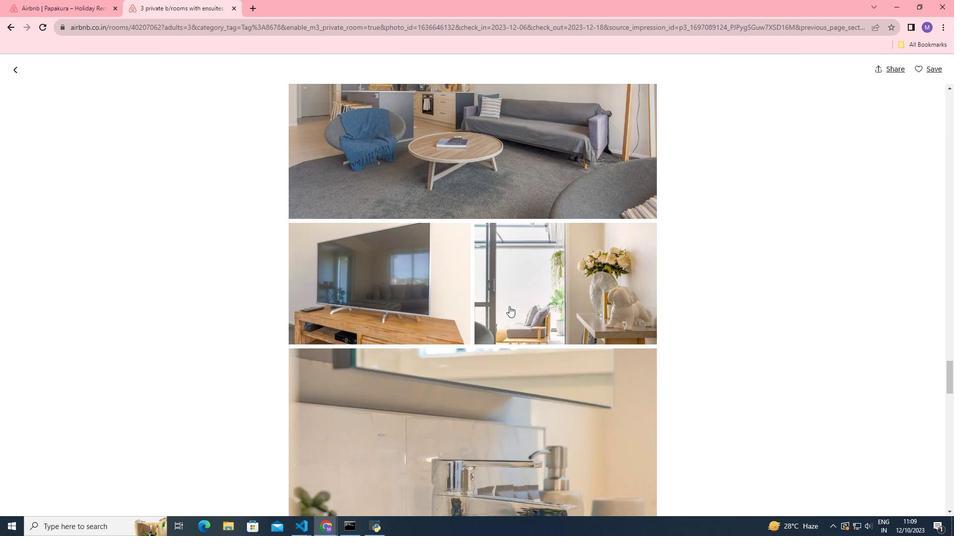 
Action: Mouse scrolled (509, 306) with delta (0, 0)
Screenshot: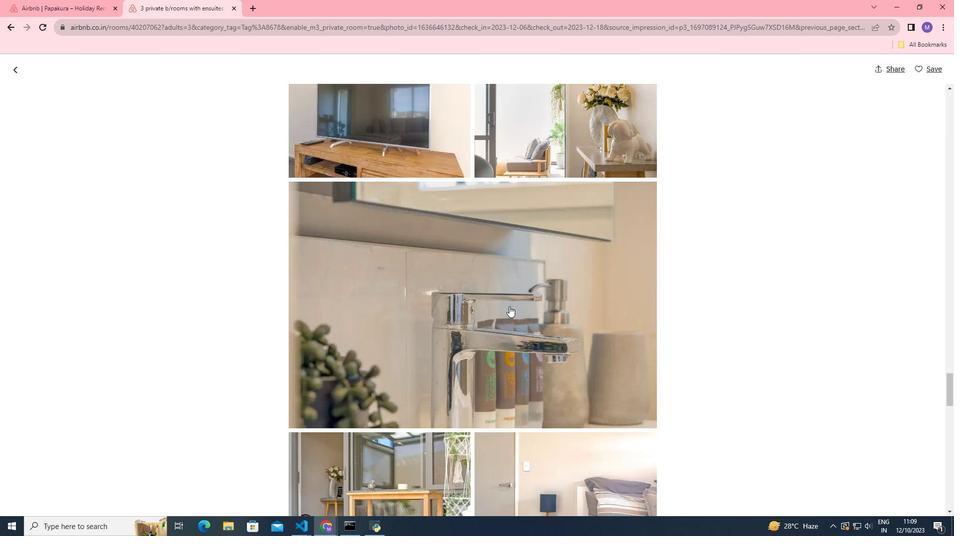 
Action: Mouse scrolled (509, 306) with delta (0, 0)
Screenshot: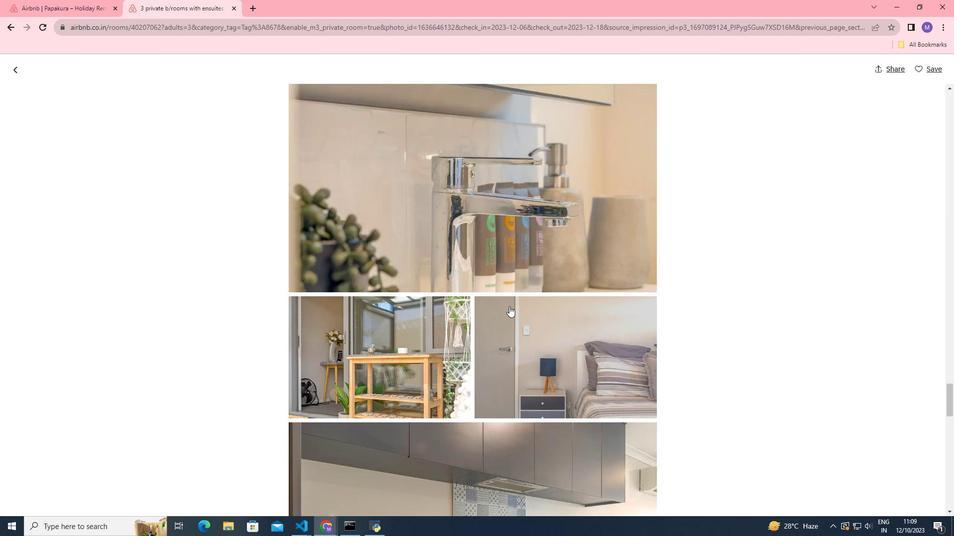 
Action: Mouse scrolled (509, 306) with delta (0, 0)
Screenshot: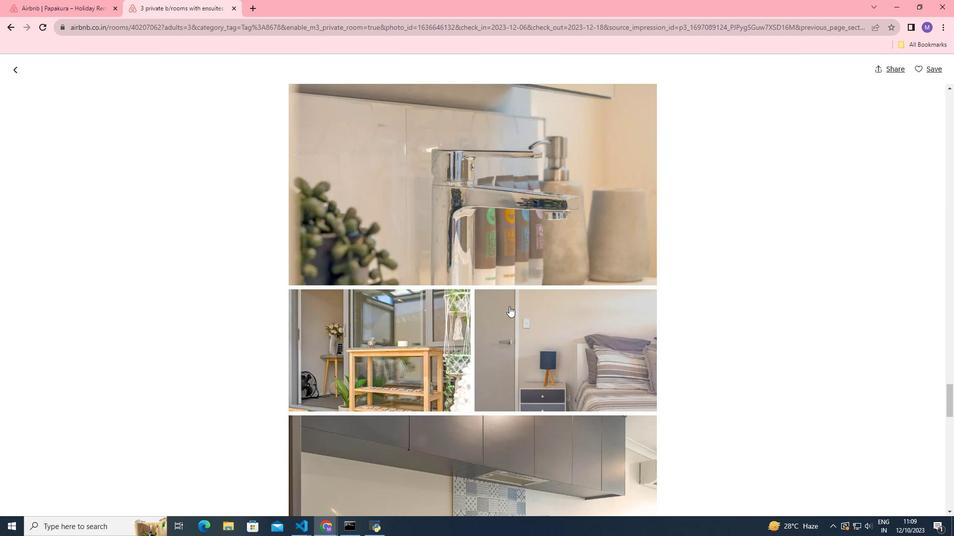 
Action: Mouse scrolled (509, 306) with delta (0, 0)
Screenshot: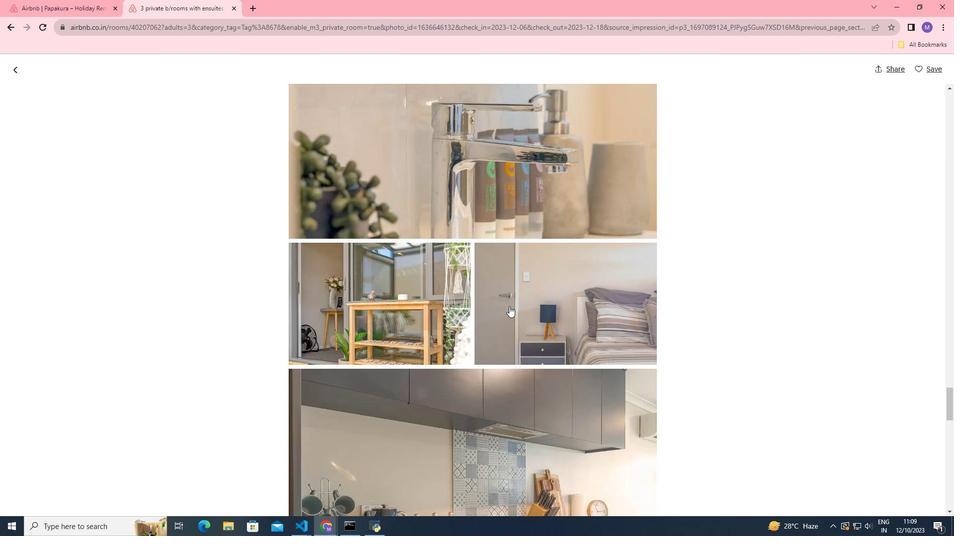 
Action: Mouse scrolled (509, 306) with delta (0, 0)
Screenshot: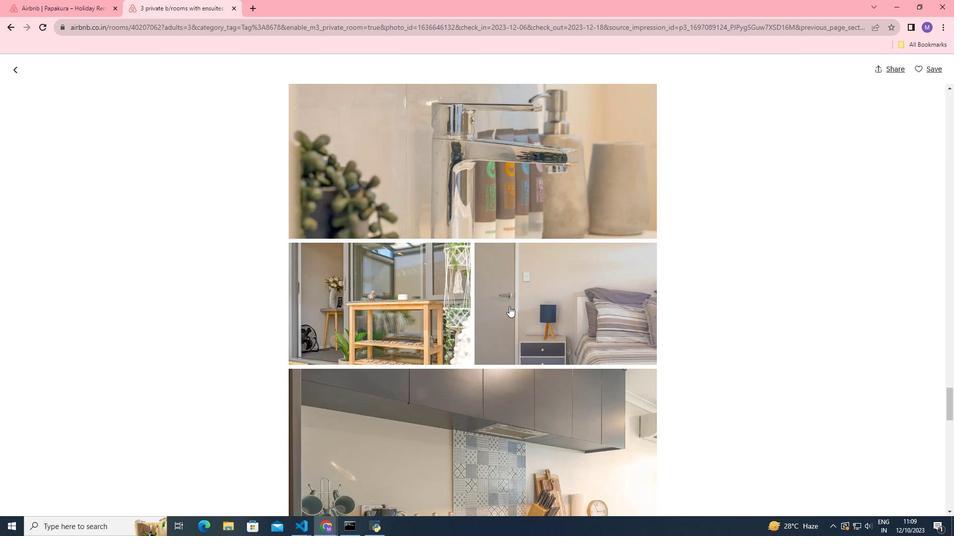 
Action: Mouse scrolled (509, 306) with delta (0, 0)
Screenshot: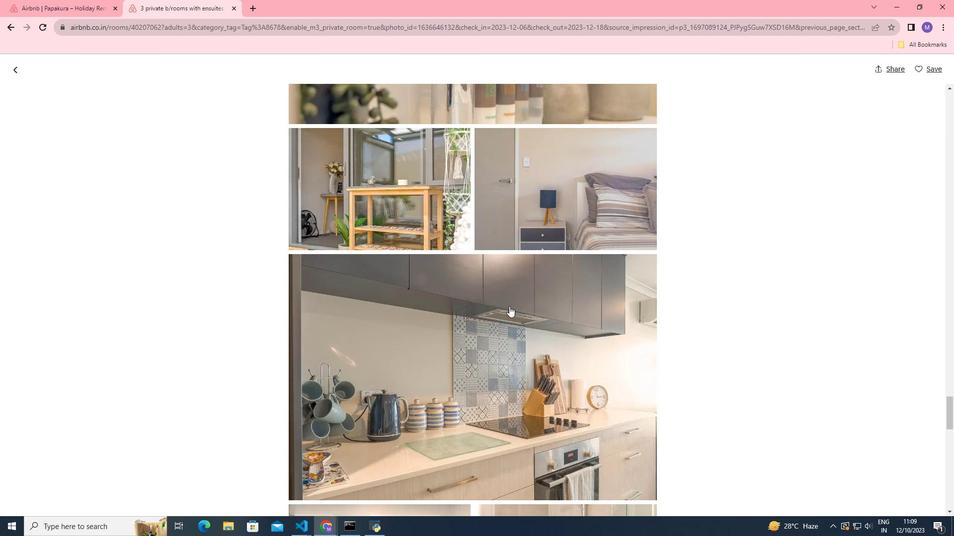 
Action: Mouse scrolled (509, 306) with delta (0, 0)
Screenshot: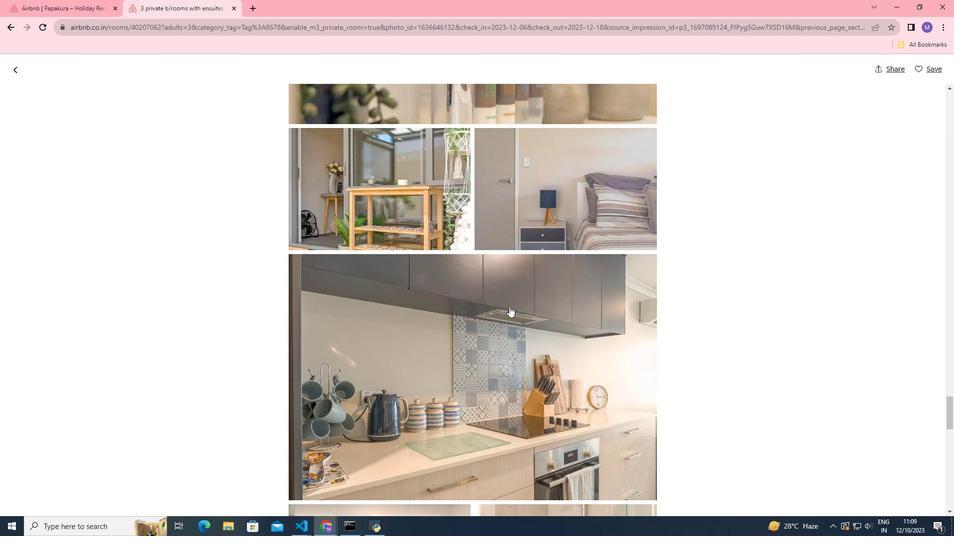 
Action: Mouse scrolled (509, 306) with delta (0, 0)
Screenshot: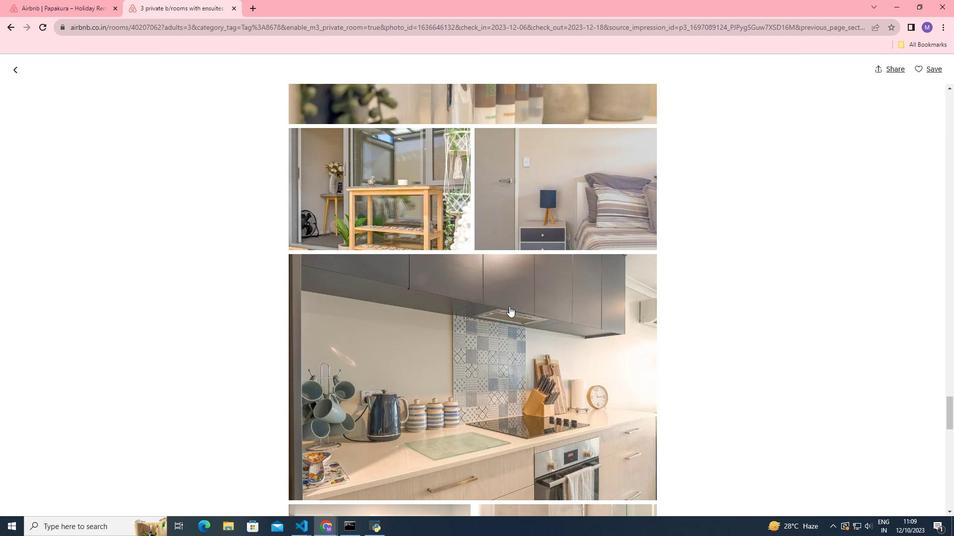 
Action: Mouse scrolled (509, 306) with delta (0, 0)
Screenshot: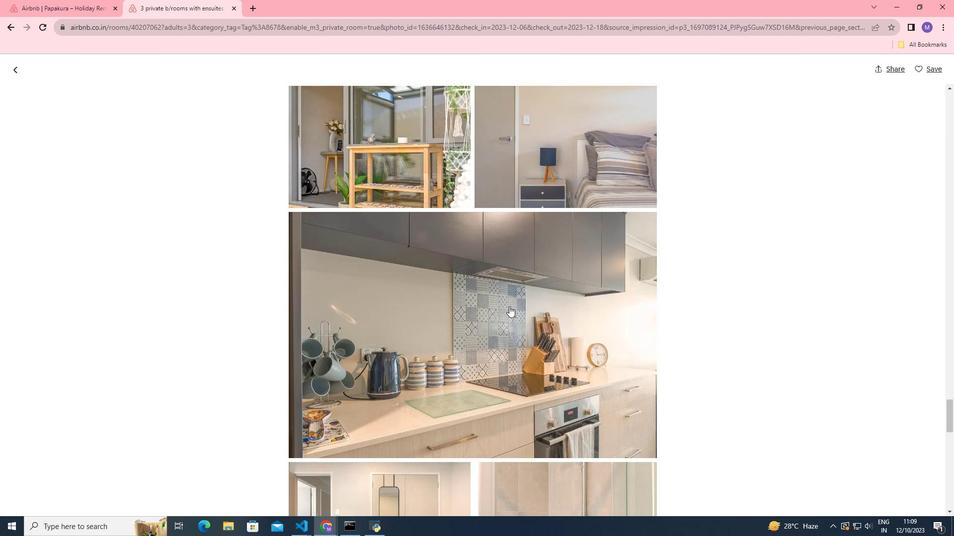 
Action: Mouse scrolled (509, 306) with delta (0, 0)
Screenshot: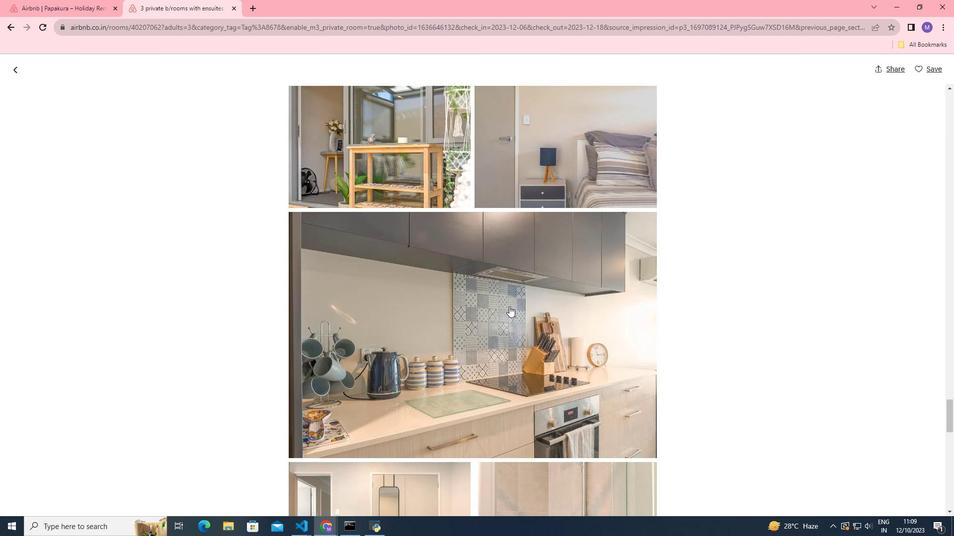 
Action: Mouse scrolled (509, 306) with delta (0, 0)
Screenshot: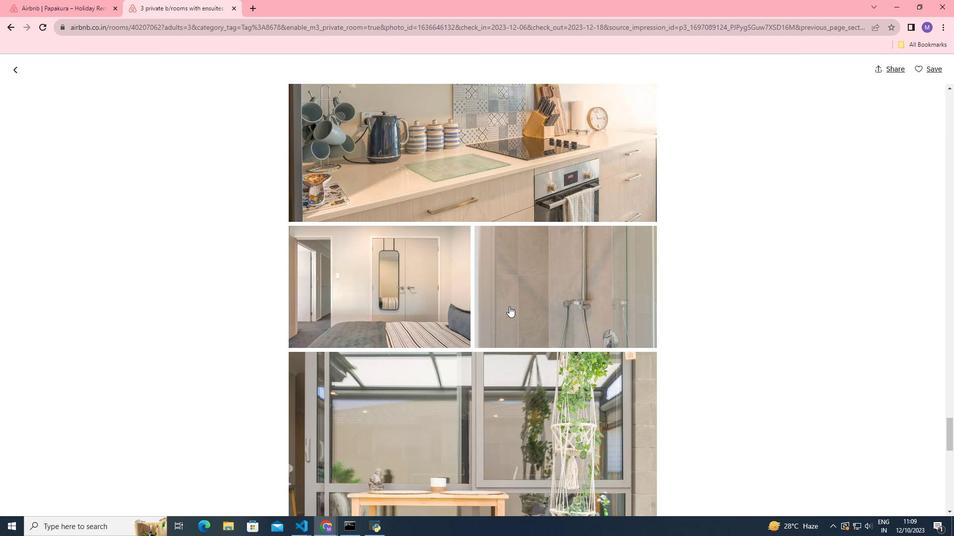 
Action: Mouse scrolled (509, 306) with delta (0, 0)
Screenshot: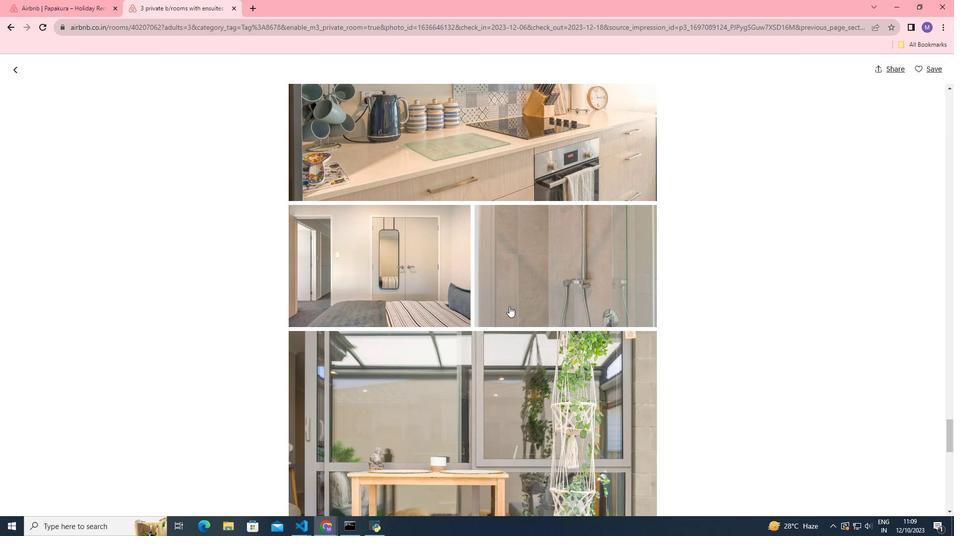 
Action: Mouse scrolled (509, 306) with delta (0, 0)
Screenshot: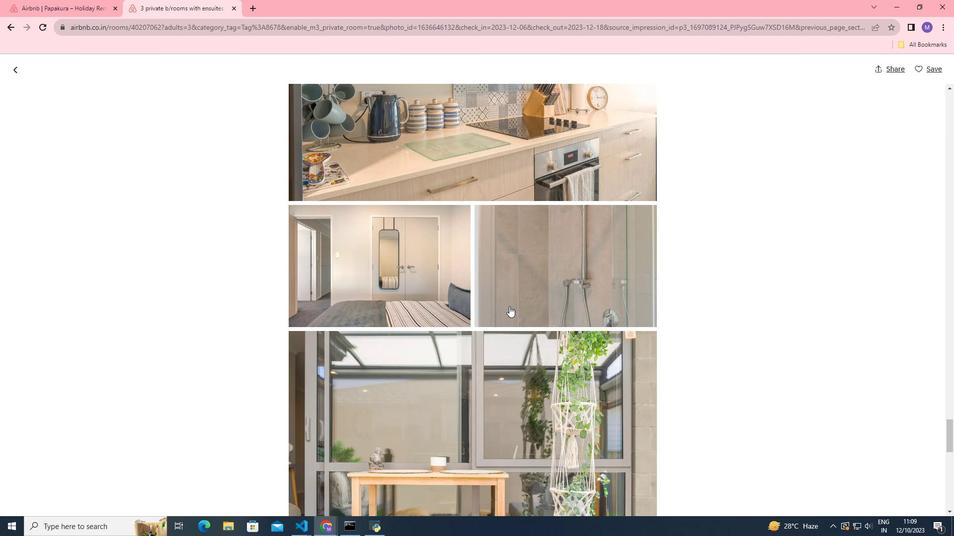 
Action: Mouse scrolled (509, 306) with delta (0, 0)
Screenshot: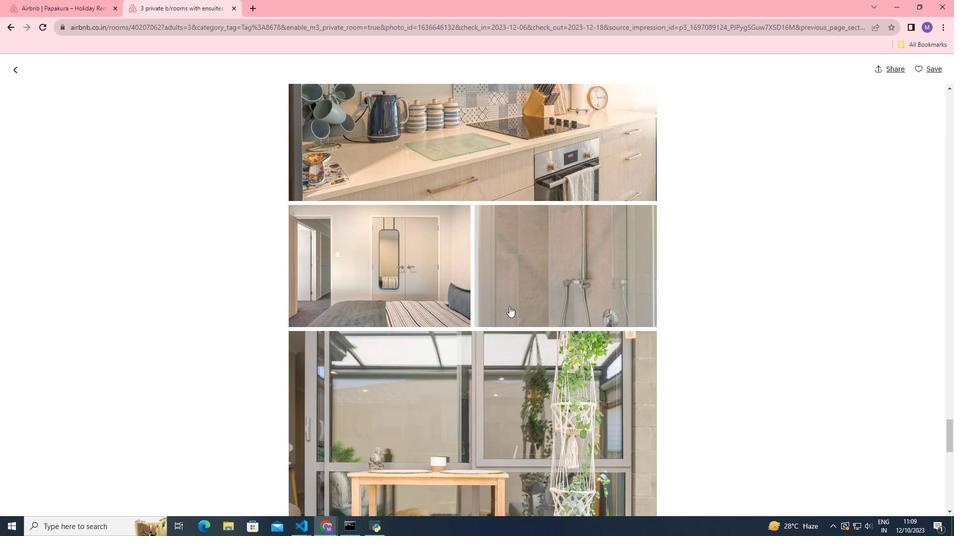 
Action: Mouse scrolled (509, 306) with delta (0, 0)
Screenshot: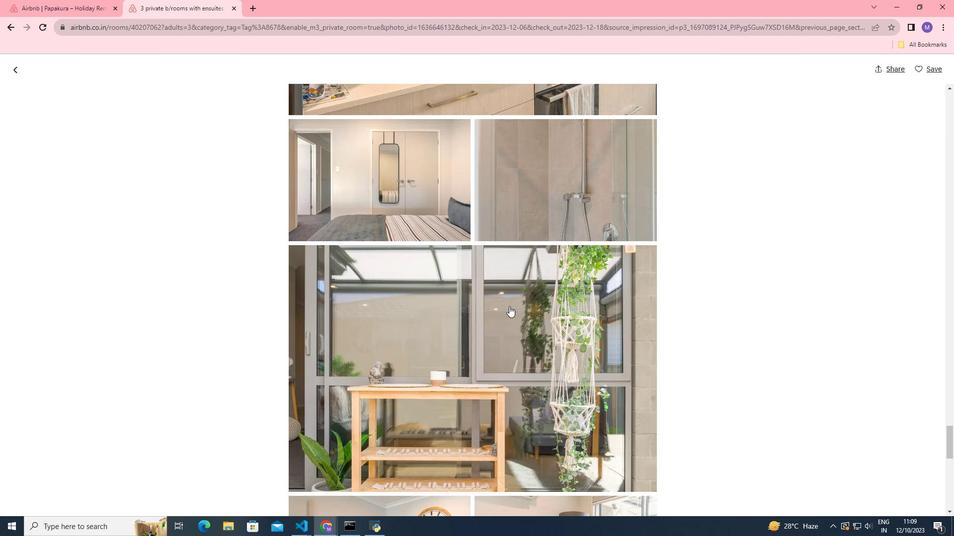 
Action: Mouse scrolled (509, 306) with delta (0, 0)
Screenshot: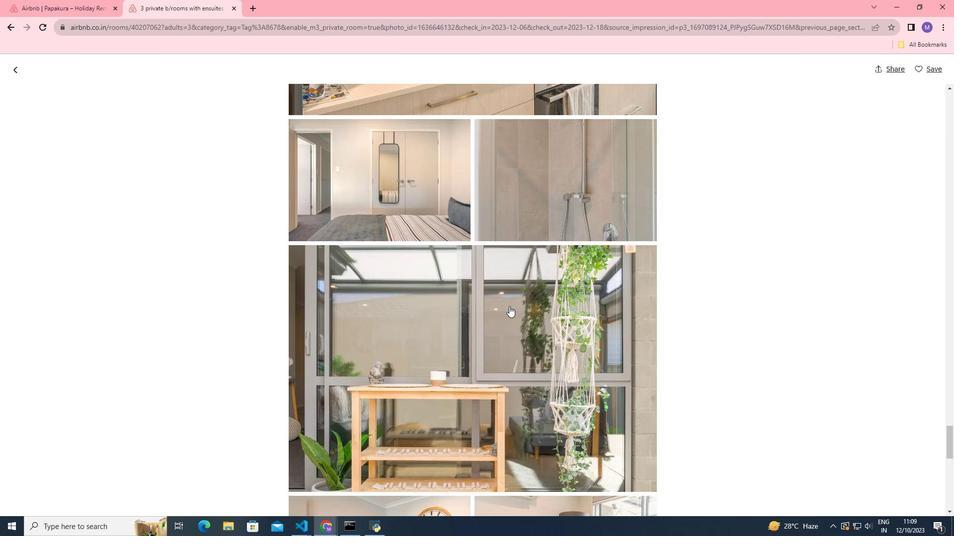 
Action: Mouse scrolled (509, 306) with delta (0, 0)
Screenshot: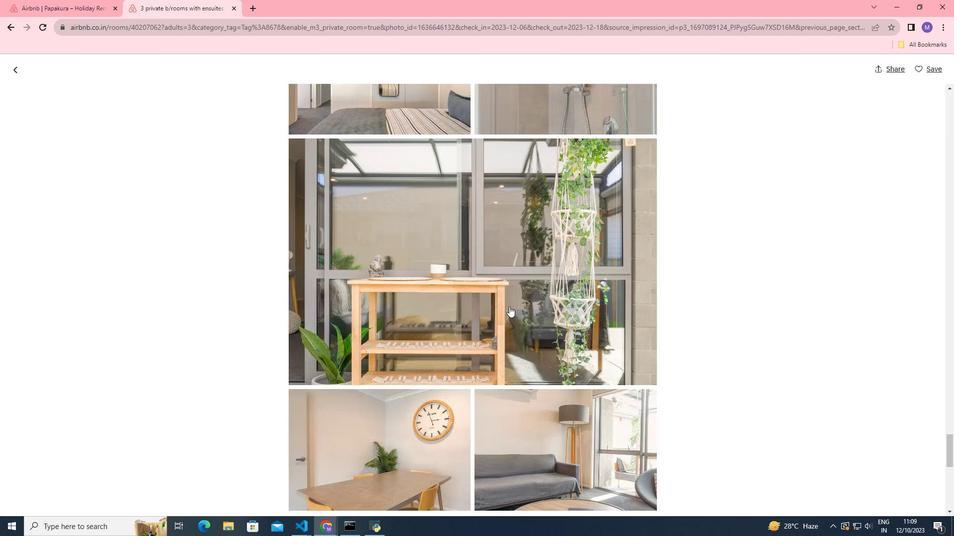 
Action: Mouse scrolled (509, 306) with delta (0, 0)
Screenshot: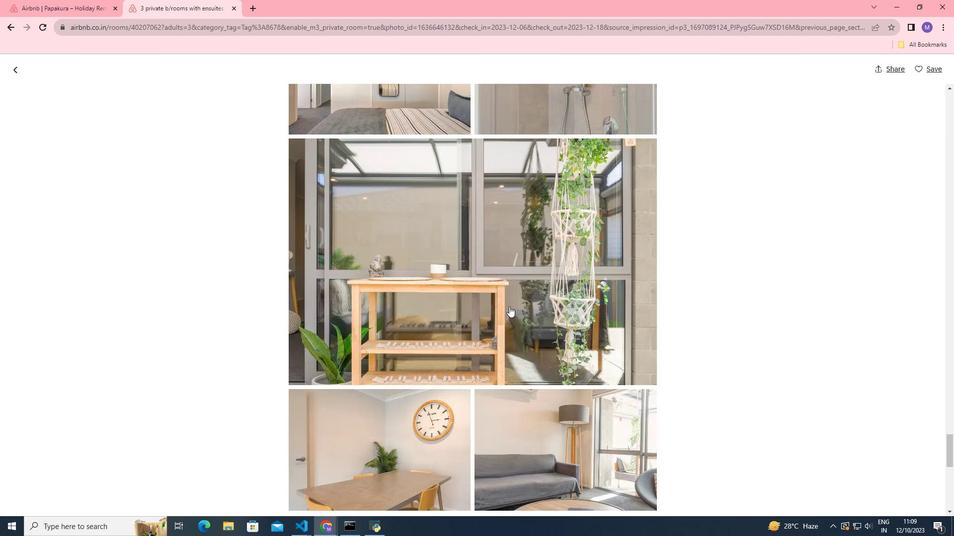 
Action: Mouse scrolled (509, 306) with delta (0, 0)
Screenshot: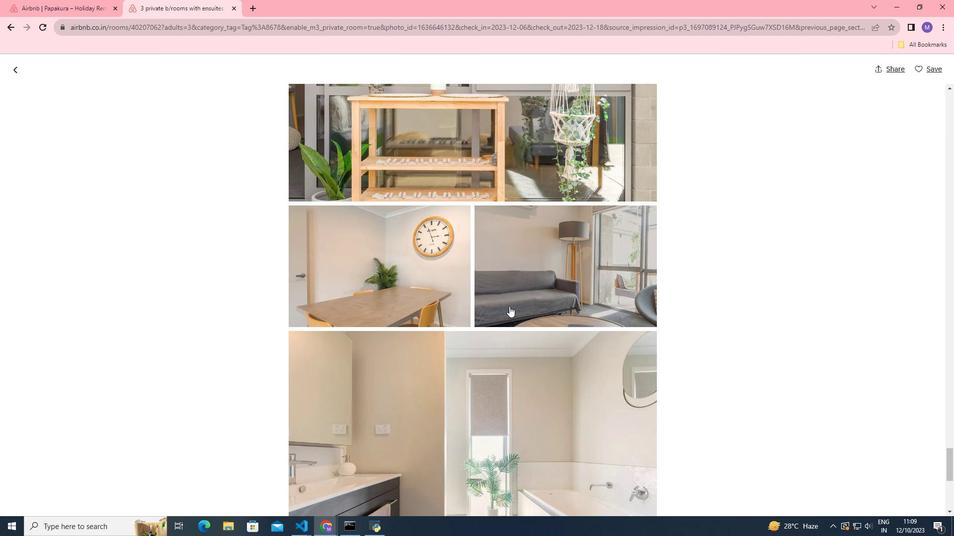 
Action: Mouse scrolled (509, 306) with delta (0, 0)
Screenshot: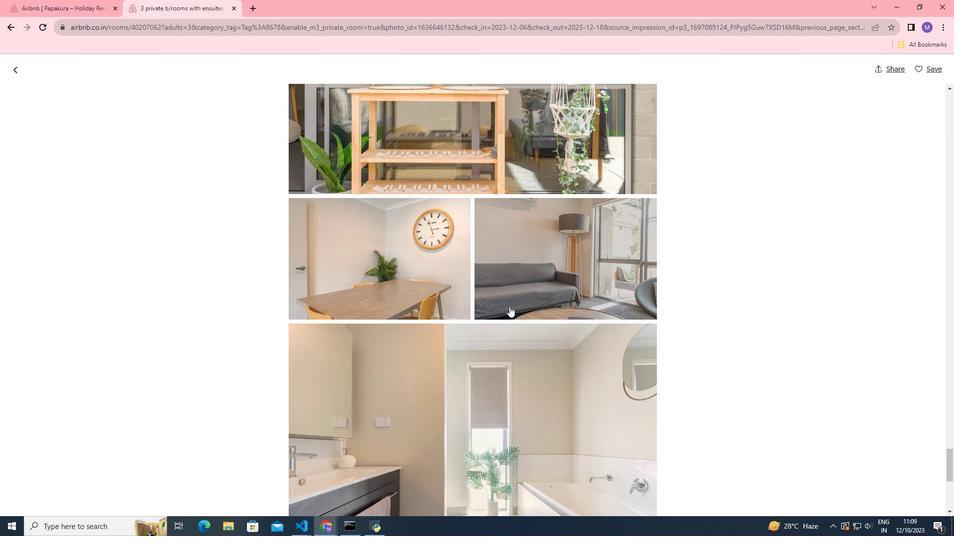
Action: Mouse scrolled (509, 306) with delta (0, 0)
Screenshot: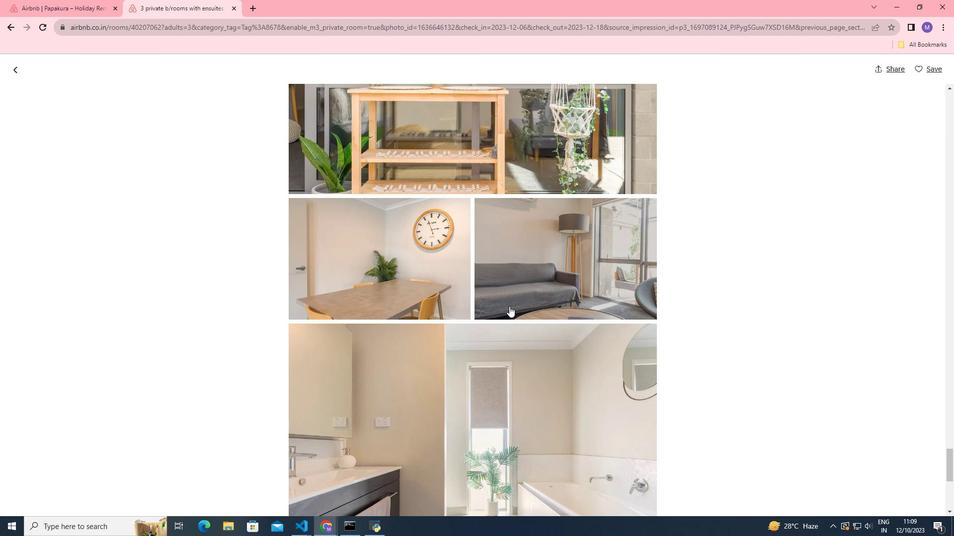 
Action: Mouse scrolled (509, 306) with delta (0, 0)
Screenshot: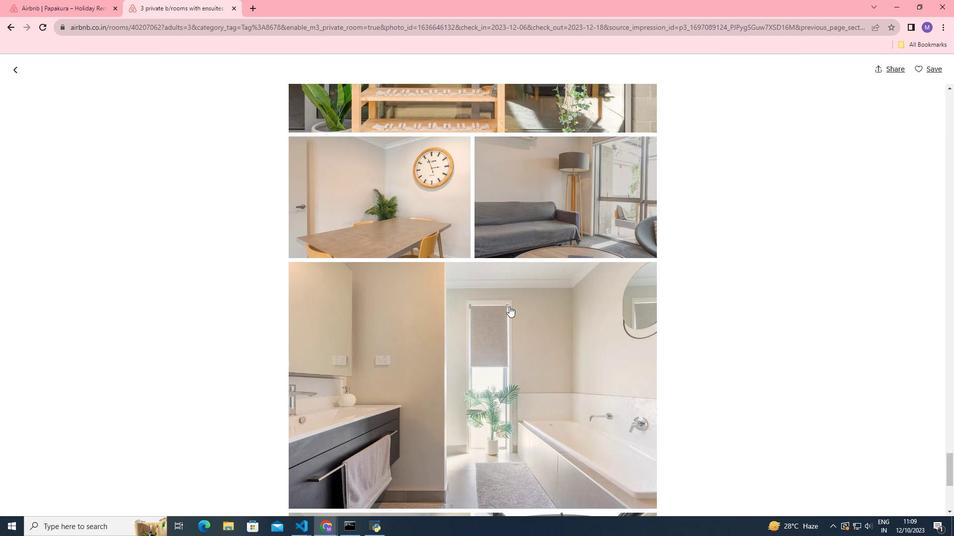 
Action: Mouse scrolled (509, 306) with delta (0, 0)
Screenshot: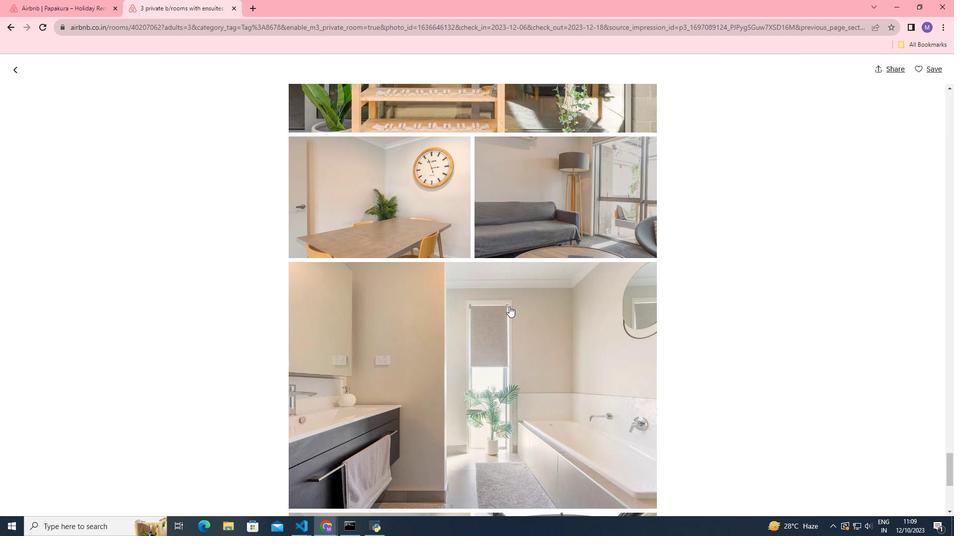 
Action: Mouse scrolled (509, 306) with delta (0, 0)
Screenshot: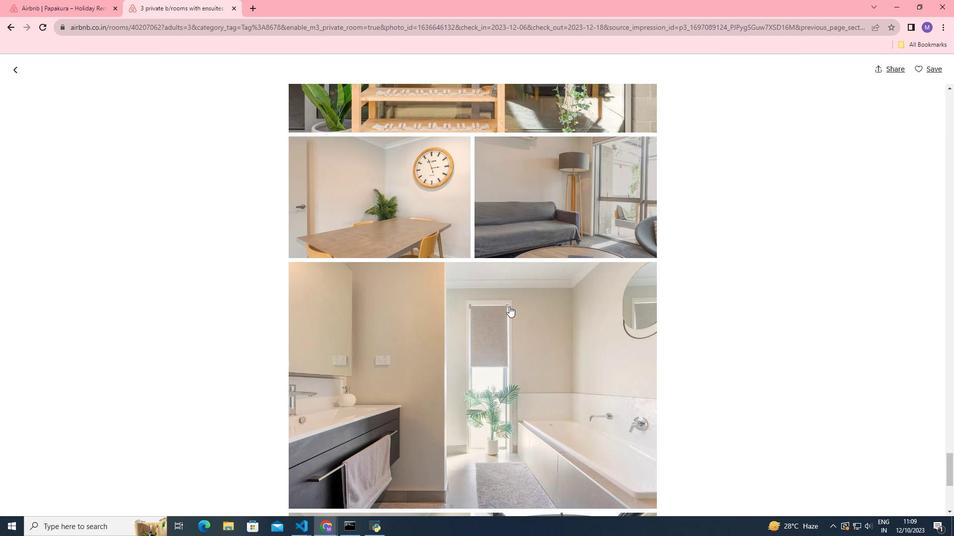 
Action: Mouse scrolled (509, 306) with delta (0, 0)
Screenshot: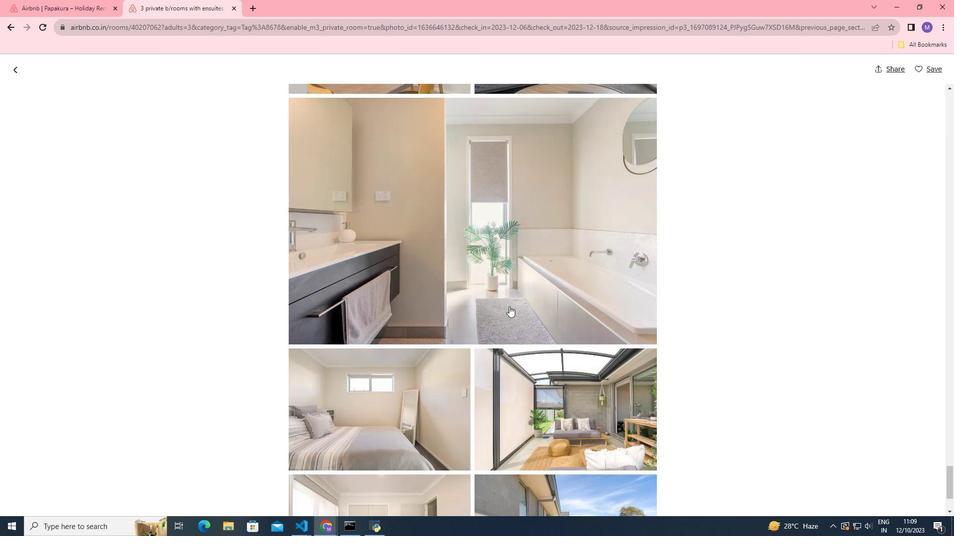 
Action: Mouse scrolled (509, 306) with delta (0, 0)
Screenshot: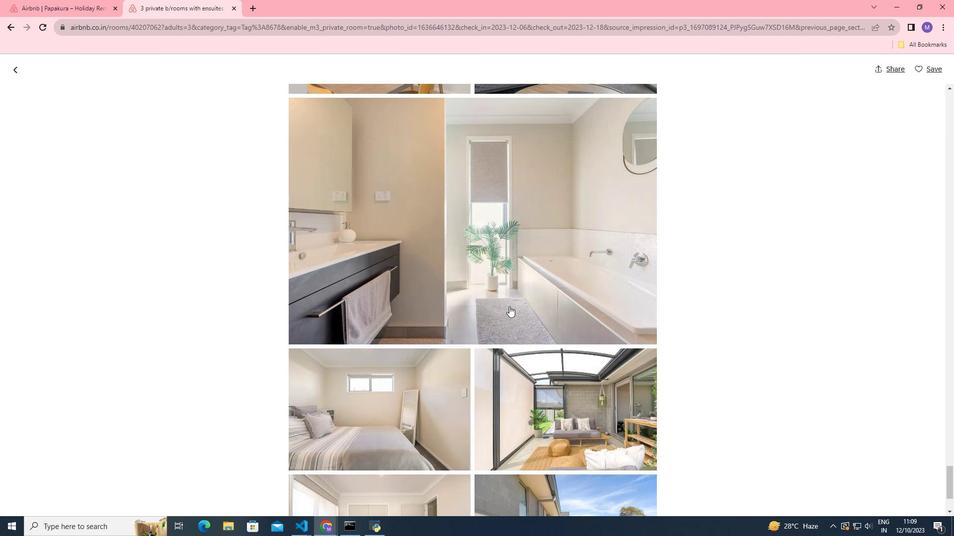 
Action: Mouse scrolled (509, 306) with delta (0, 0)
Screenshot: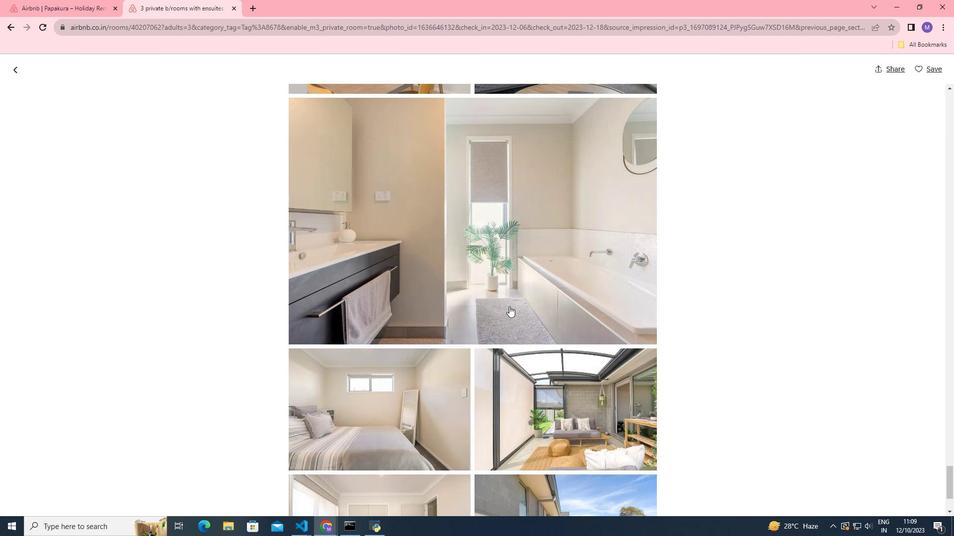
Action: Mouse scrolled (509, 306) with delta (0, 0)
Screenshot: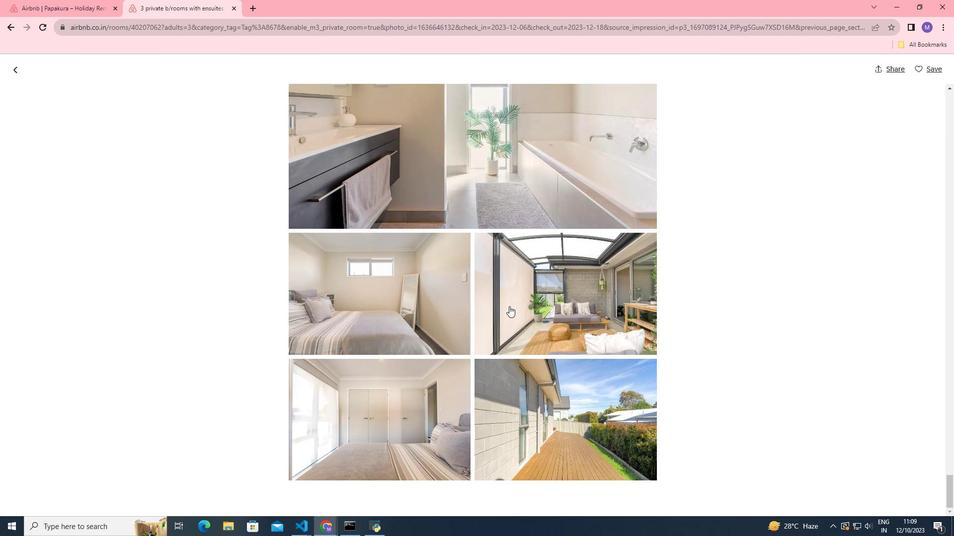 
Action: Mouse scrolled (509, 306) with delta (0, 0)
Screenshot: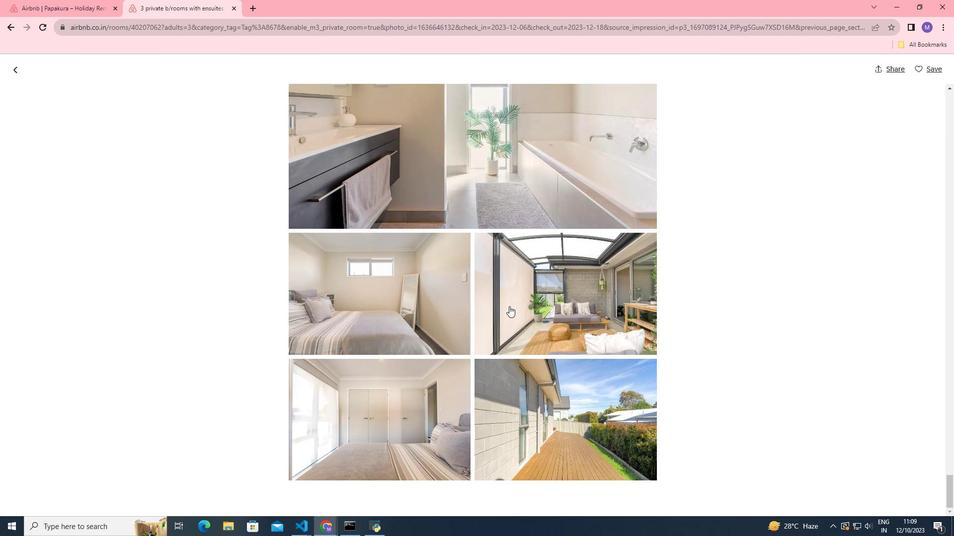 
Action: Mouse scrolled (509, 306) with delta (0, 0)
Screenshot: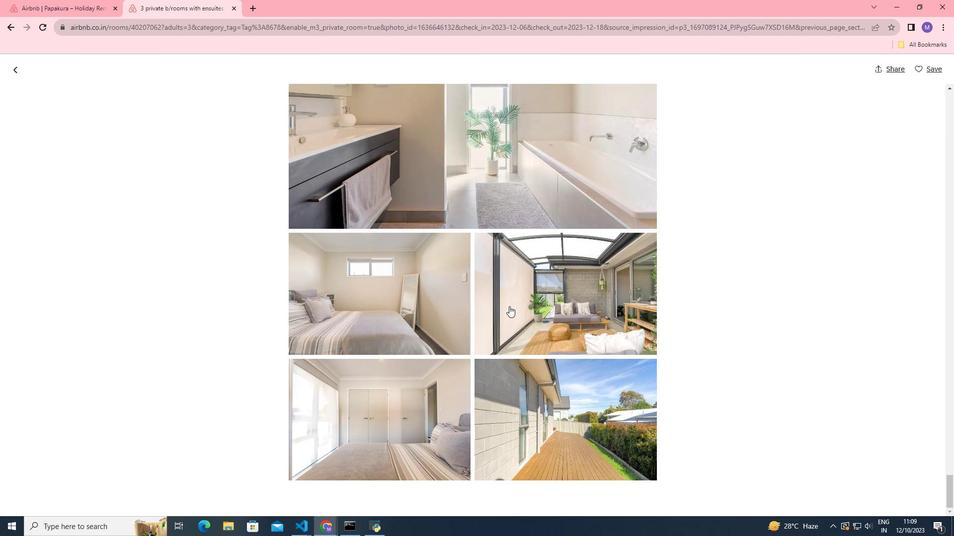 
Action: Mouse scrolled (509, 306) with delta (0, 0)
Screenshot: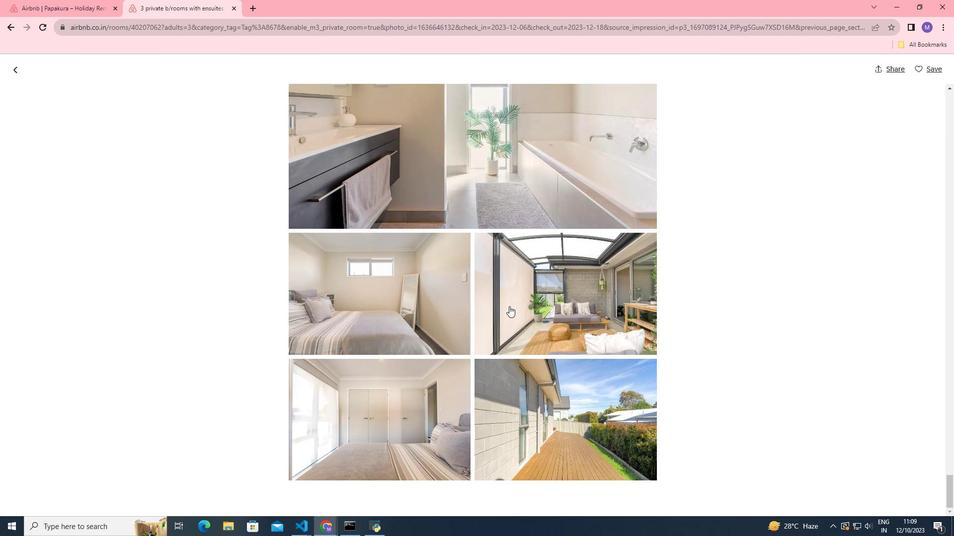 
Action: Mouse scrolled (509, 306) with delta (0, 0)
Screenshot: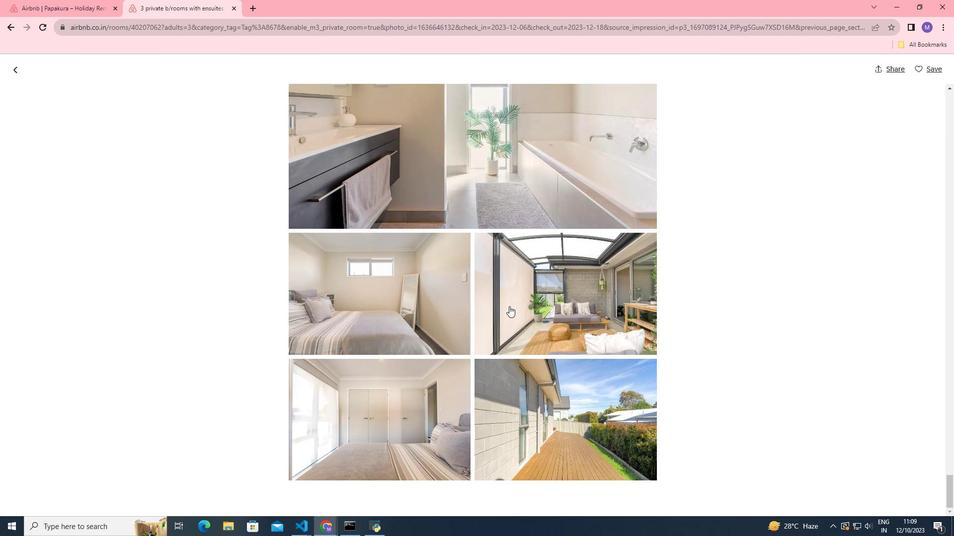 
Action: Mouse scrolled (509, 306) with delta (0, 0)
Screenshot: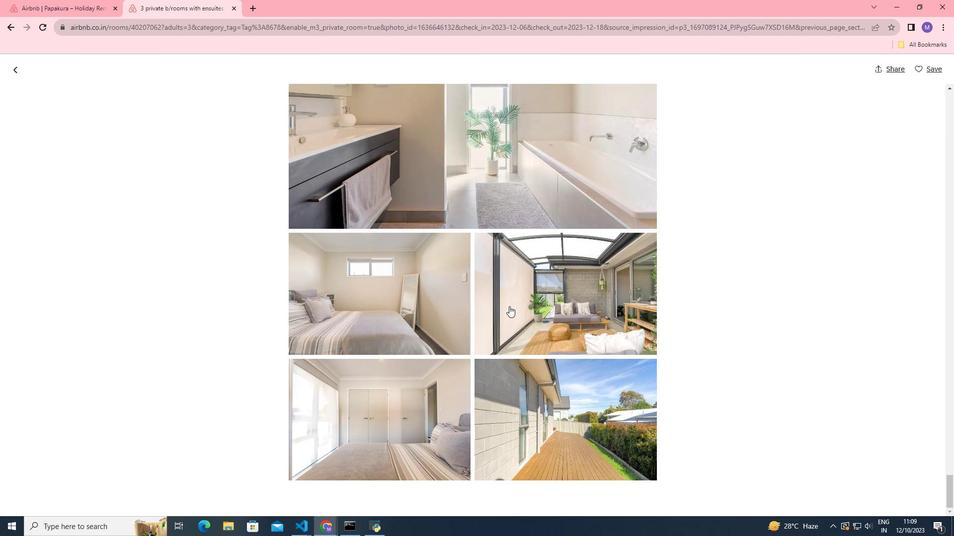 
Action: Mouse scrolled (509, 306) with delta (0, 0)
Screenshot: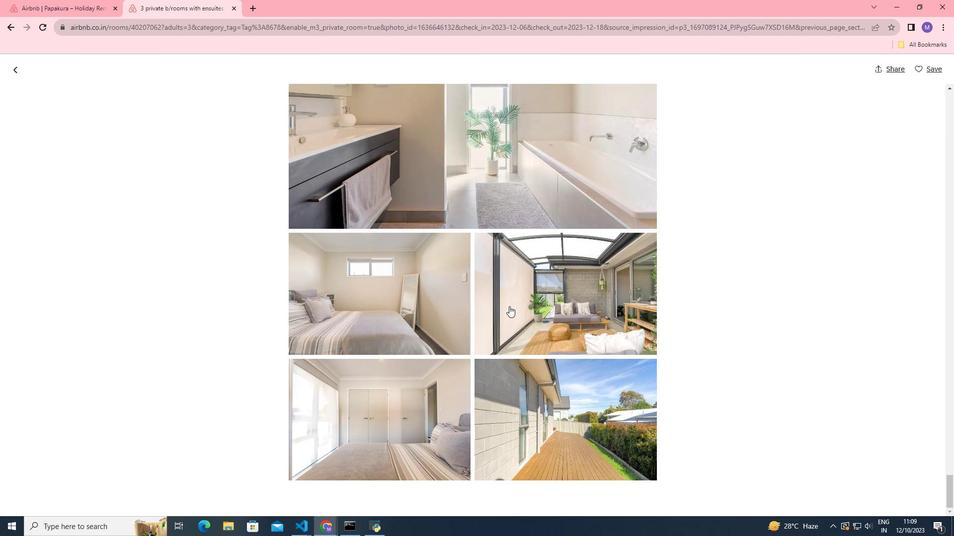 
Action: Mouse scrolled (509, 306) with delta (0, 0)
Screenshot: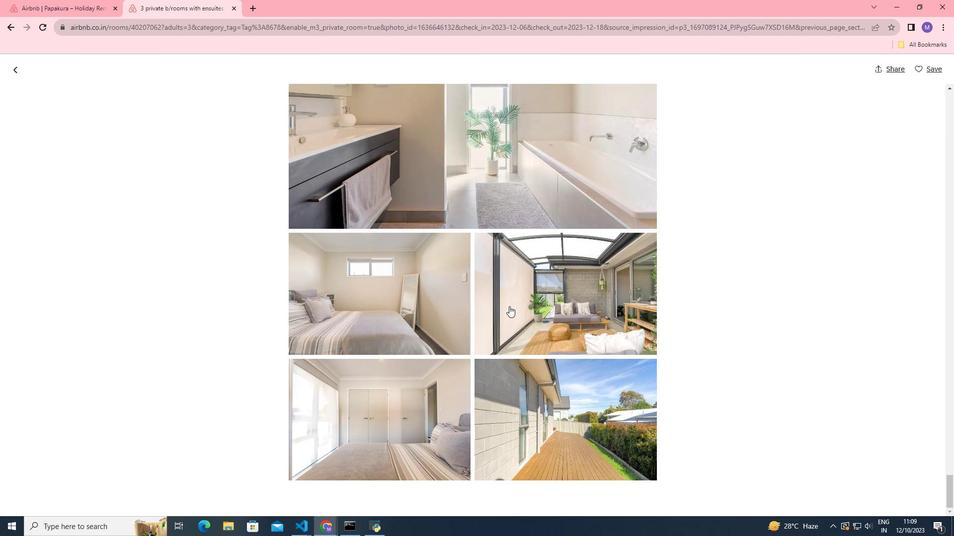 
Action: Mouse moved to (13, 66)
Screenshot: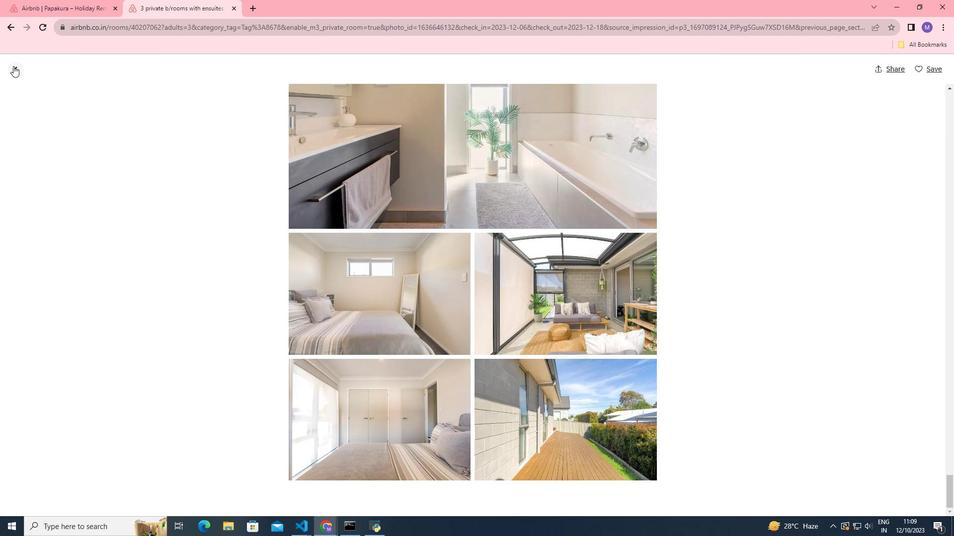 
Action: Mouse pressed left at (13, 66)
Screenshot: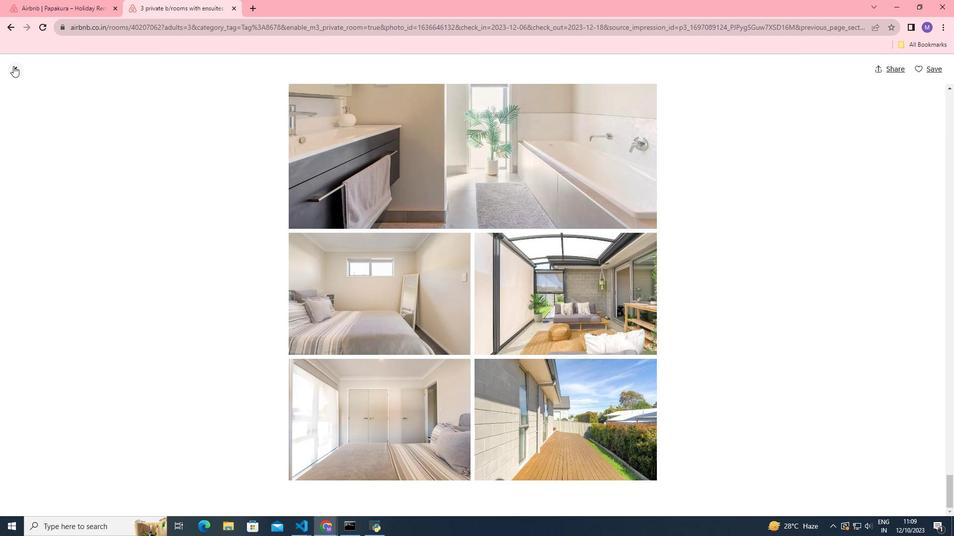
Action: Mouse moved to (465, 326)
Screenshot: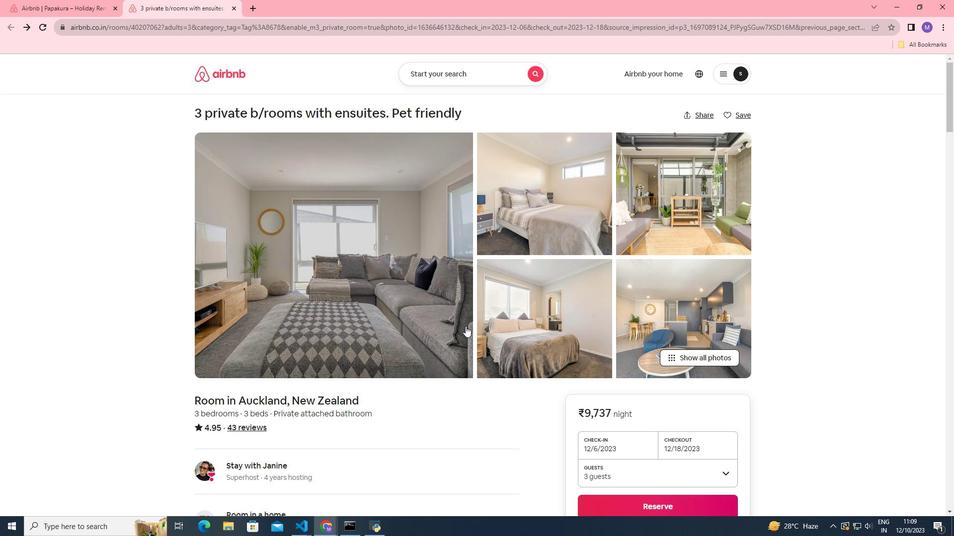 
Action: Mouse scrolled (465, 326) with delta (0, 0)
Screenshot: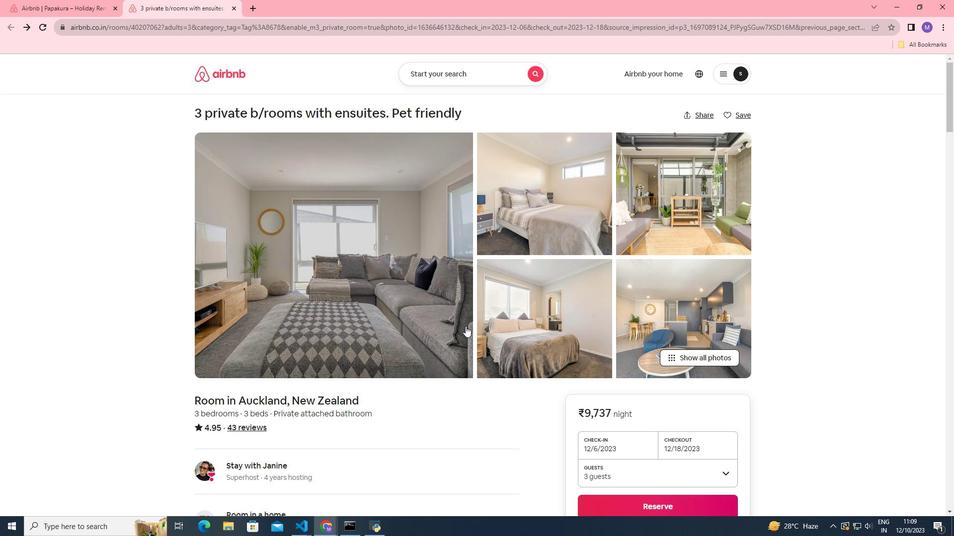 
Action: Mouse moved to (463, 329)
Screenshot: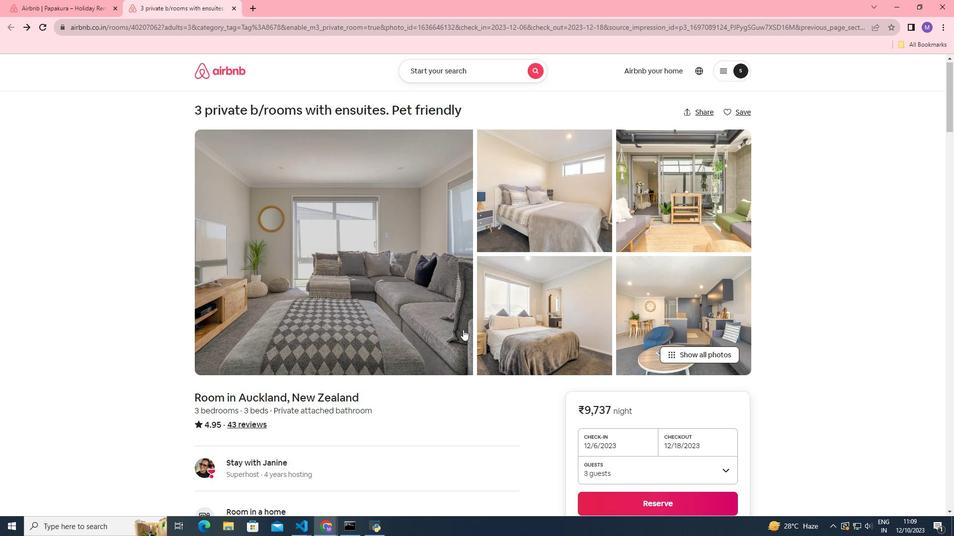 
Action: Mouse scrolled (463, 329) with delta (0, 0)
Screenshot: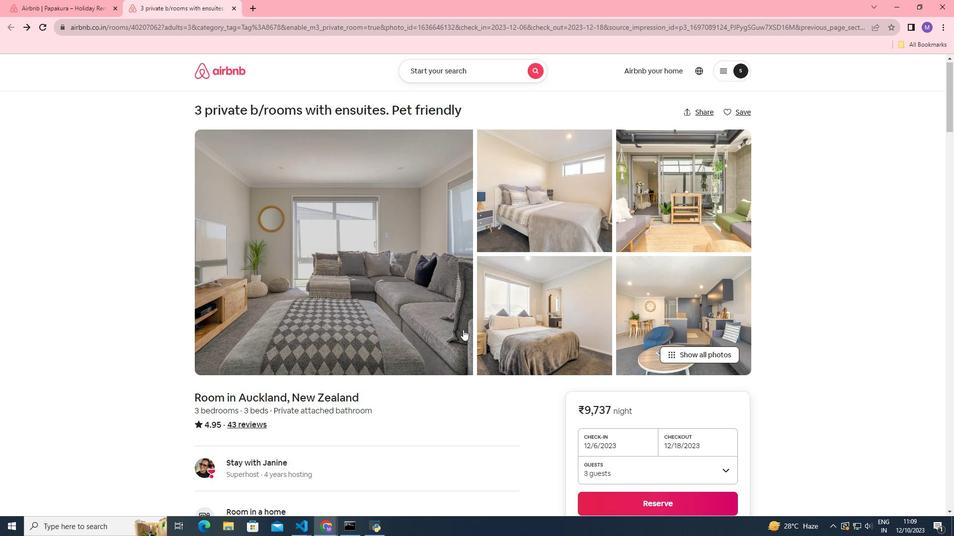 
Action: Mouse moved to (461, 331)
Screenshot: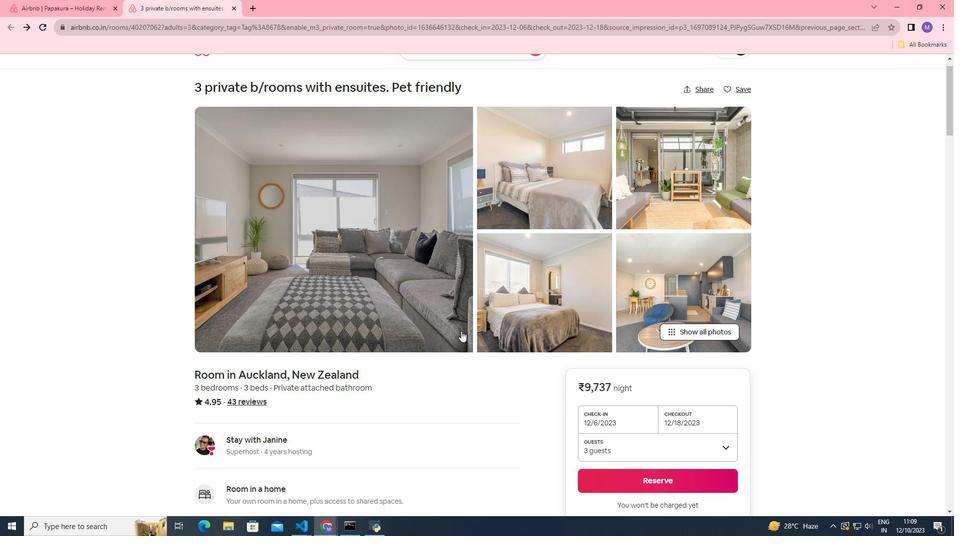 
Action: Mouse scrolled (461, 330) with delta (0, 0)
Screenshot: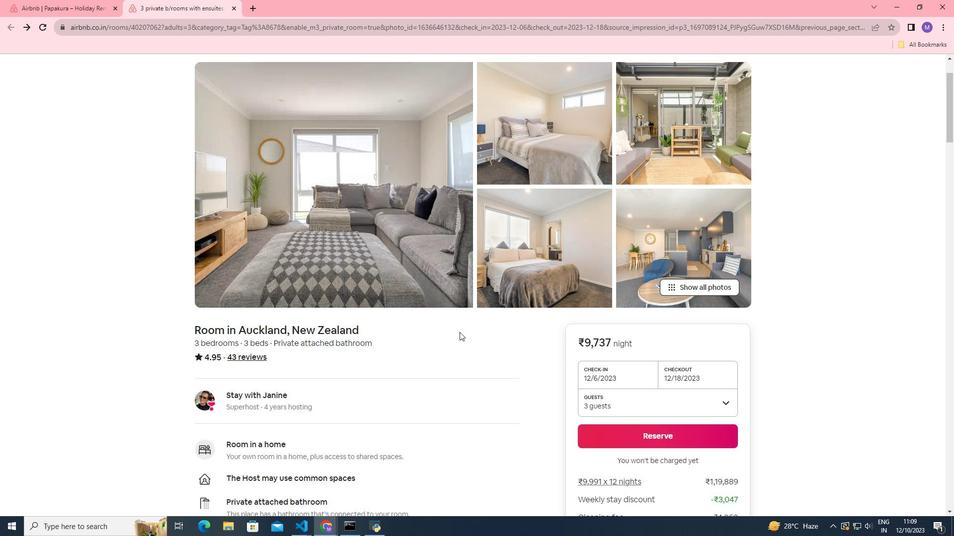 
Action: Mouse moved to (396, 310)
Screenshot: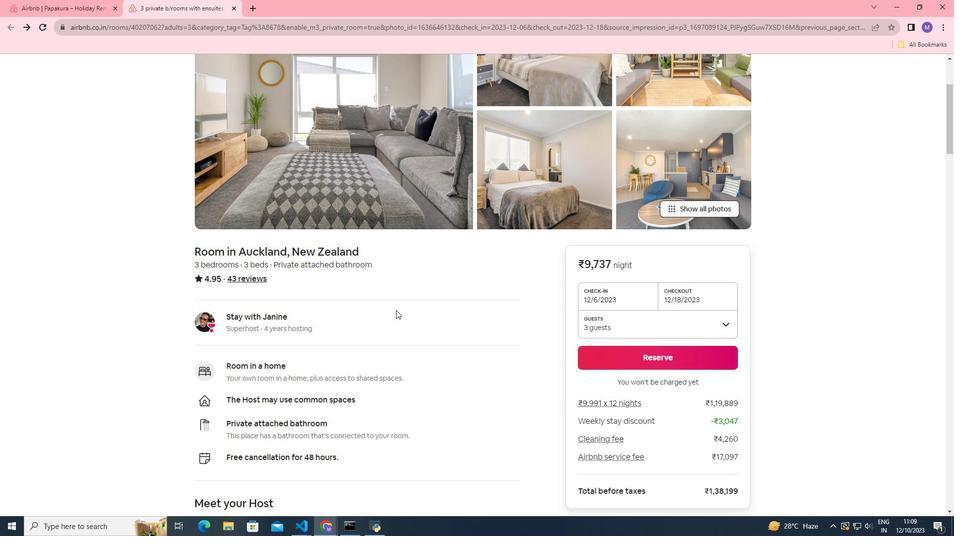 
Action: Mouse scrolled (396, 310) with delta (0, 0)
Screenshot: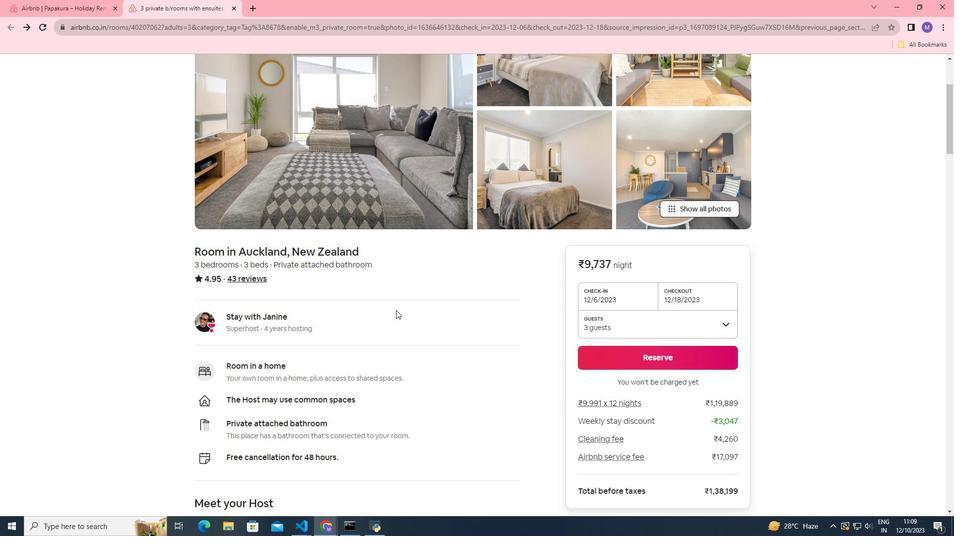 
Action: Mouse moved to (395, 310)
Screenshot: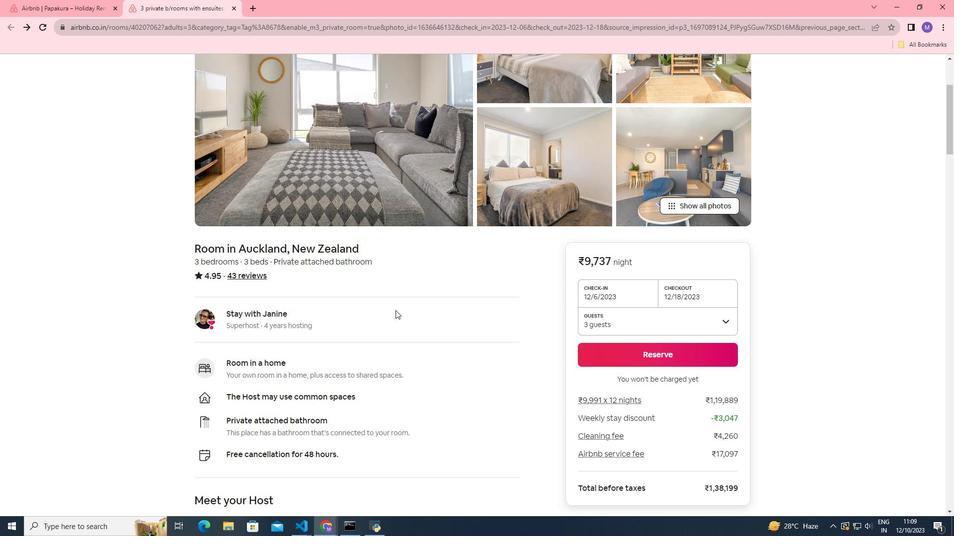 
Action: Mouse scrolled (395, 310) with delta (0, 0)
Screenshot: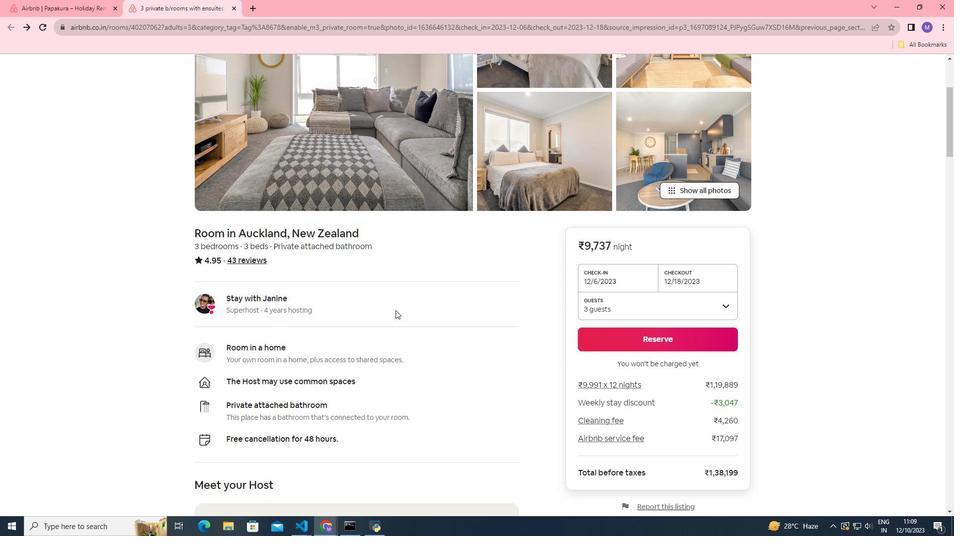 
Action: Mouse scrolled (395, 310) with delta (0, 0)
Screenshot: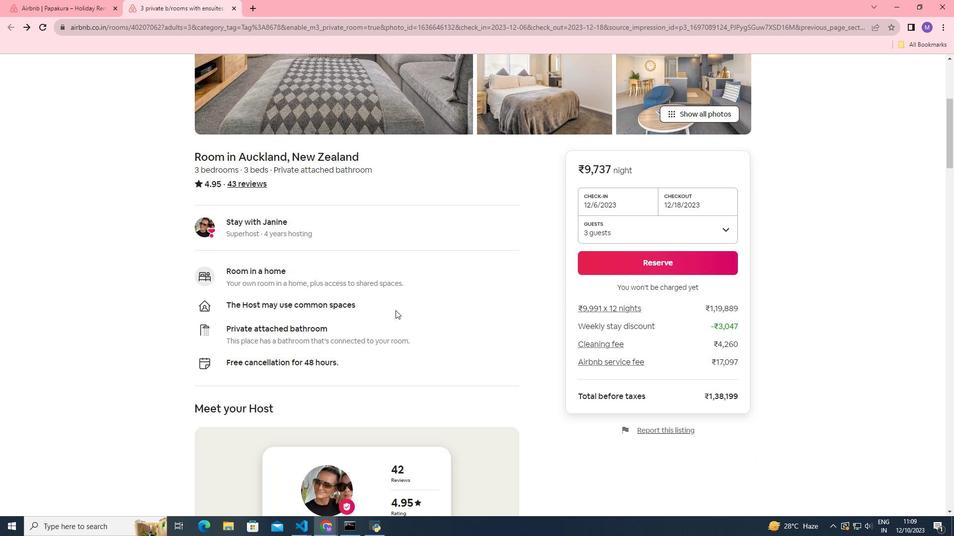 
Action: Mouse moved to (367, 309)
Screenshot: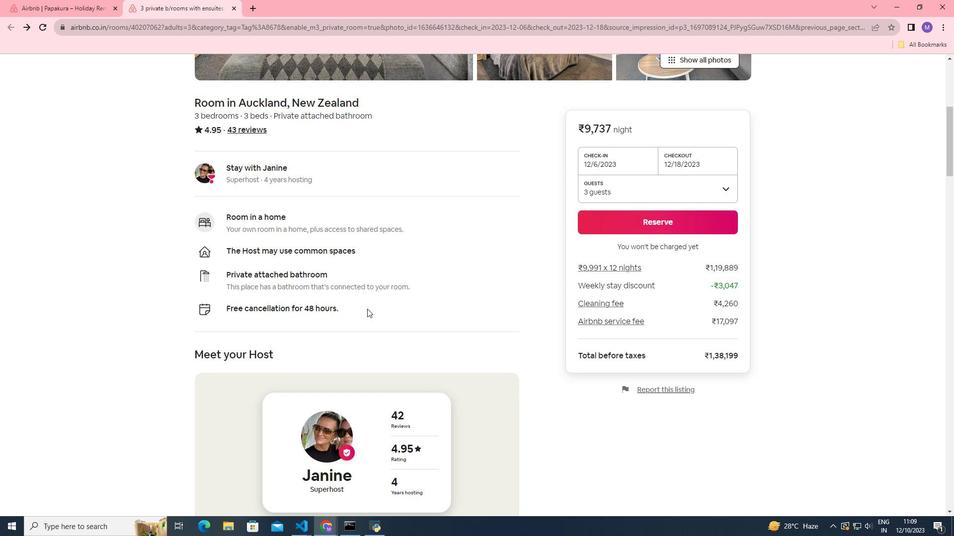 
Action: Mouse scrolled (367, 308) with delta (0, 0)
Screenshot: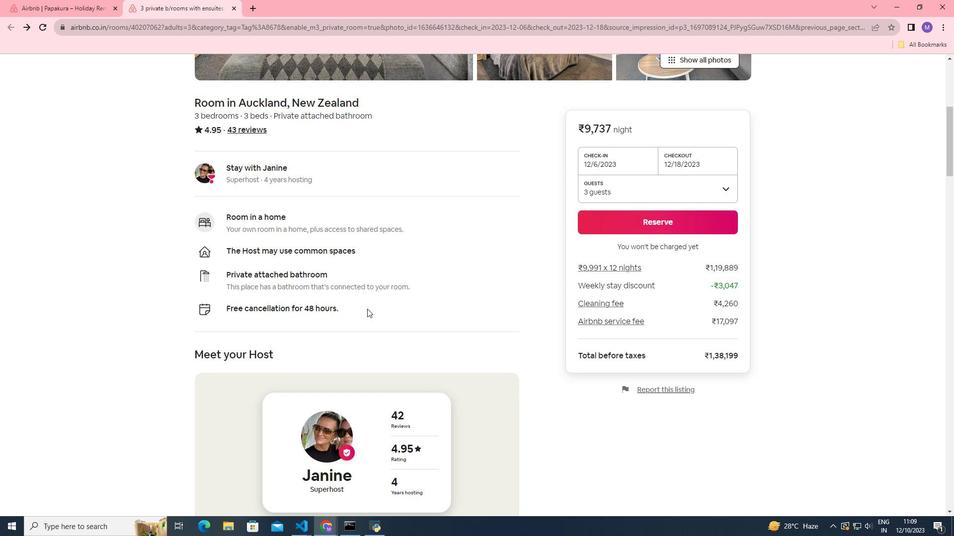 
Action: Mouse scrolled (367, 308) with delta (0, 0)
Screenshot: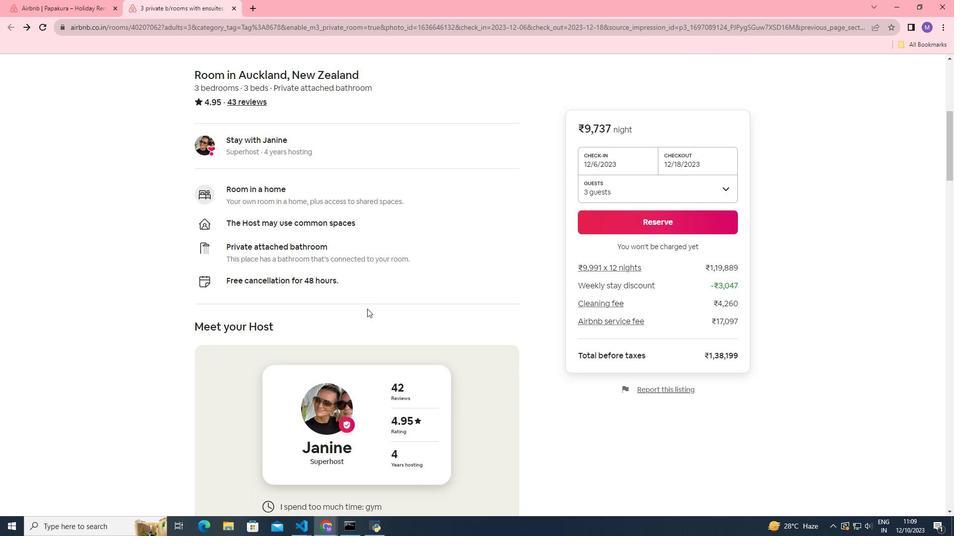 
Action: Mouse scrolled (367, 308) with delta (0, 0)
Screenshot: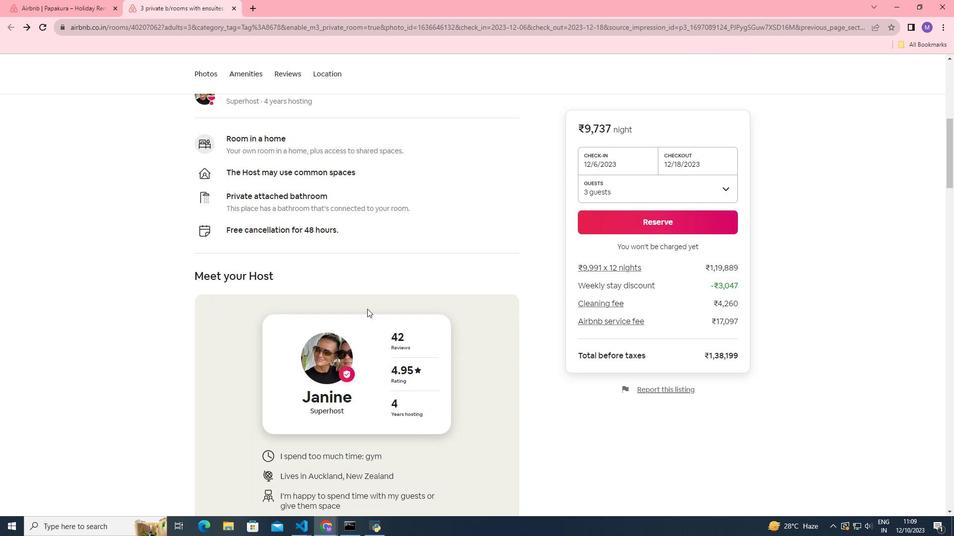 
Action: Mouse scrolled (367, 308) with delta (0, 0)
Screenshot: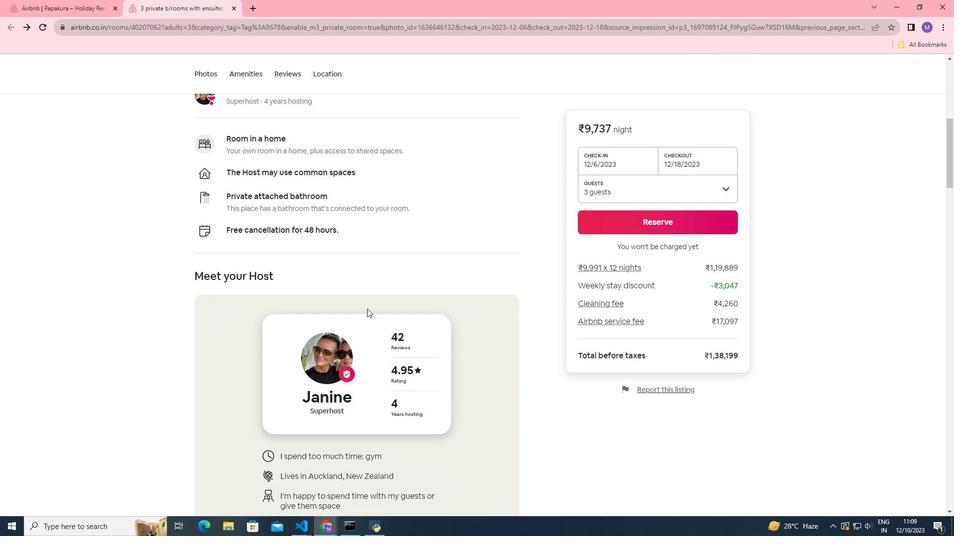 
Action: Mouse moved to (293, 310)
Screenshot: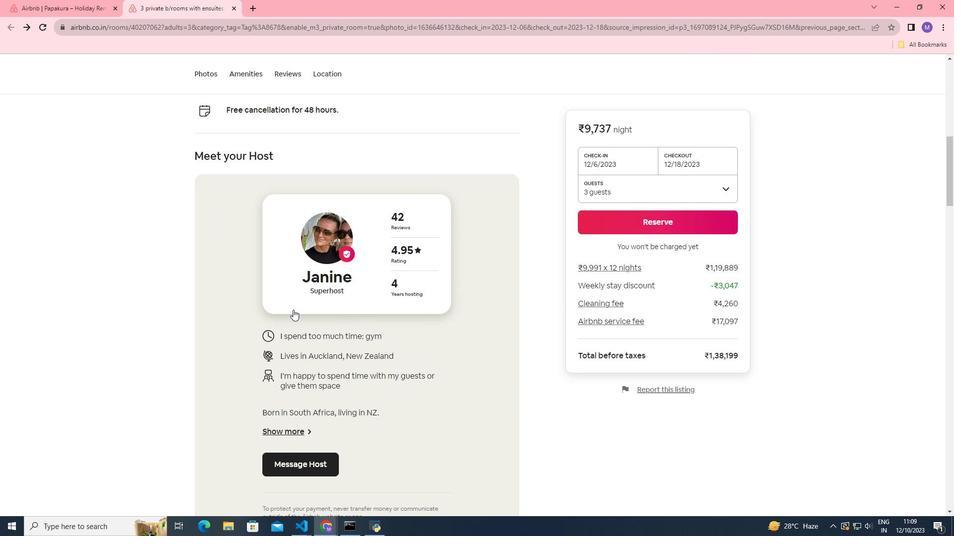 
Action: Mouse scrolled (293, 309) with delta (0, 0)
Screenshot: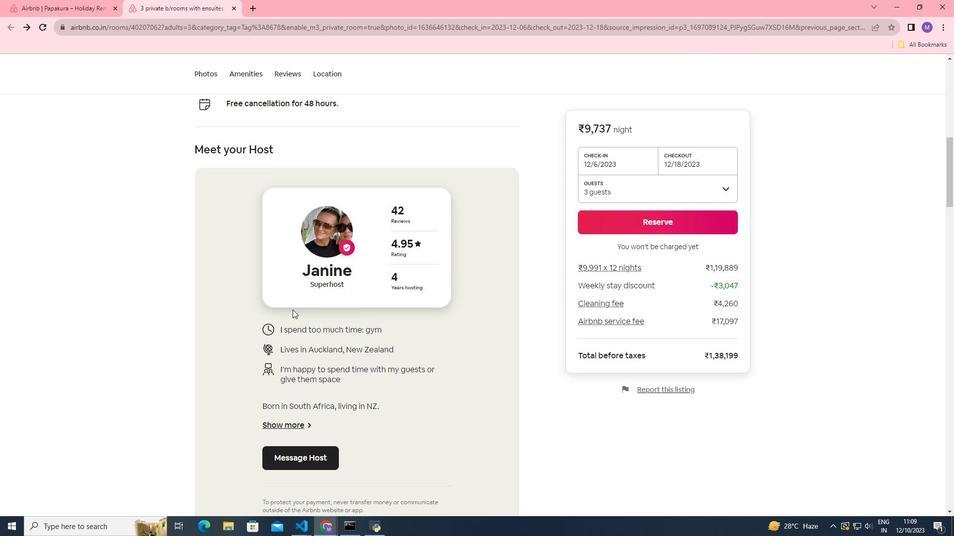 
Action: Mouse moved to (292, 310)
Screenshot: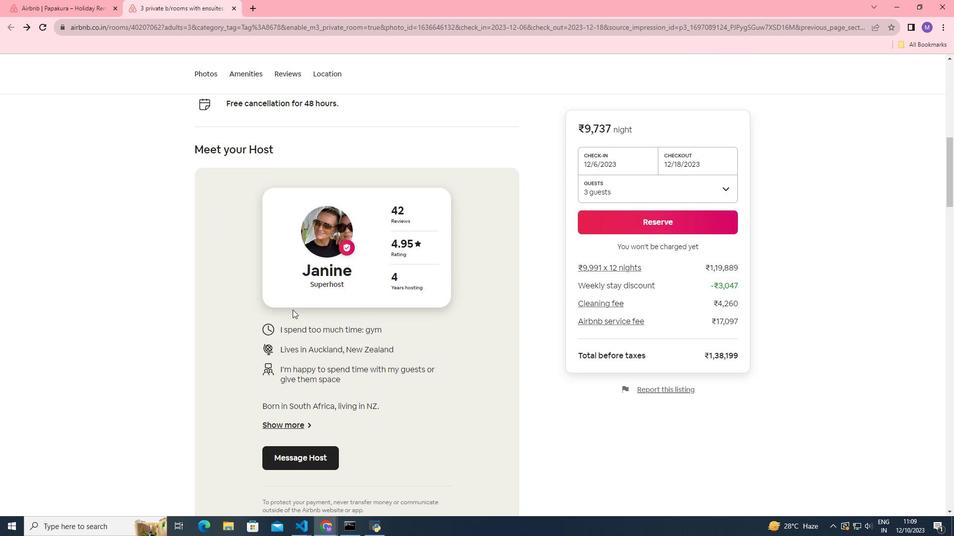 
Action: Mouse scrolled (292, 309) with delta (0, 0)
Screenshot: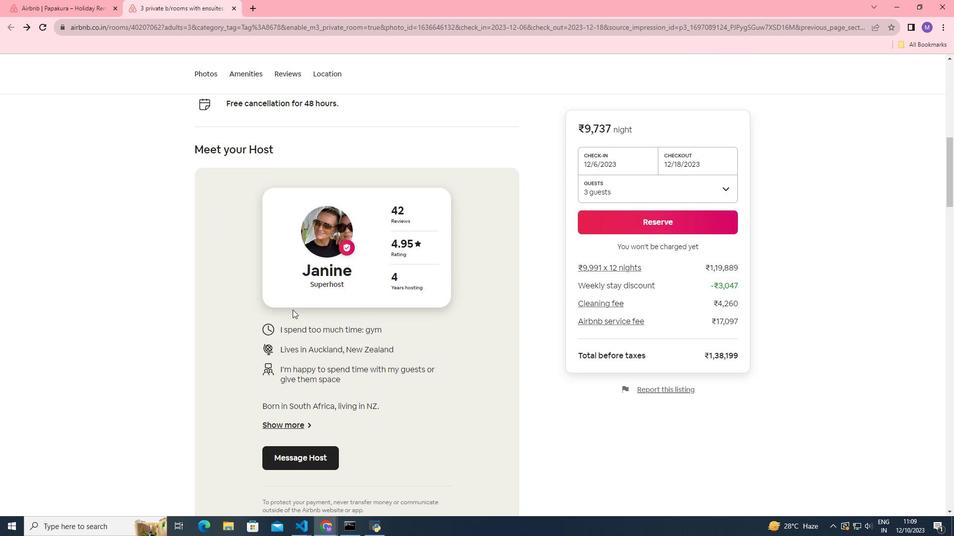 
Action: Mouse moved to (292, 311)
Screenshot: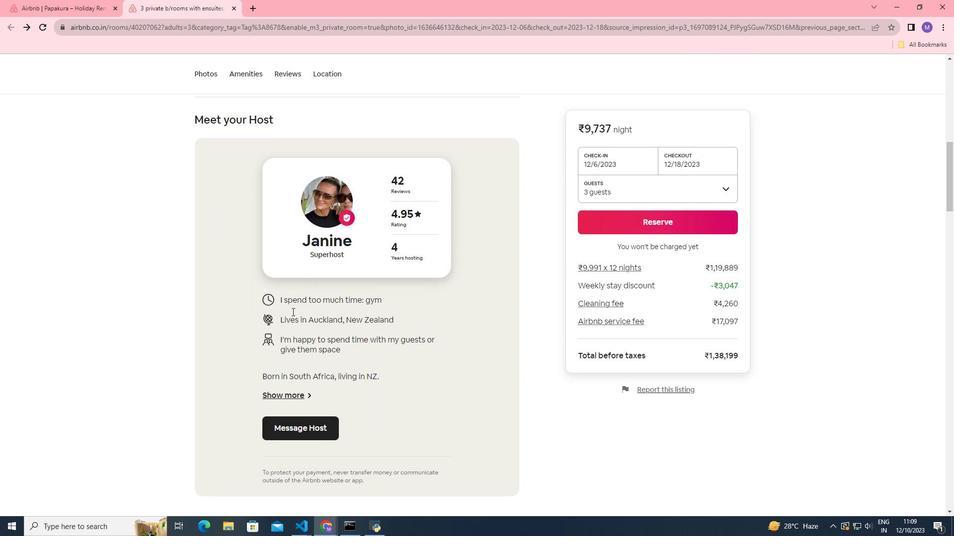 
Action: Mouse scrolled (292, 311) with delta (0, 0)
Screenshot: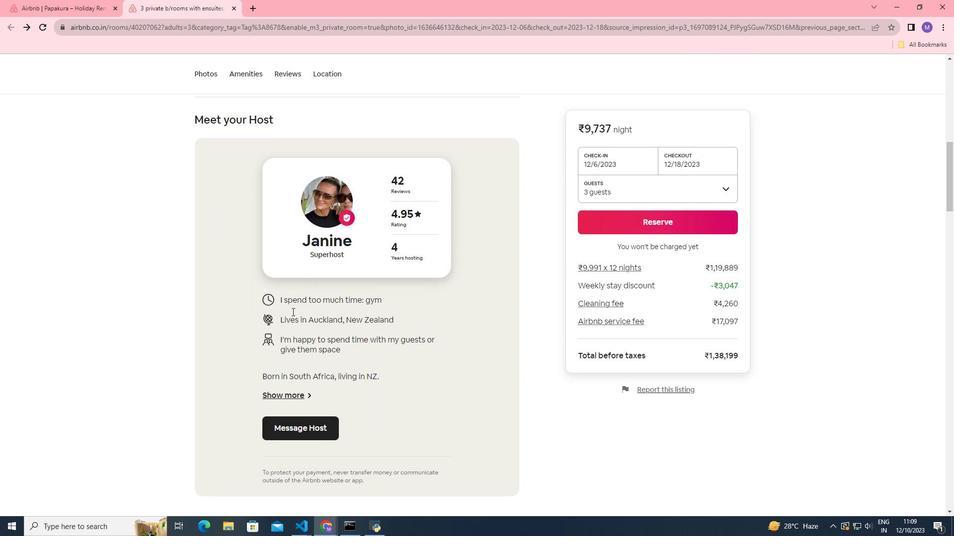 
Action: Mouse moved to (292, 312)
Screenshot: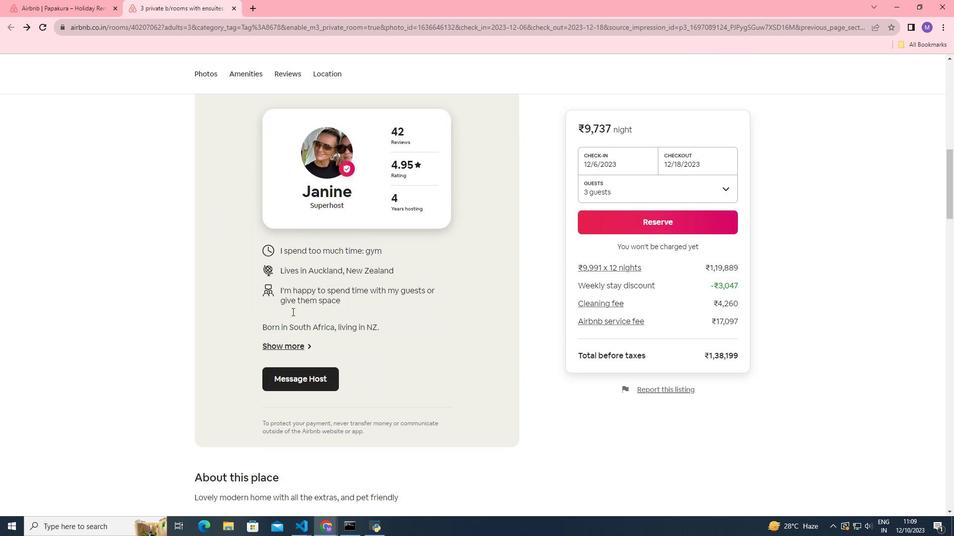 
Action: Mouse scrolled (292, 311) with delta (0, 0)
Screenshot: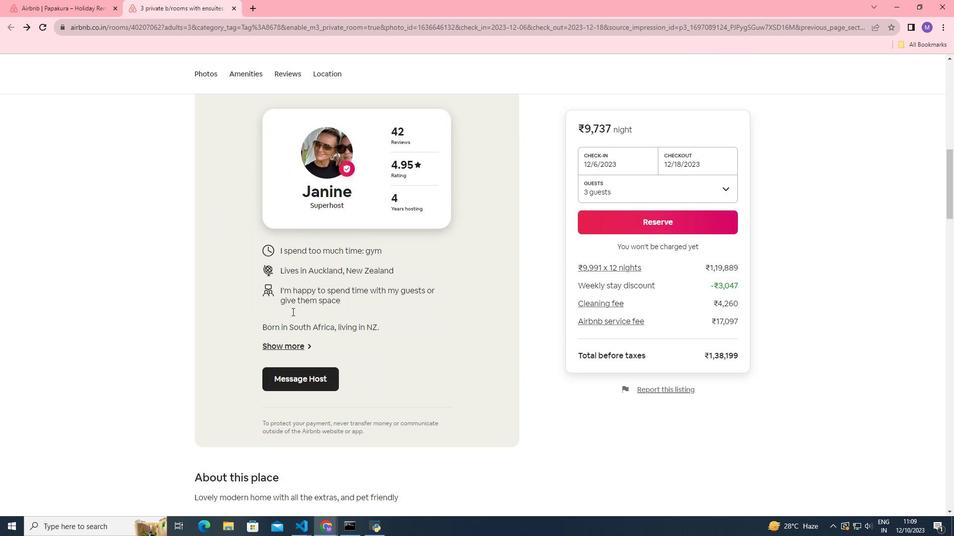 
Action: Mouse moved to (279, 319)
Screenshot: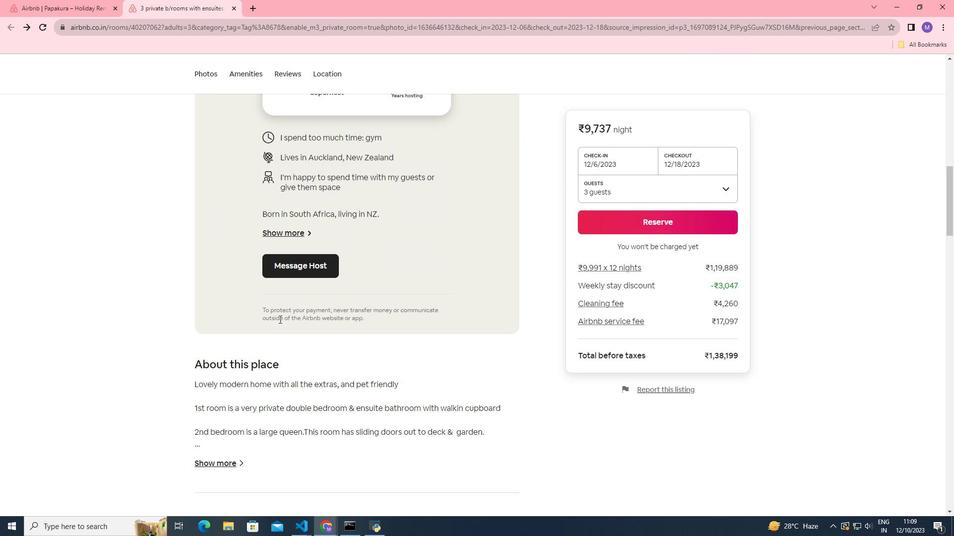 
Action: Mouse scrolled (279, 319) with delta (0, 0)
Screenshot: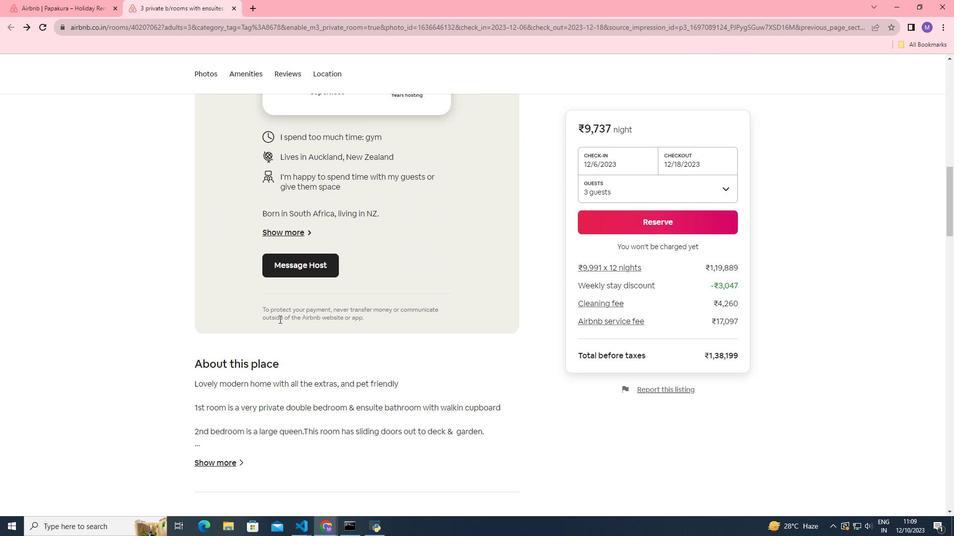 
Action: Mouse scrolled (279, 319) with delta (0, 0)
Screenshot: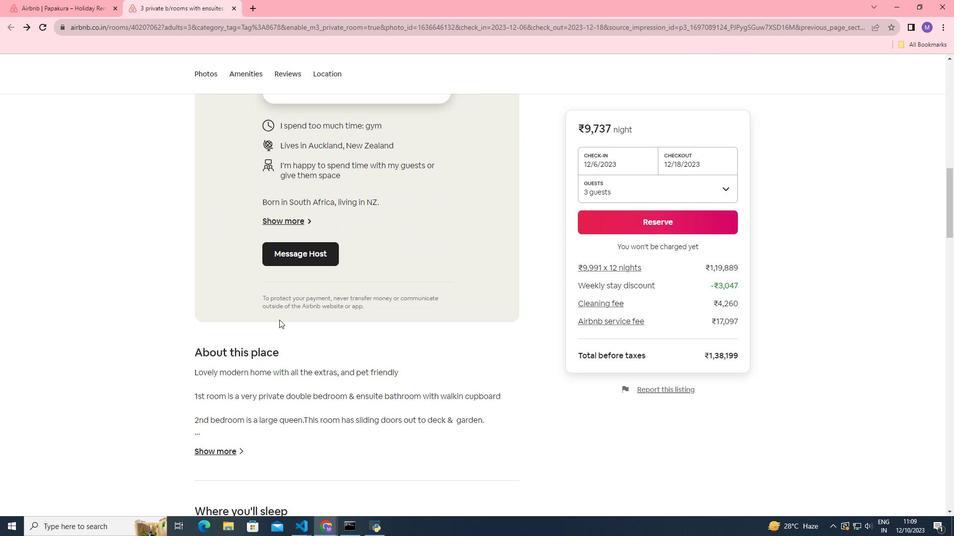 
Action: Mouse moved to (279, 320)
Screenshot: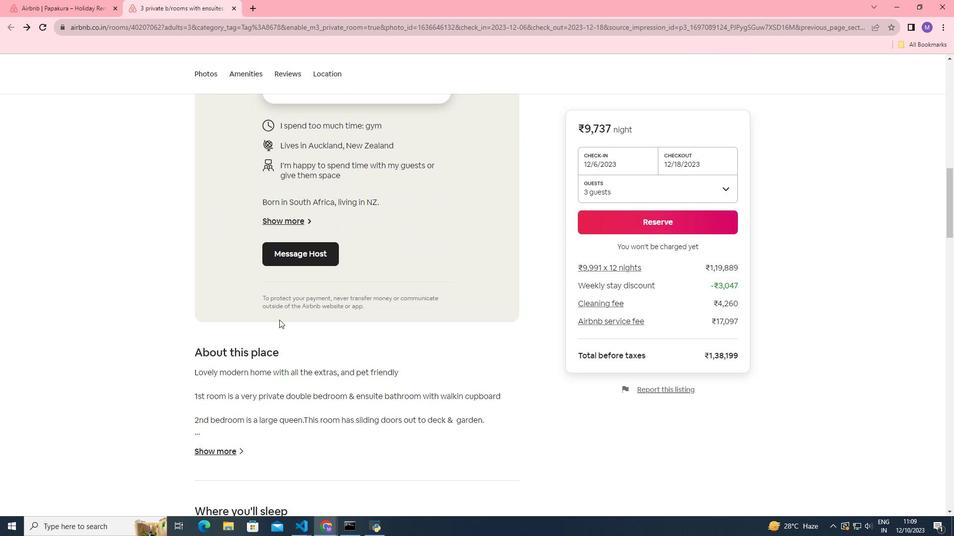 
Action: Mouse scrolled (279, 319) with delta (0, 0)
Screenshot: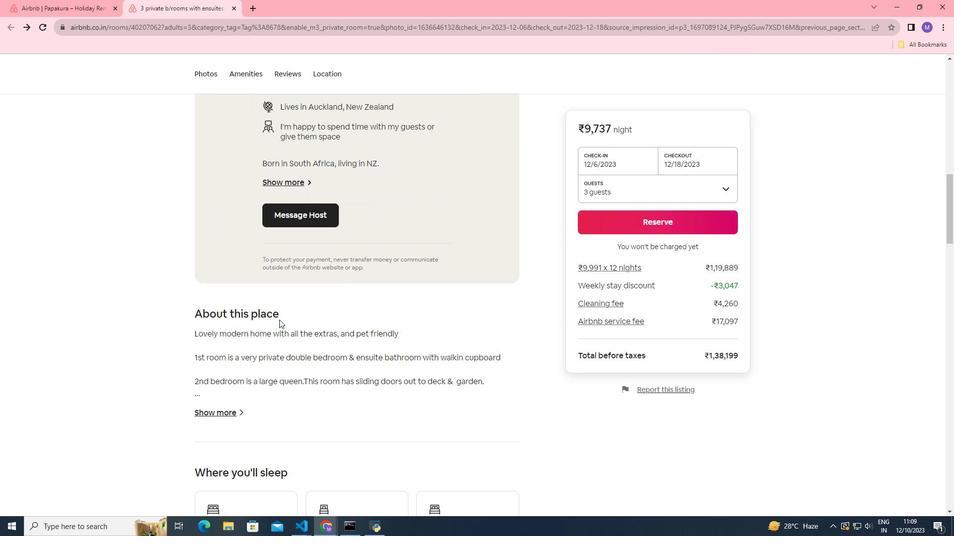 
Action: Mouse moved to (218, 316)
Screenshot: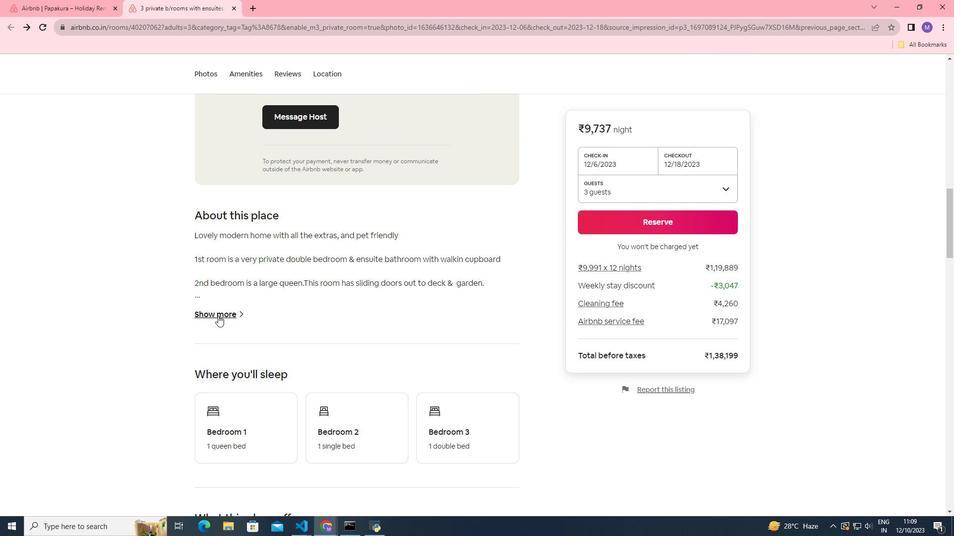 
Action: Mouse pressed left at (218, 316)
Screenshot: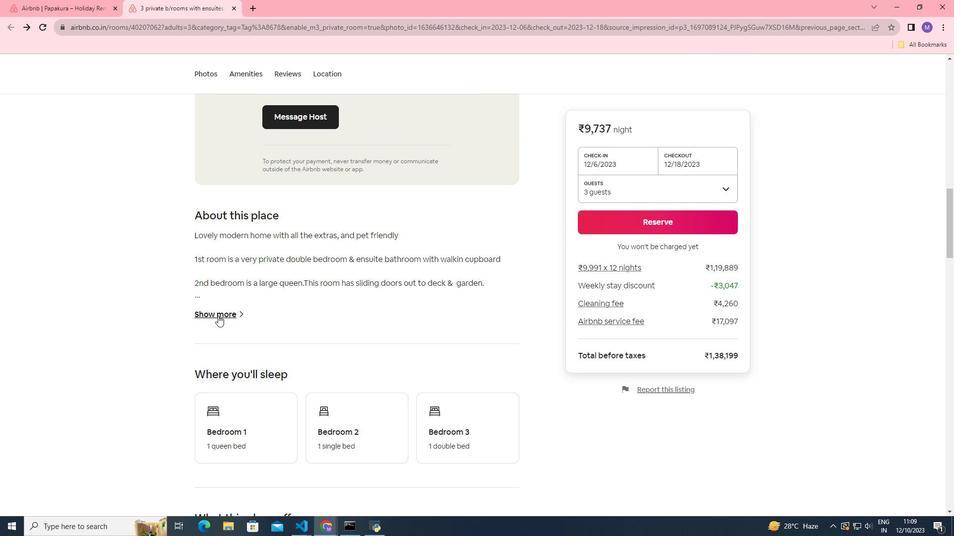 
Action: Mouse moved to (420, 322)
Screenshot: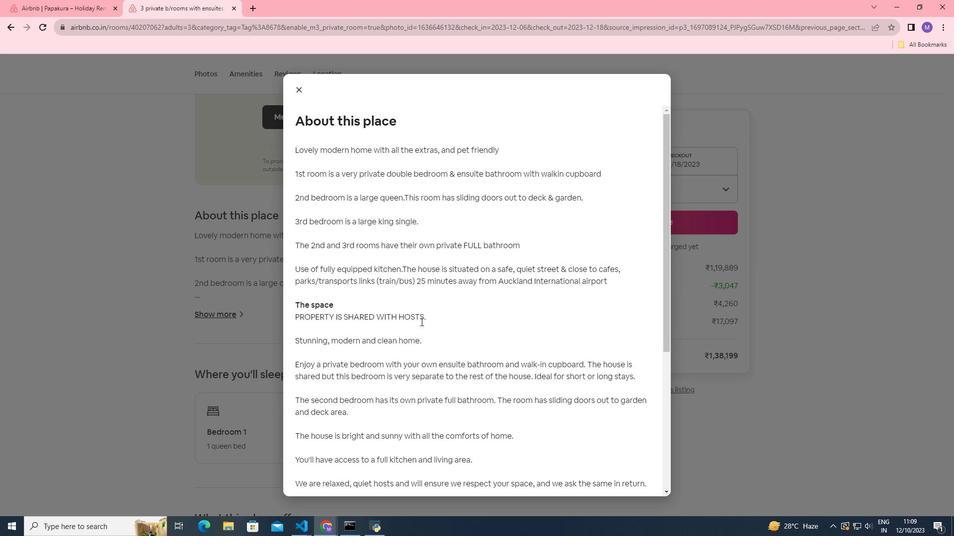 
Action: Mouse scrolled (420, 321) with delta (0, 0)
Screenshot: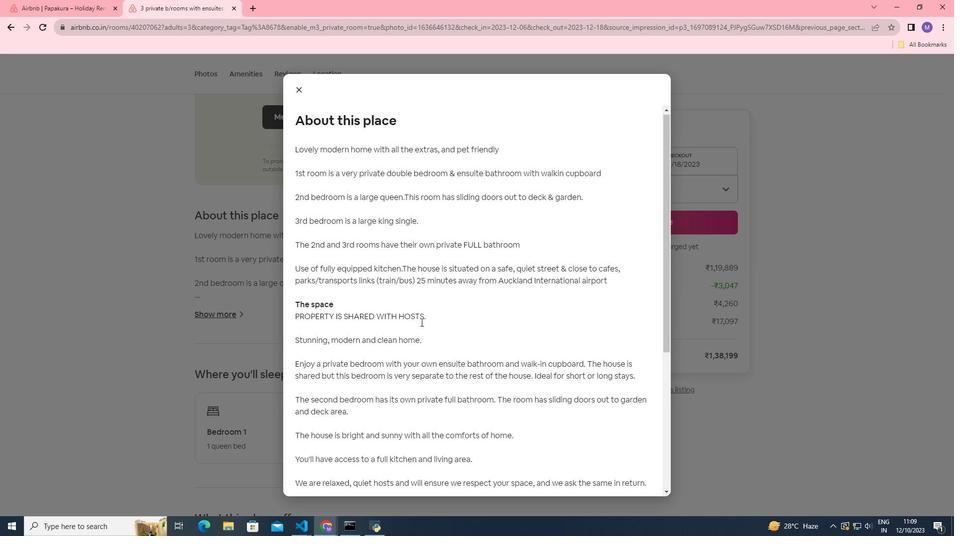 
Action: Mouse moved to (420, 322)
Screenshot: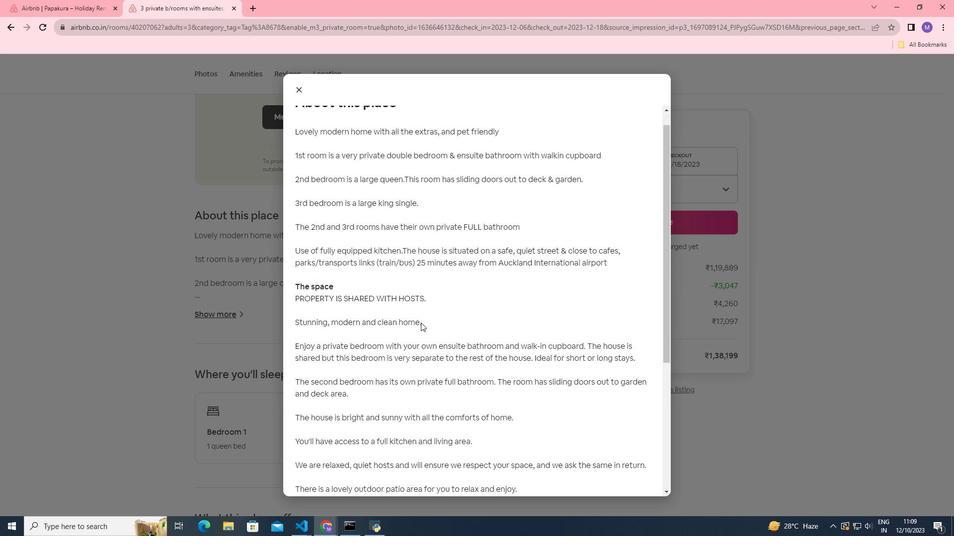 
Action: Mouse scrolled (420, 322) with delta (0, 0)
Screenshot: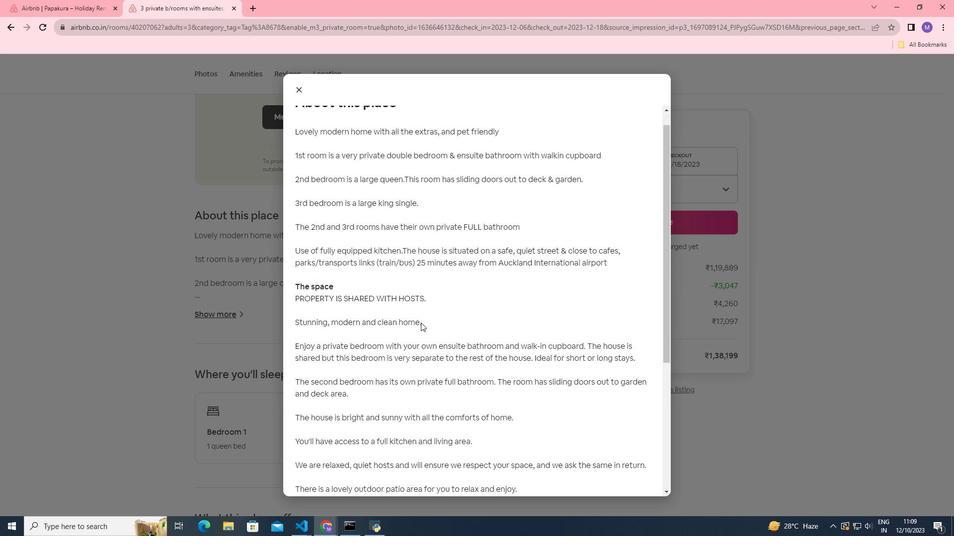 
Action: Mouse moved to (420, 323)
Screenshot: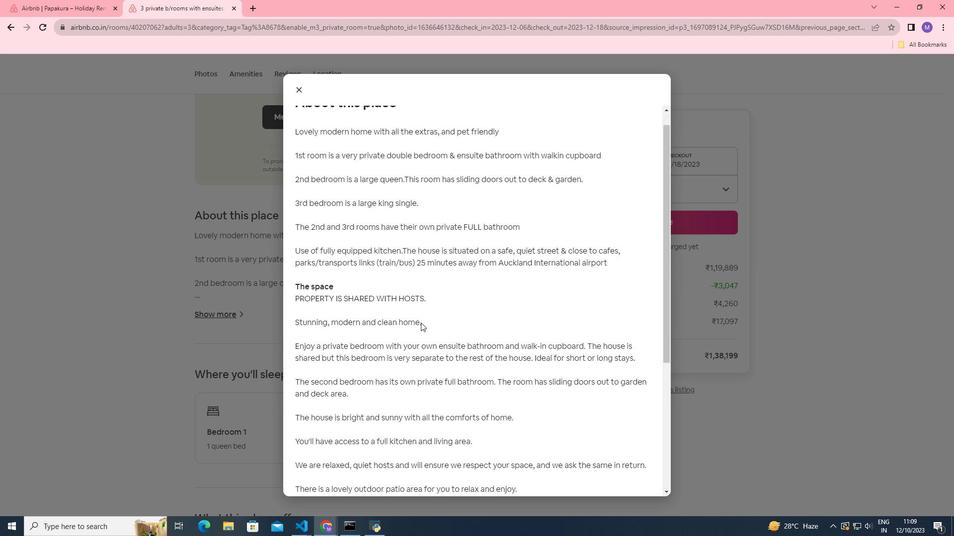 
Action: Mouse scrolled (420, 322) with delta (0, 0)
Screenshot: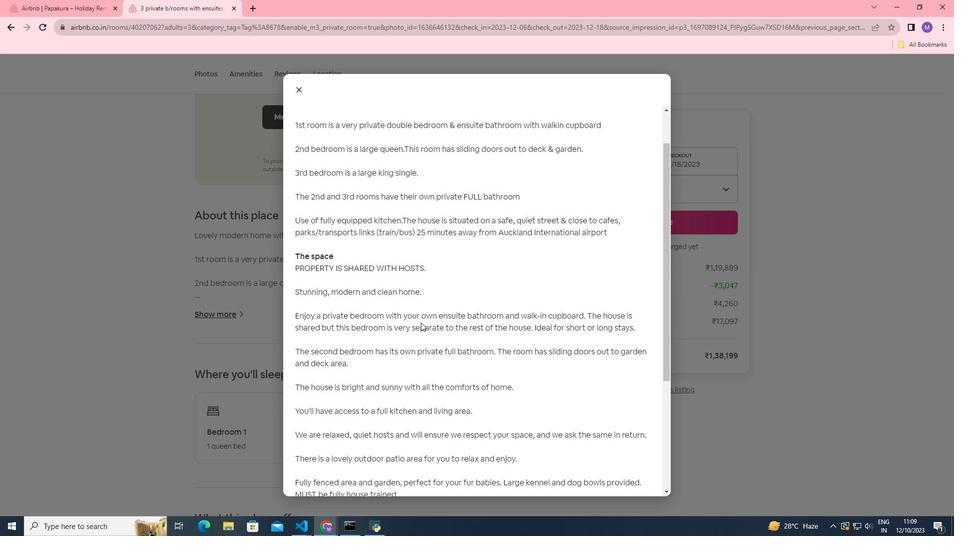 
Action: Mouse scrolled (420, 322) with delta (0, 0)
Screenshot: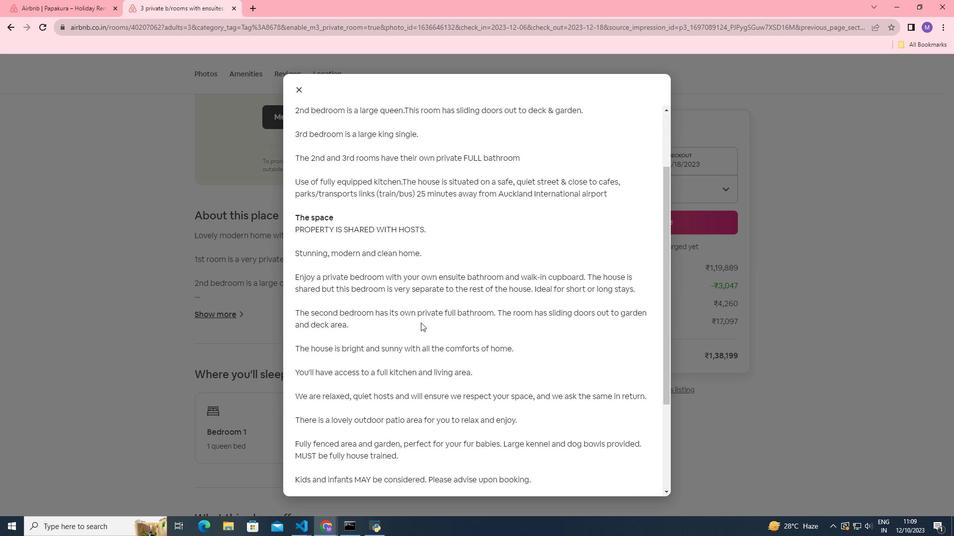 
Action: Mouse scrolled (420, 322) with delta (0, 0)
Screenshot: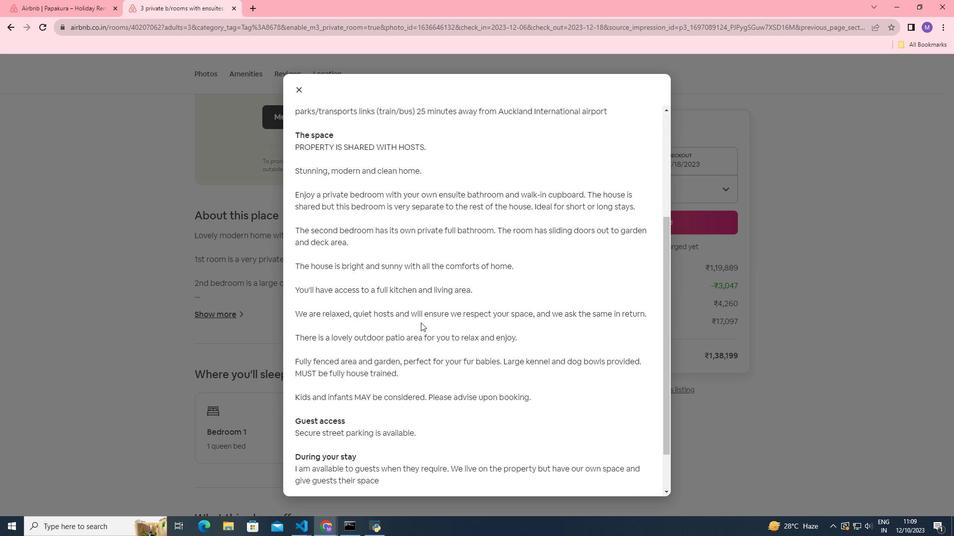 
Action: Mouse scrolled (420, 322) with delta (0, 0)
Screenshot: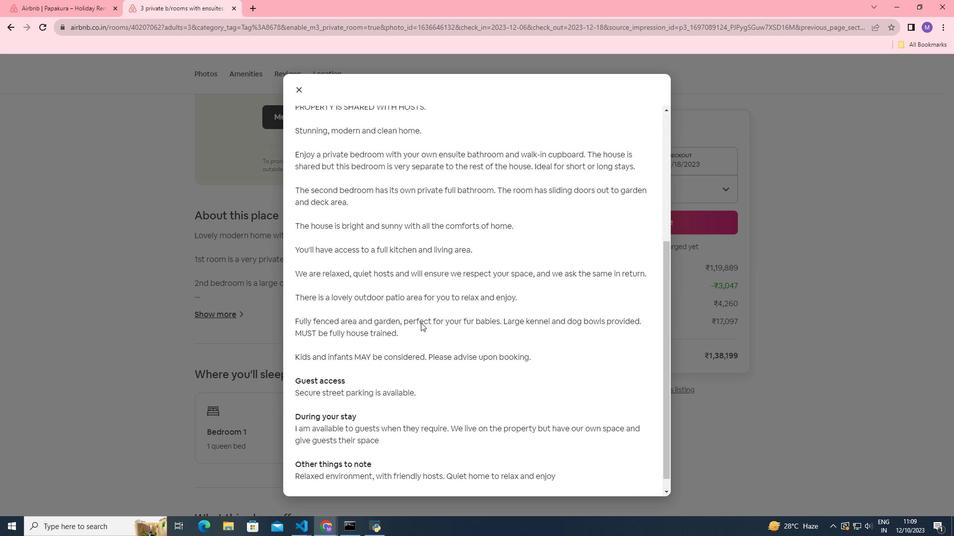 
Action: Mouse scrolled (420, 322) with delta (0, 0)
Screenshot: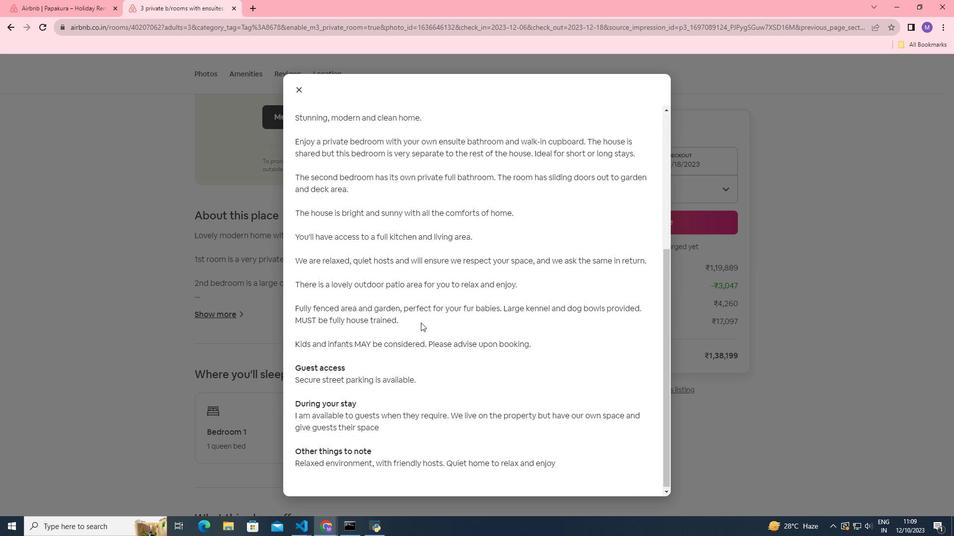
Action: Mouse scrolled (420, 322) with delta (0, 0)
Screenshot: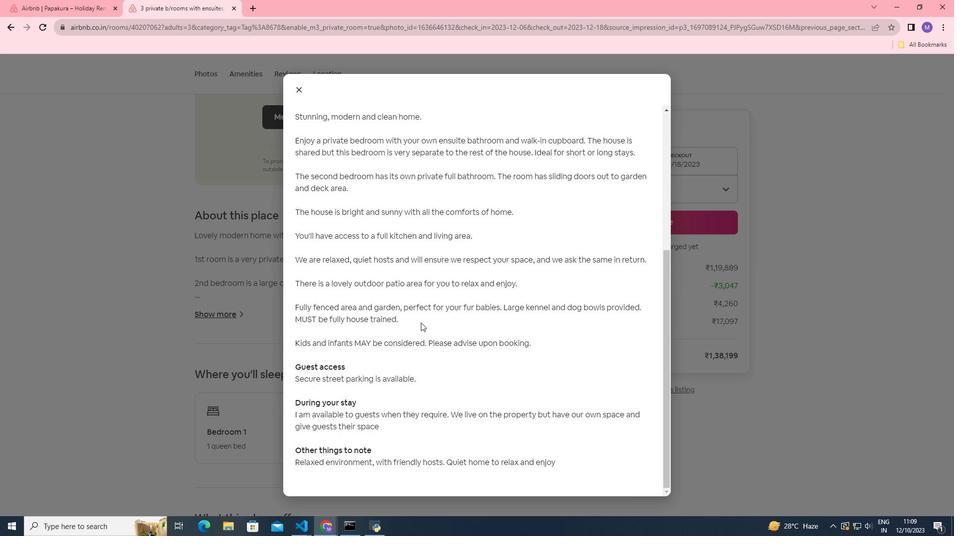 
Action: Mouse scrolled (420, 322) with delta (0, 0)
Screenshot: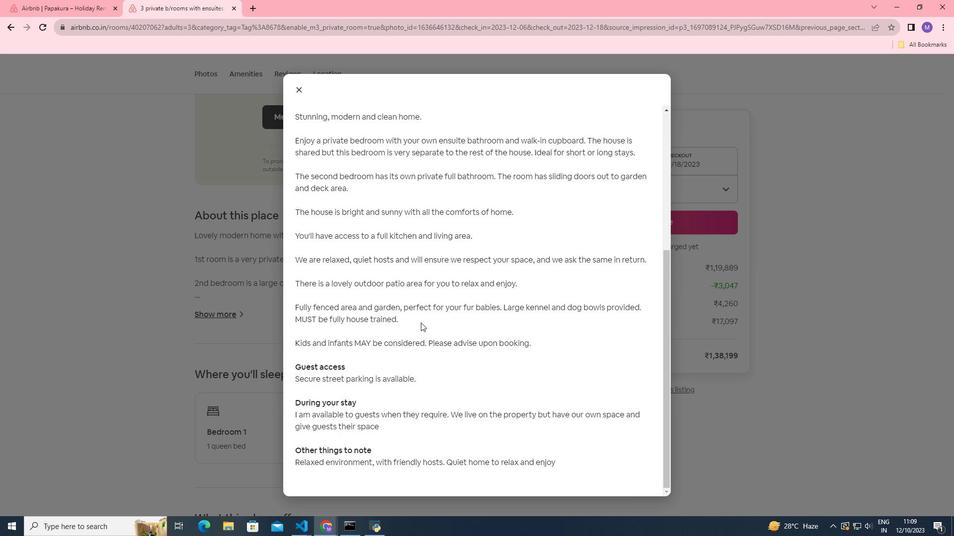 
Action: Mouse moved to (300, 86)
Screenshot: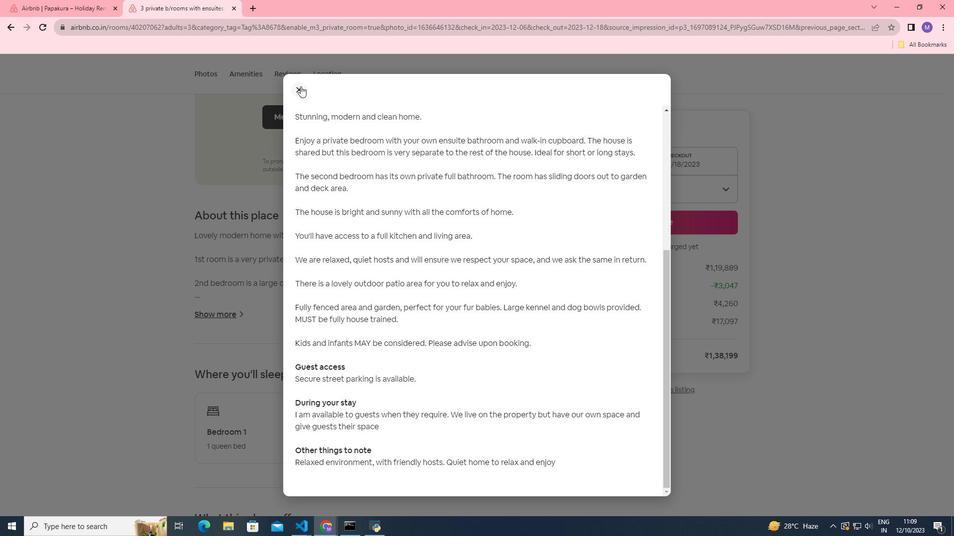 
Action: Mouse pressed left at (300, 86)
Screenshot: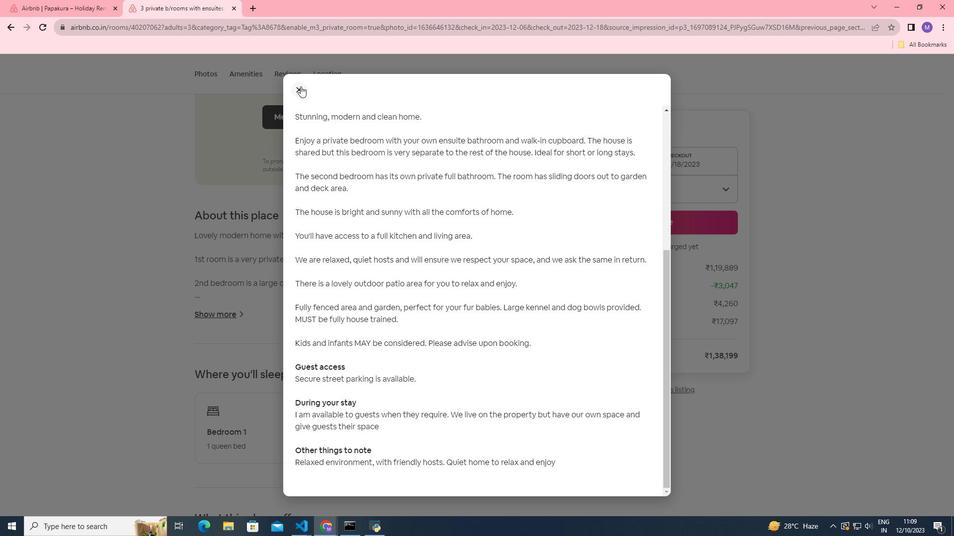 
Action: Mouse moved to (285, 266)
Screenshot: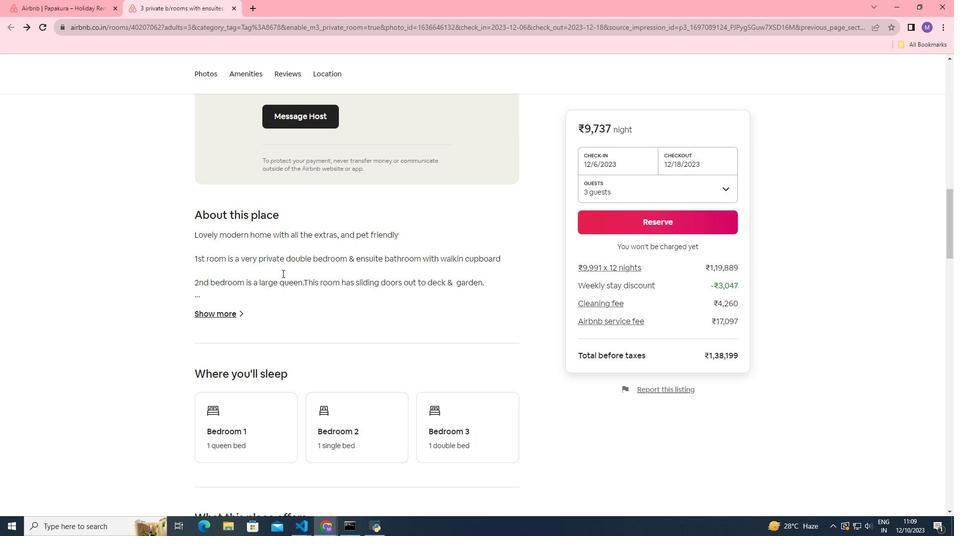 
Action: Mouse scrolled (285, 265) with delta (0, 0)
Screenshot: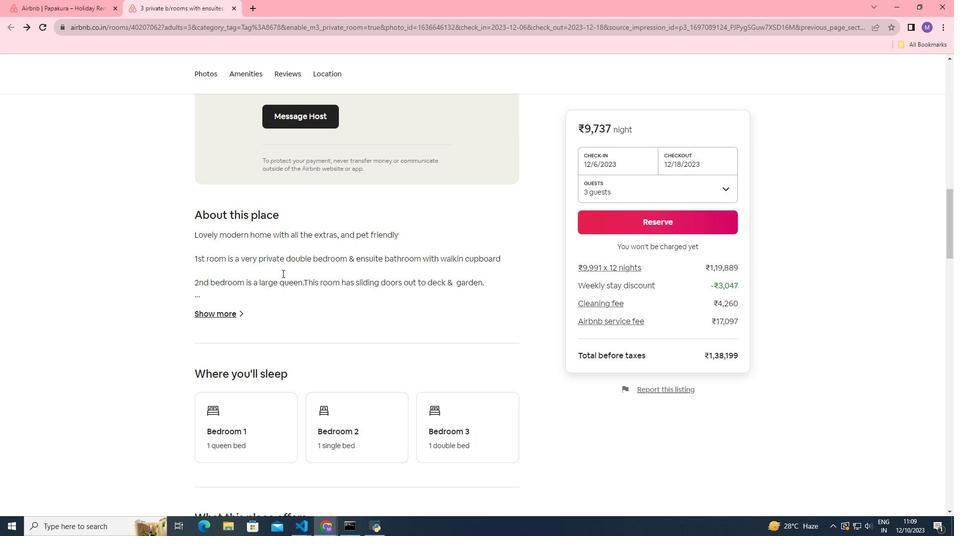 
Action: Mouse moved to (282, 272)
Screenshot: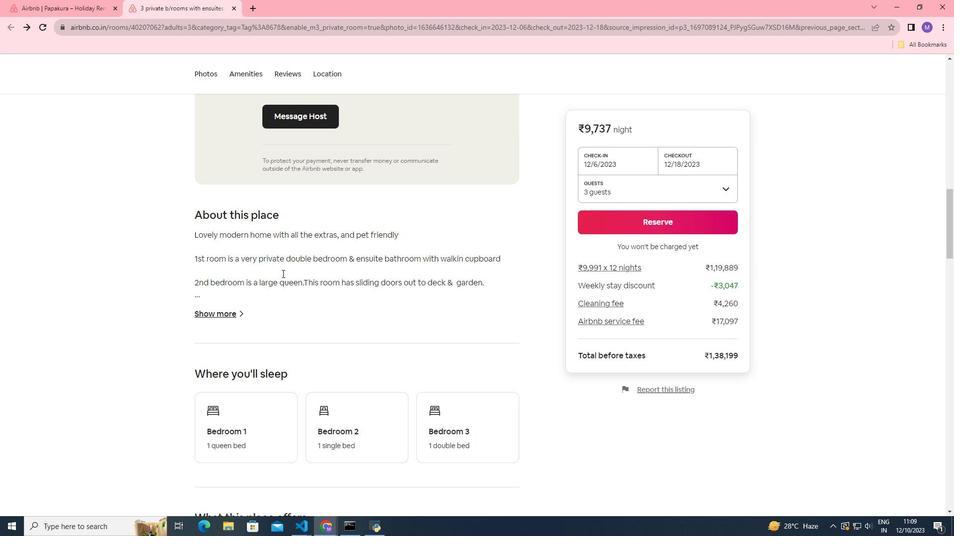 
Action: Mouse scrolled (282, 272) with delta (0, 0)
Screenshot: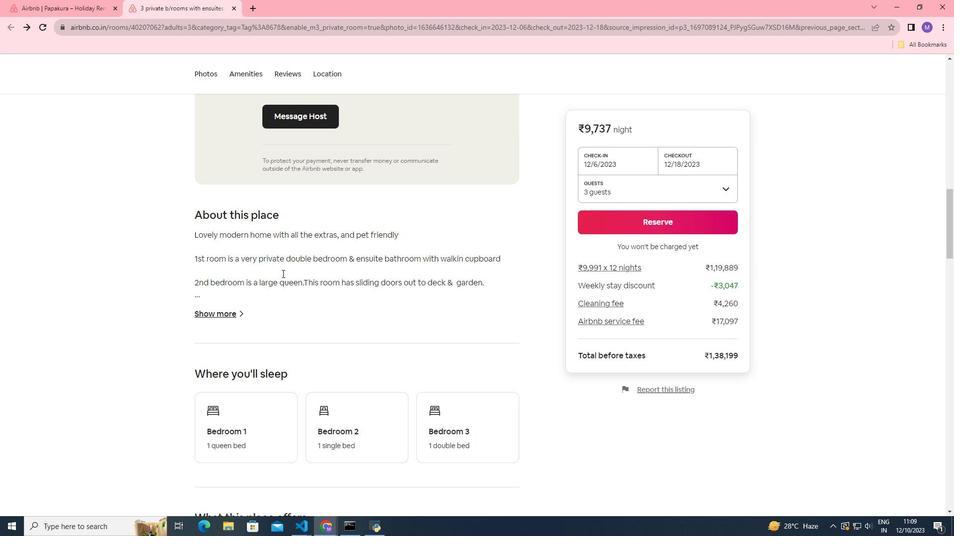 
Action: Mouse moved to (280, 279)
Screenshot: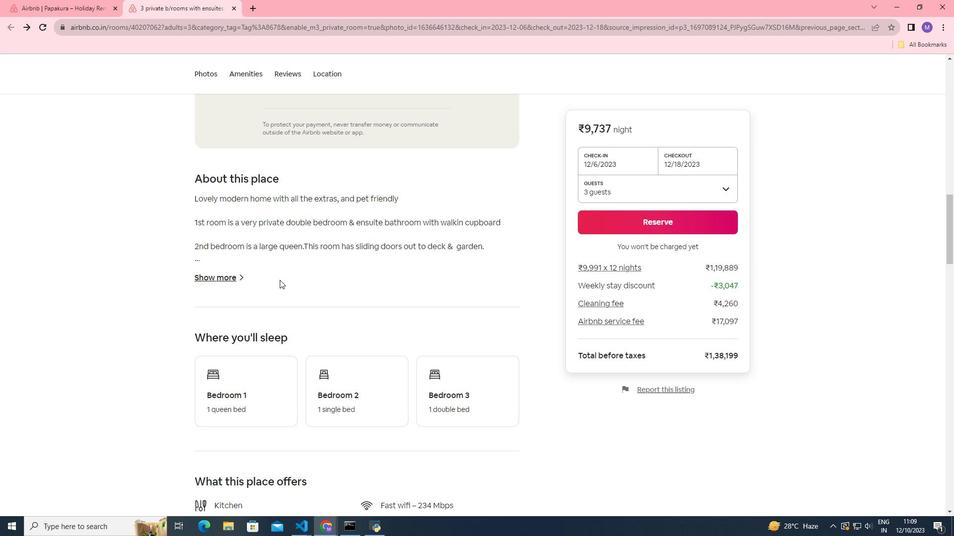 
Action: Mouse scrolled (280, 278) with delta (0, 0)
Screenshot: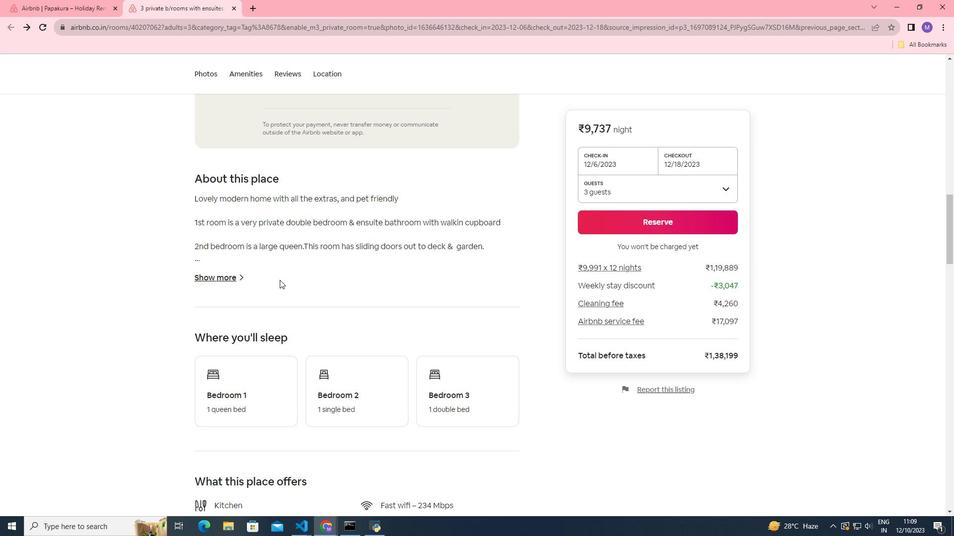 
Action: Mouse moved to (278, 281)
Screenshot: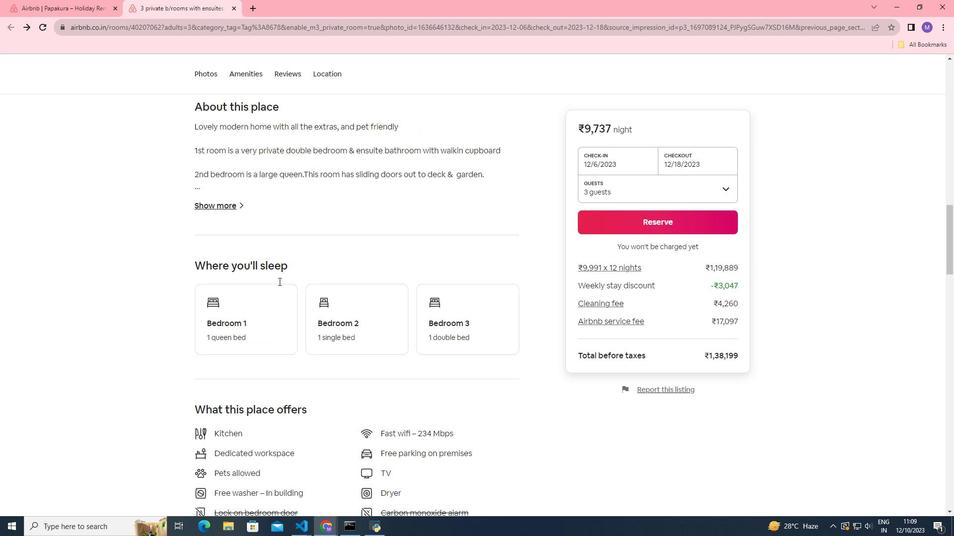 
Action: Mouse scrolled (278, 281) with delta (0, 0)
Screenshot: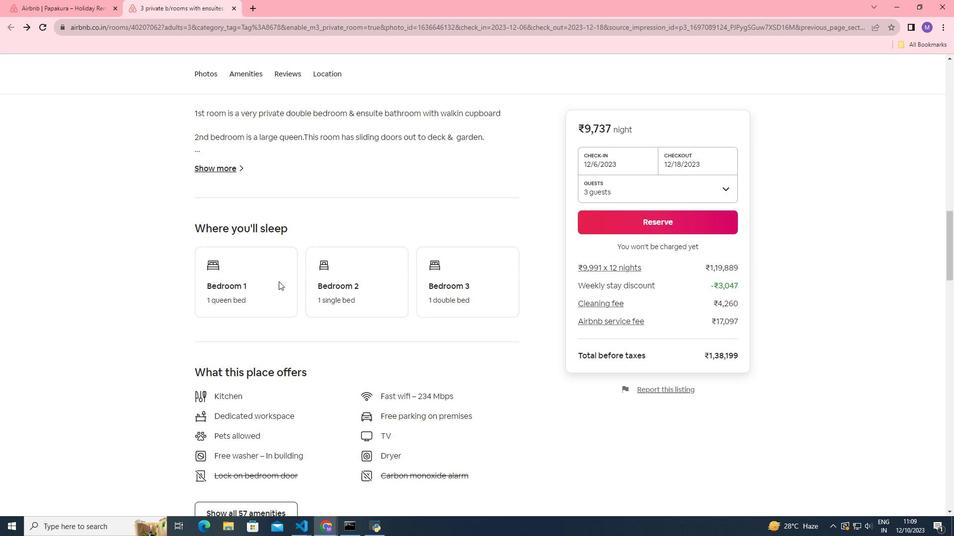 
Action: Mouse moved to (278, 281)
Screenshot: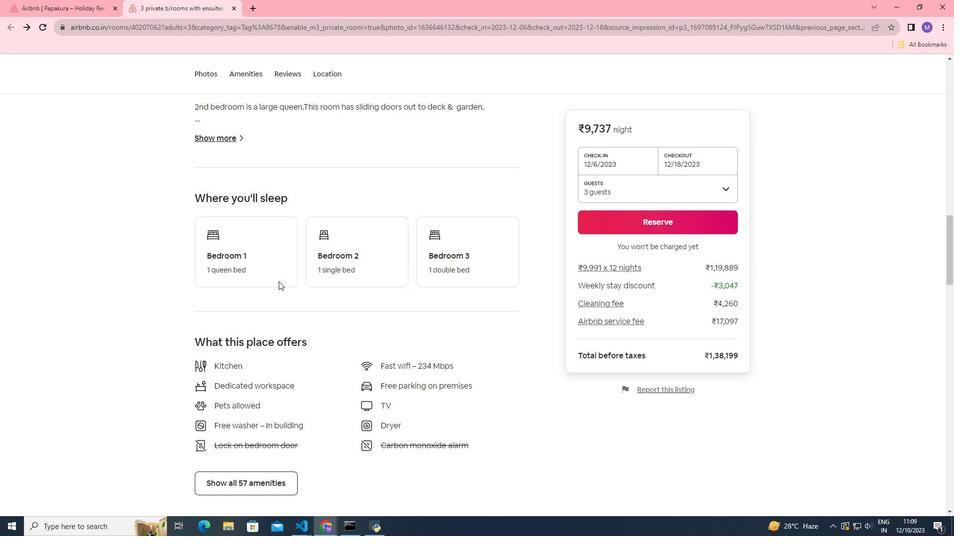 
Action: Mouse scrolled (278, 281) with delta (0, 0)
Screenshot: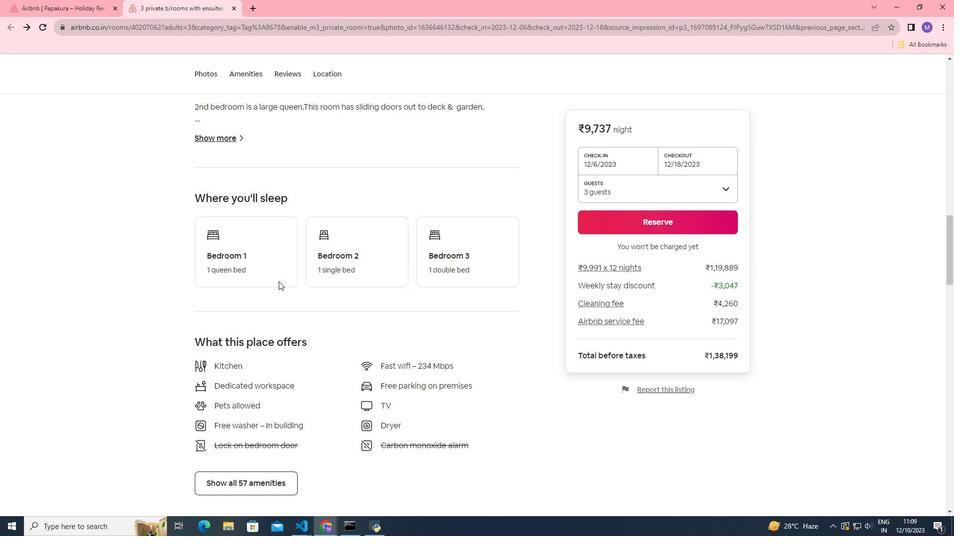 
Action: Mouse scrolled (278, 282) with delta (0, 0)
Screenshot: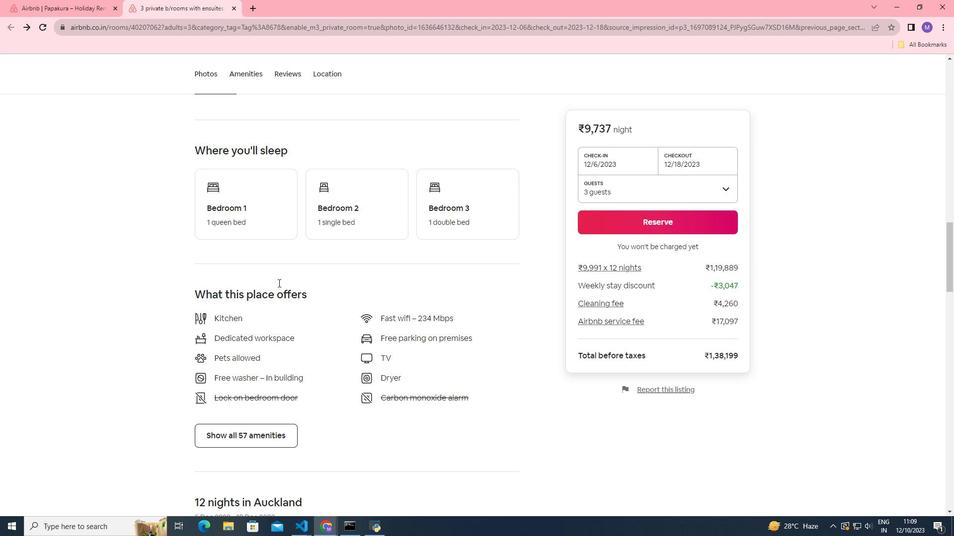 
Action: Mouse moved to (277, 285)
Screenshot: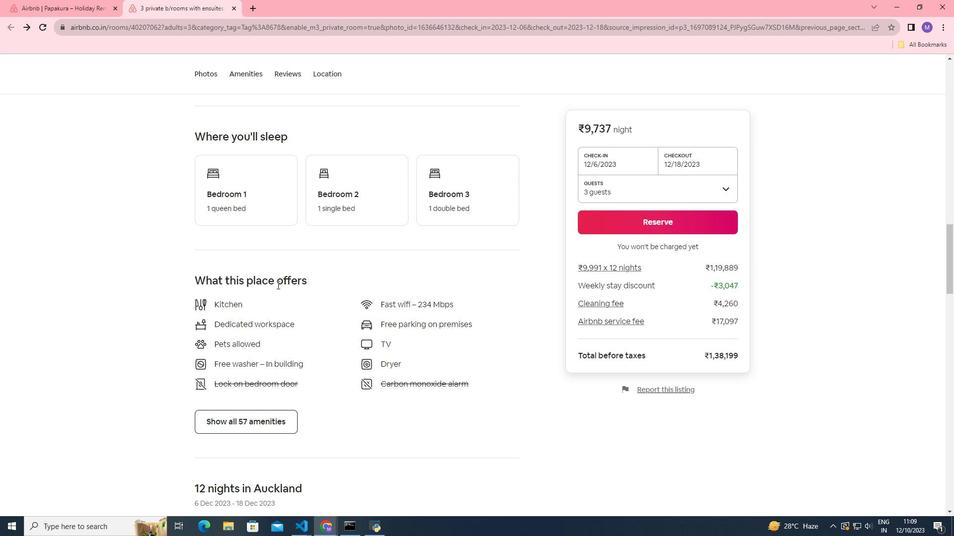 
Action: Mouse scrolled (277, 284) with delta (0, 0)
Screenshot: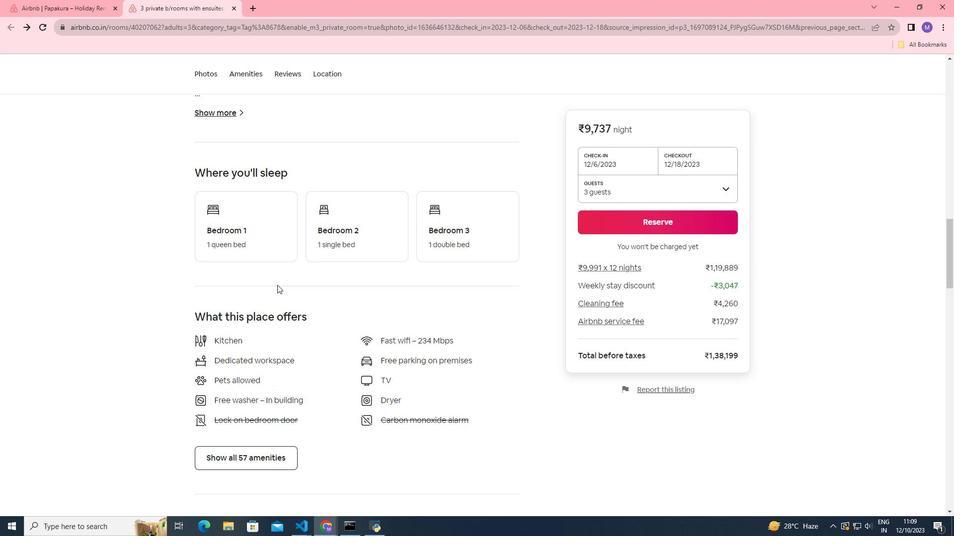
Action: Mouse scrolled (277, 284) with delta (0, 0)
Screenshot: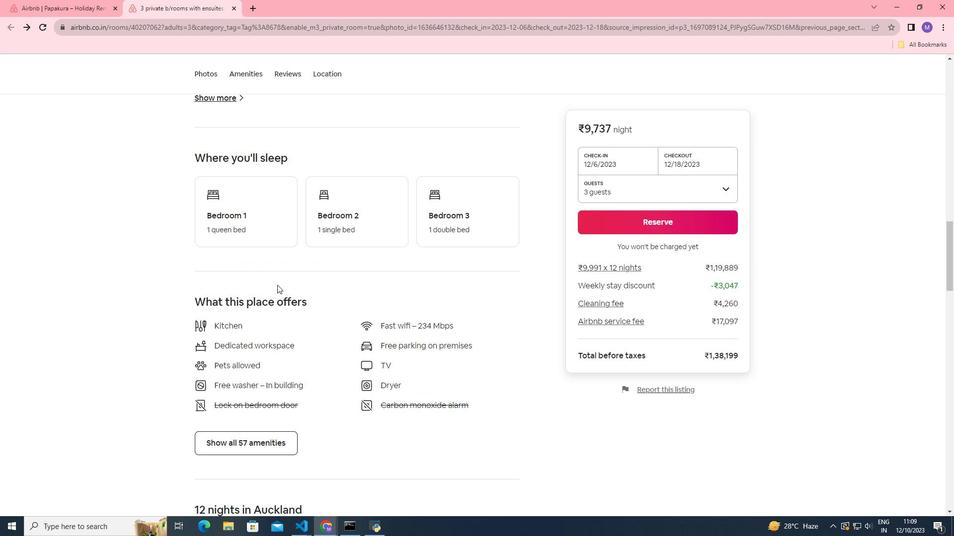 
Action: Mouse scrolled (277, 284) with delta (0, 0)
Screenshot: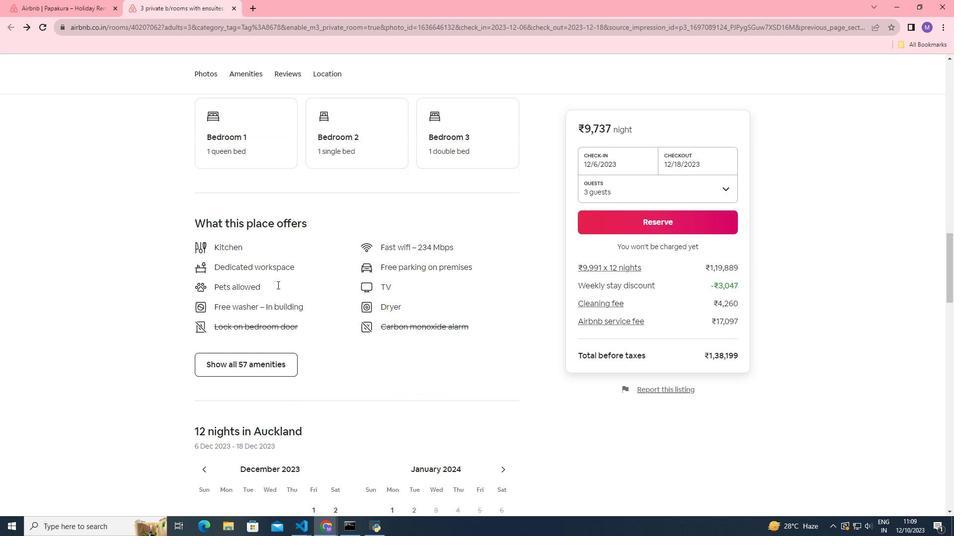 
Action: Mouse moved to (271, 318)
Screenshot: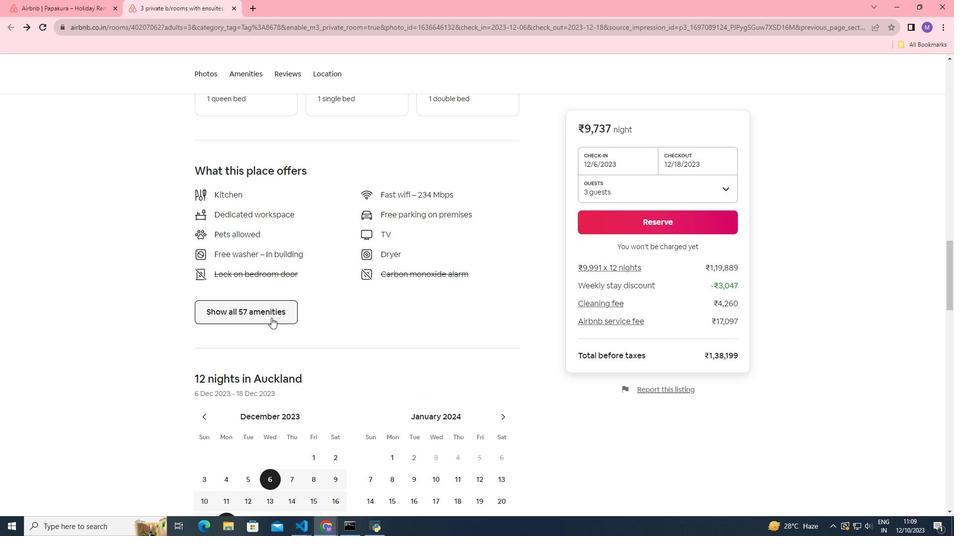 
Action: Mouse pressed left at (271, 318)
Screenshot: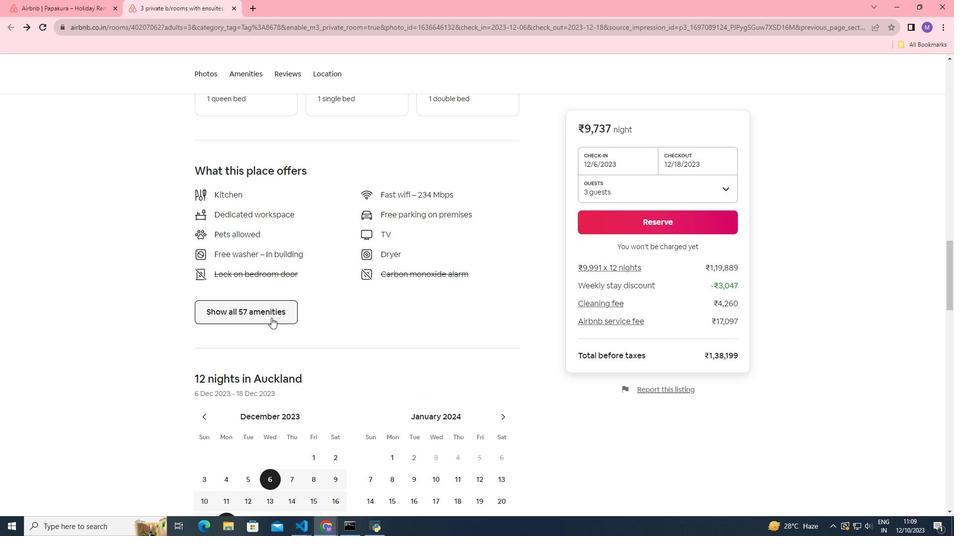 
Action: Mouse moved to (415, 309)
Screenshot: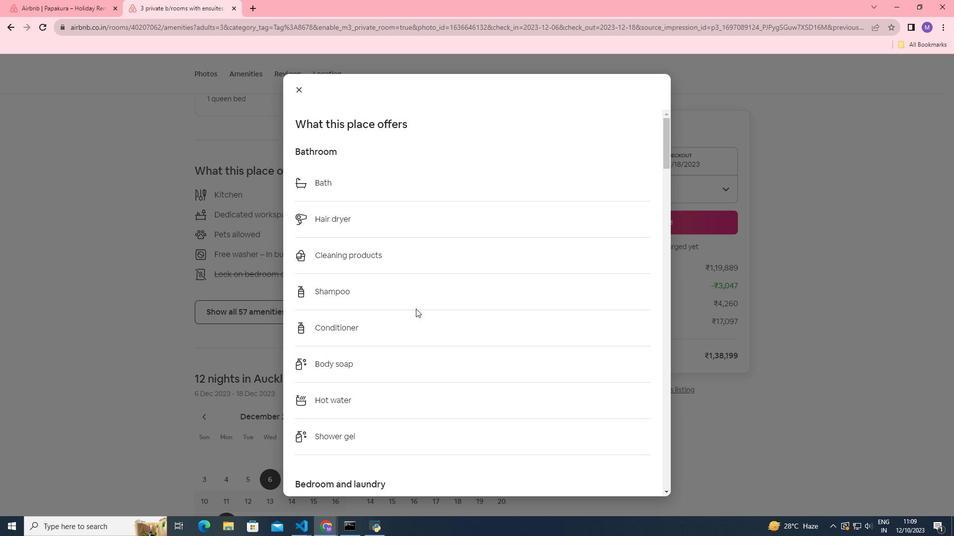 
Action: Mouse scrolled (415, 308) with delta (0, 0)
Screenshot: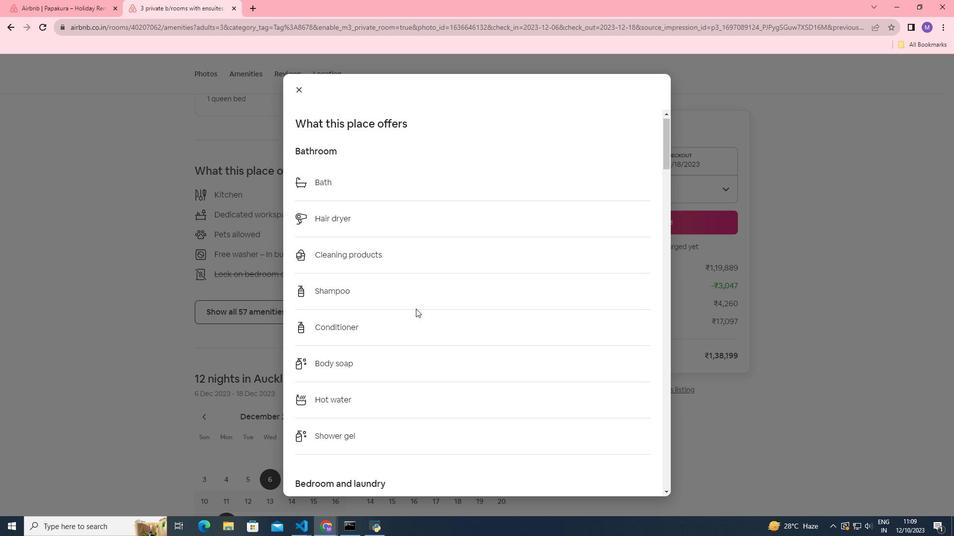 
Action: Mouse scrolled (415, 308) with delta (0, 0)
Screenshot: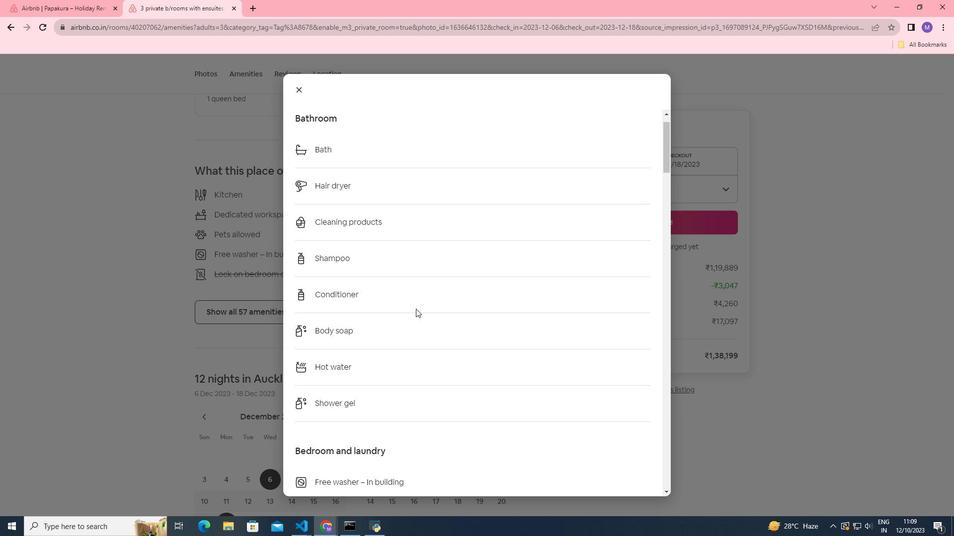 
Action: Mouse scrolled (415, 308) with delta (0, 0)
Screenshot: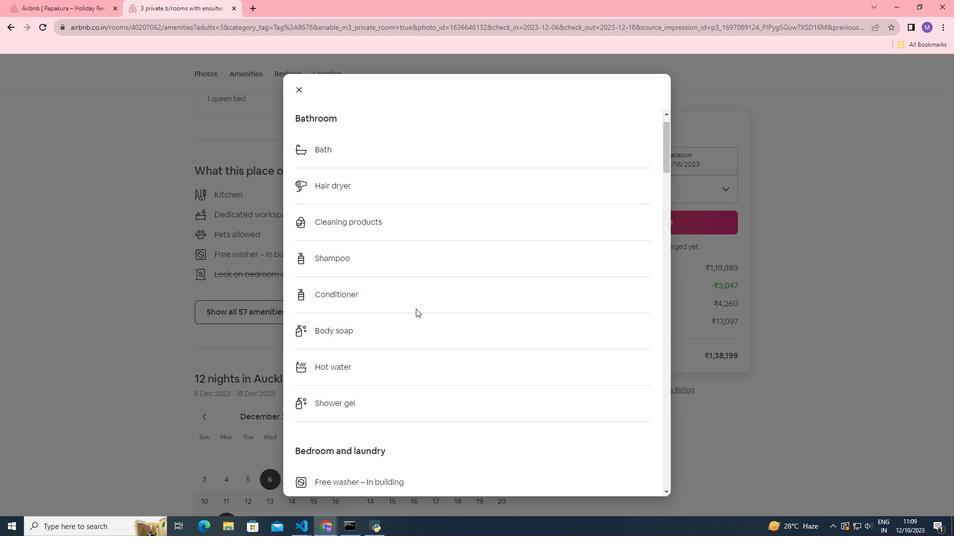 
Action: Mouse scrolled (415, 308) with delta (0, 0)
Screenshot: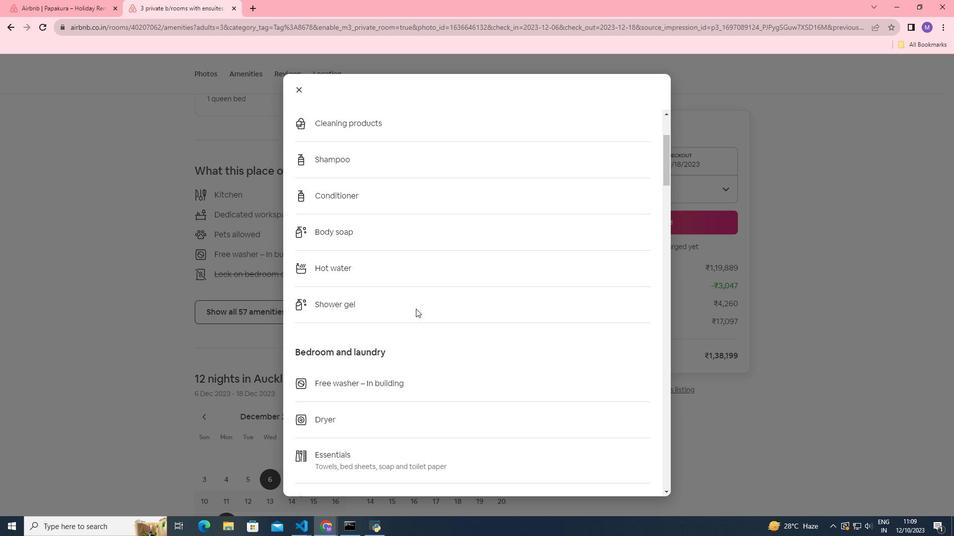 
Action: Mouse scrolled (415, 308) with delta (0, 0)
Screenshot: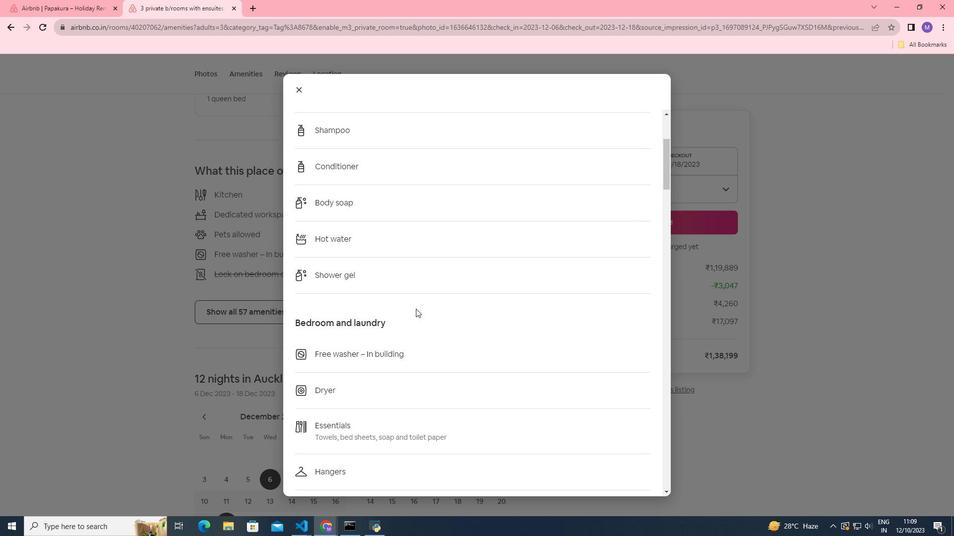 
Action: Mouse scrolled (415, 308) with delta (0, 0)
Screenshot: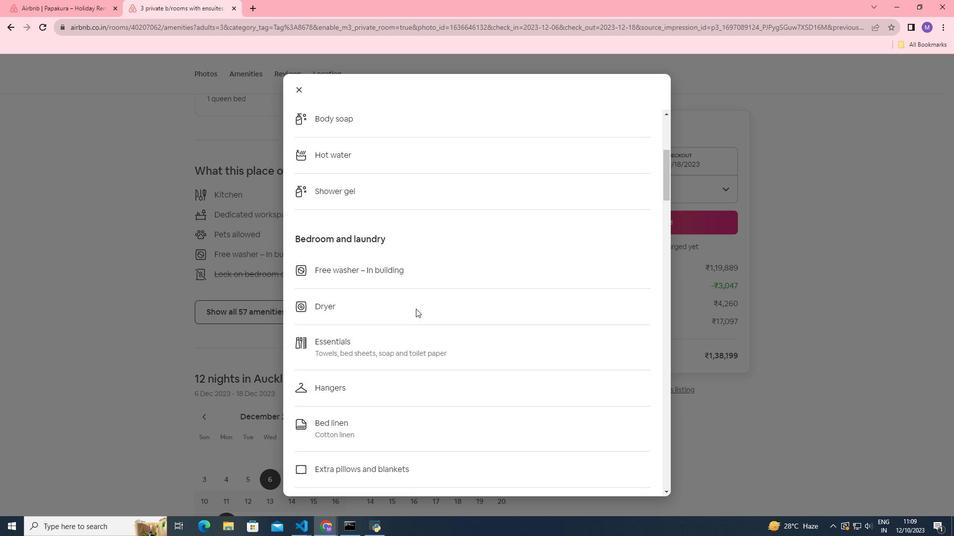 
Action: Mouse scrolled (415, 308) with delta (0, 0)
Screenshot: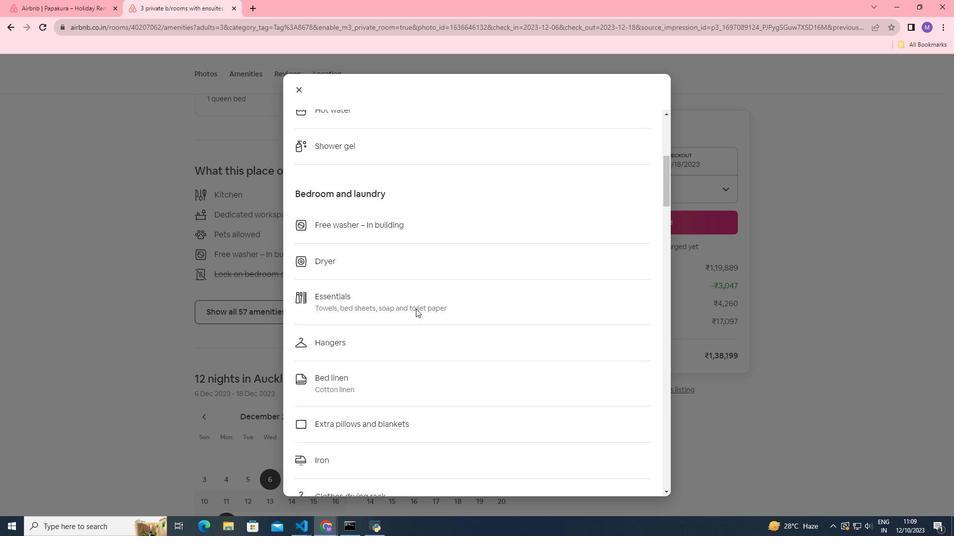 
Action: Mouse moved to (416, 310)
Screenshot: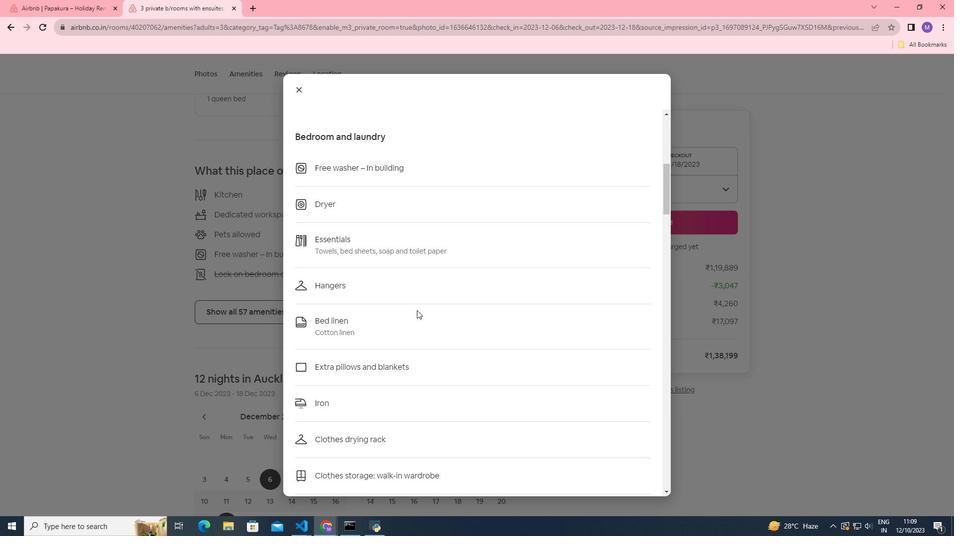 
Action: Mouse scrolled (416, 310) with delta (0, 0)
Screenshot: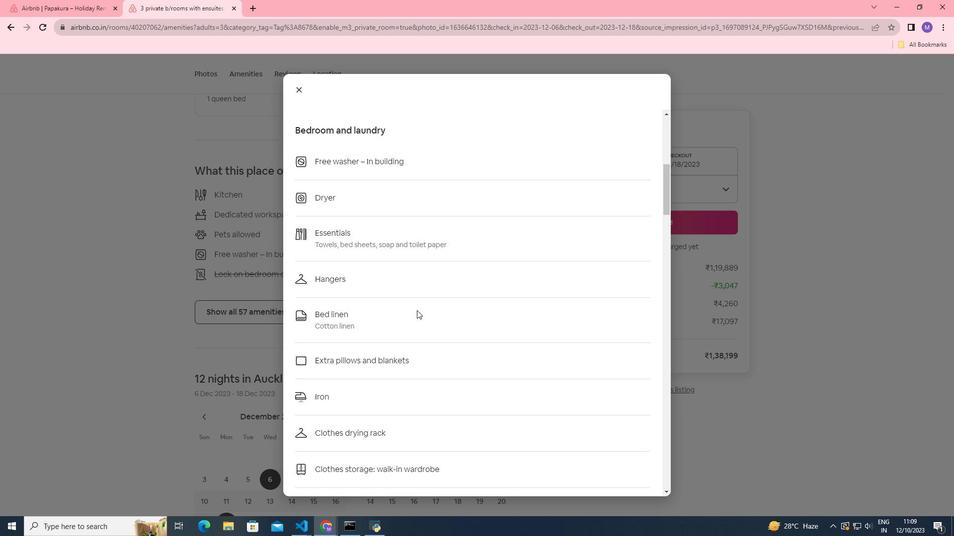 
Action: Mouse scrolled (416, 310) with delta (0, 0)
Screenshot: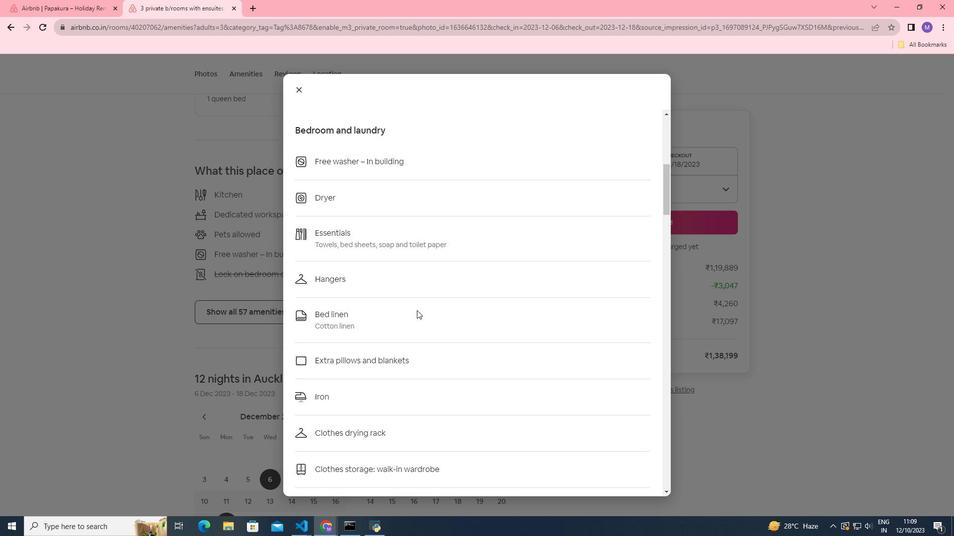 
Action: Mouse scrolled (416, 310) with delta (0, 0)
Screenshot: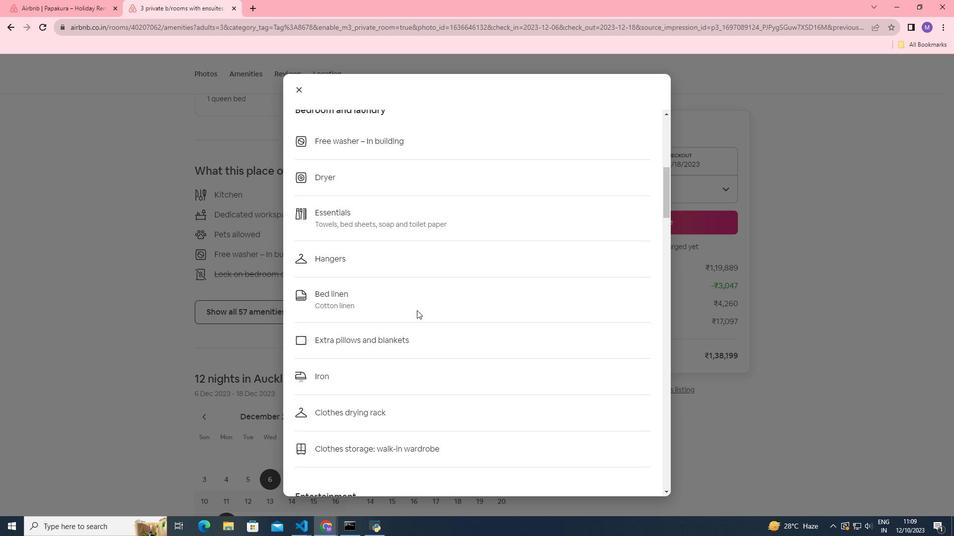 
Action: Mouse scrolled (416, 310) with delta (0, 0)
Screenshot: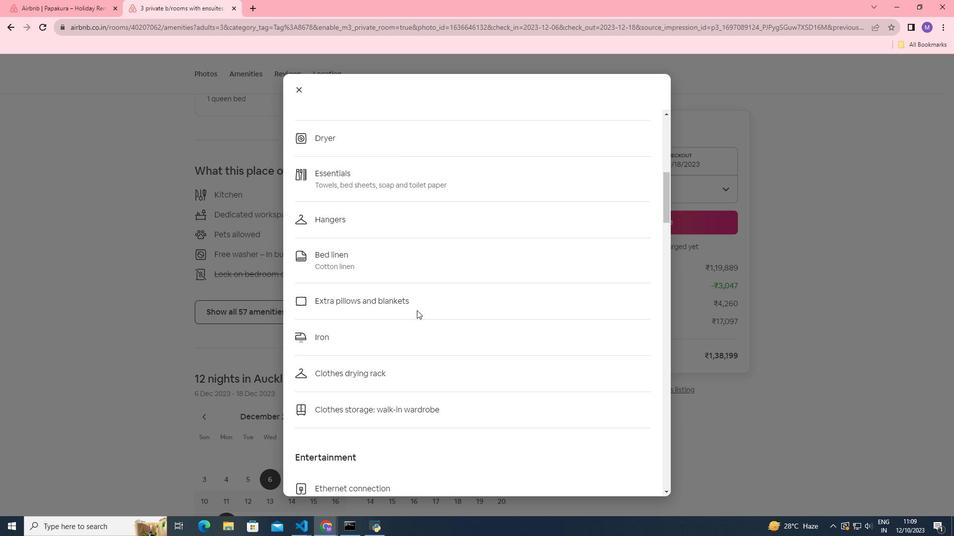 
Action: Mouse scrolled (416, 310) with delta (0, 0)
Screenshot: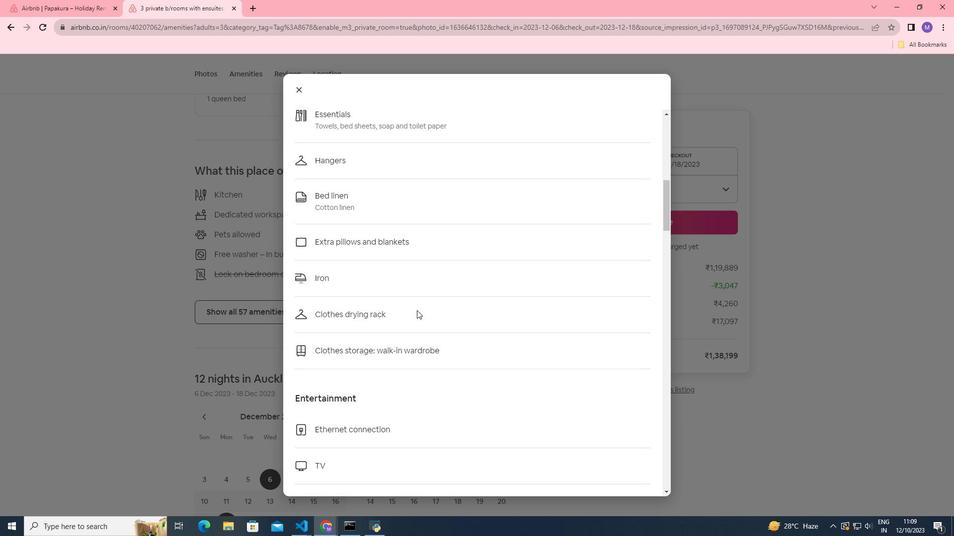 
Action: Mouse scrolled (416, 310) with delta (0, 0)
Screenshot: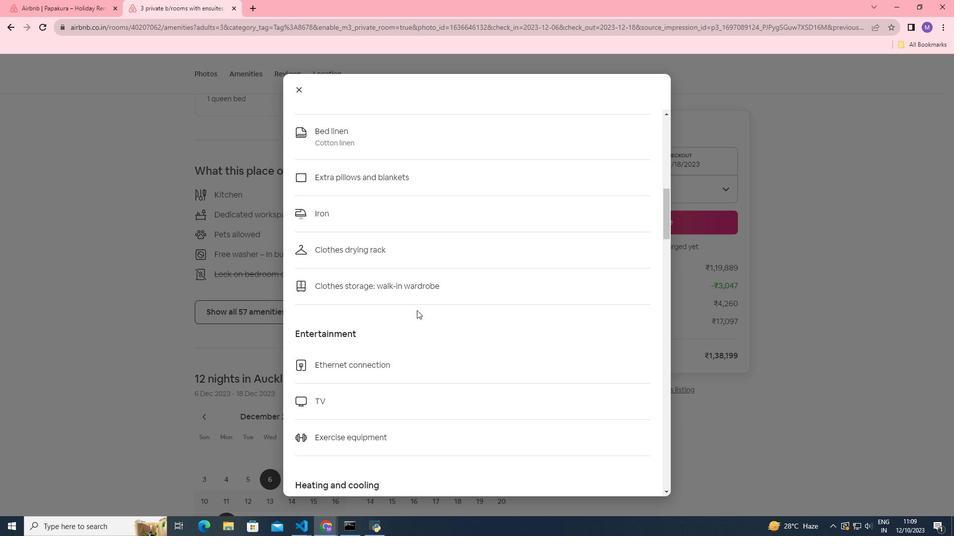 
Action: Mouse scrolled (416, 310) with delta (0, 0)
Screenshot: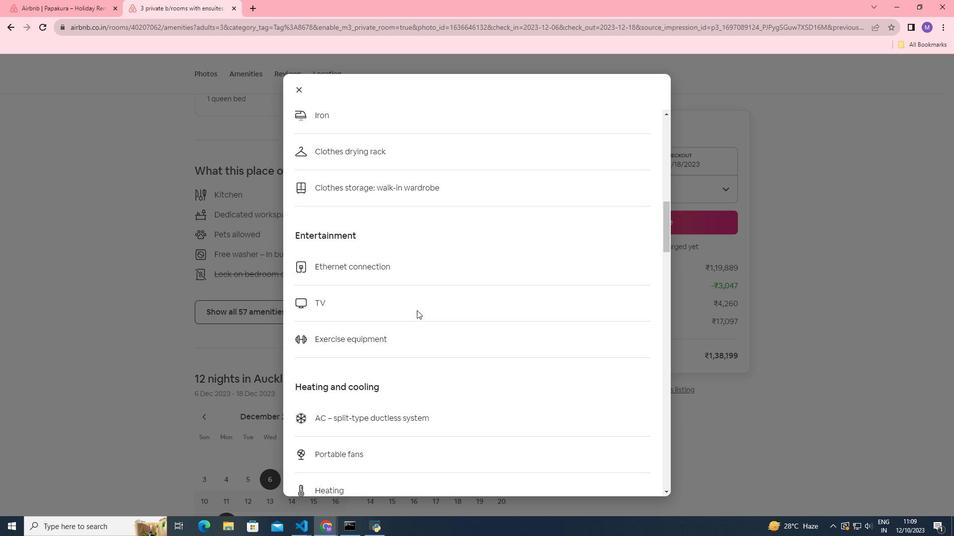 
Action: Mouse moved to (416, 311)
Screenshot: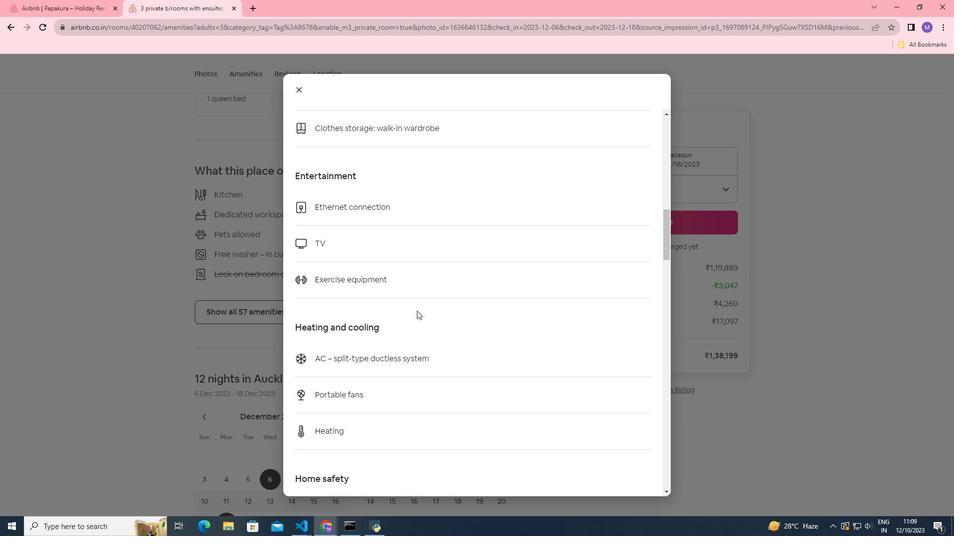 
Action: Mouse scrolled (416, 310) with delta (0, 0)
Screenshot: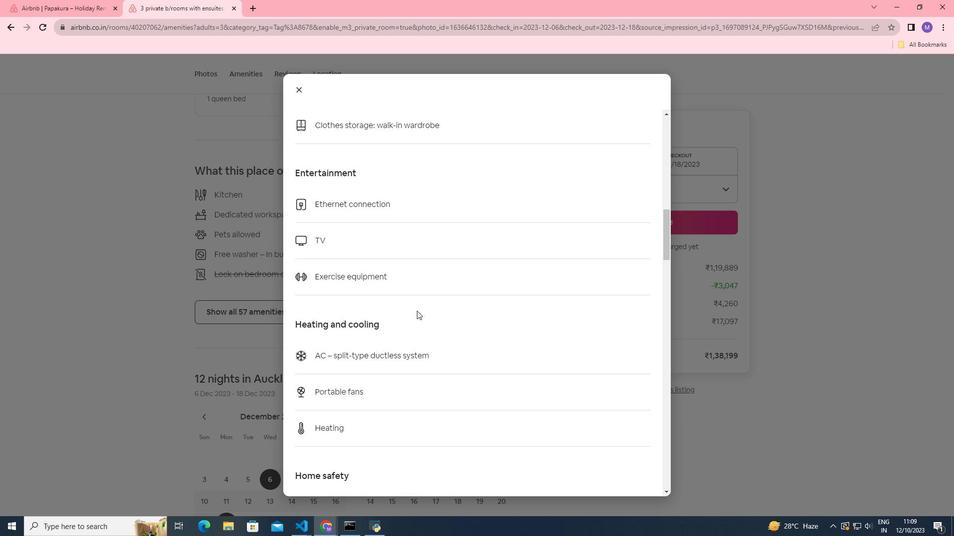 
Action: Mouse scrolled (416, 310) with delta (0, 0)
Screenshot: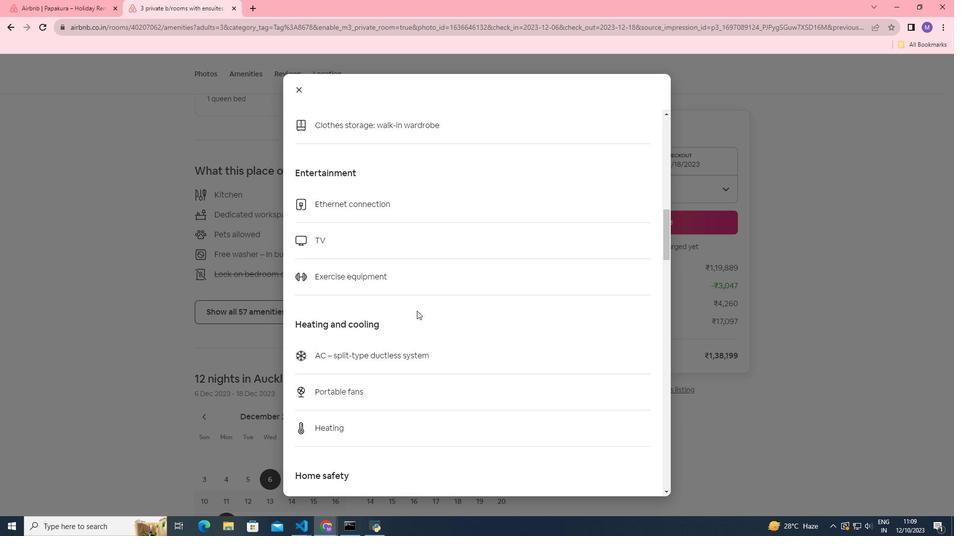 
Action: Mouse scrolled (416, 310) with delta (0, 0)
Screenshot: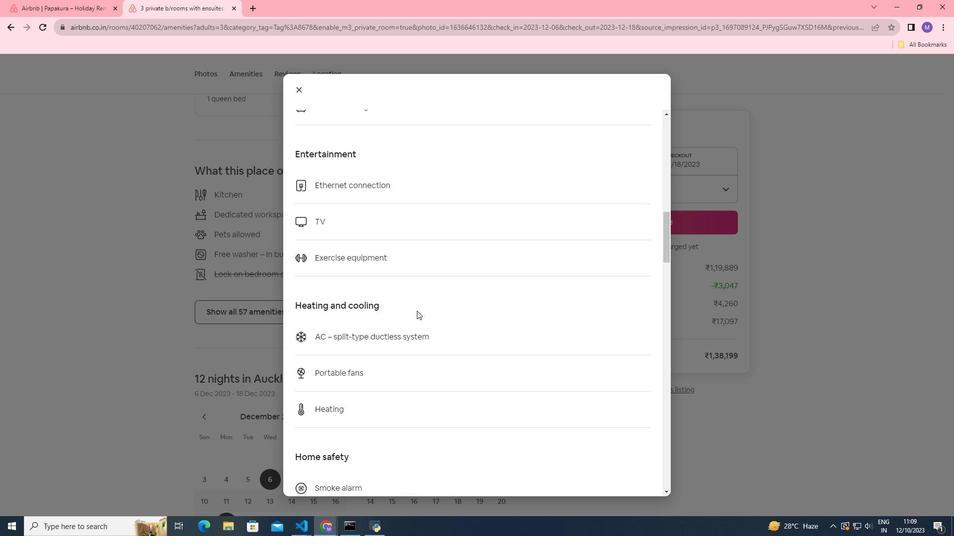 
Action: Mouse scrolled (416, 310) with delta (0, 0)
Screenshot: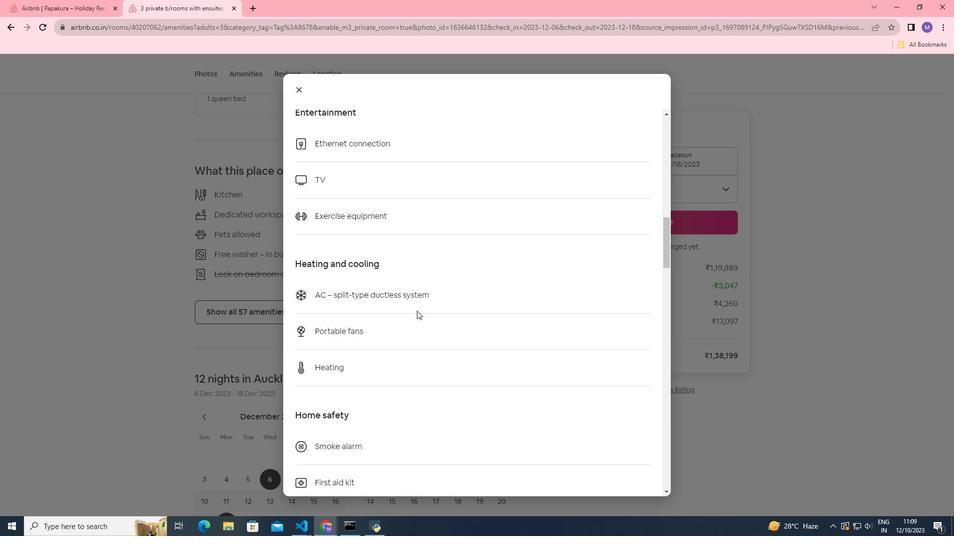 
Action: Mouse scrolled (416, 310) with delta (0, 0)
Screenshot: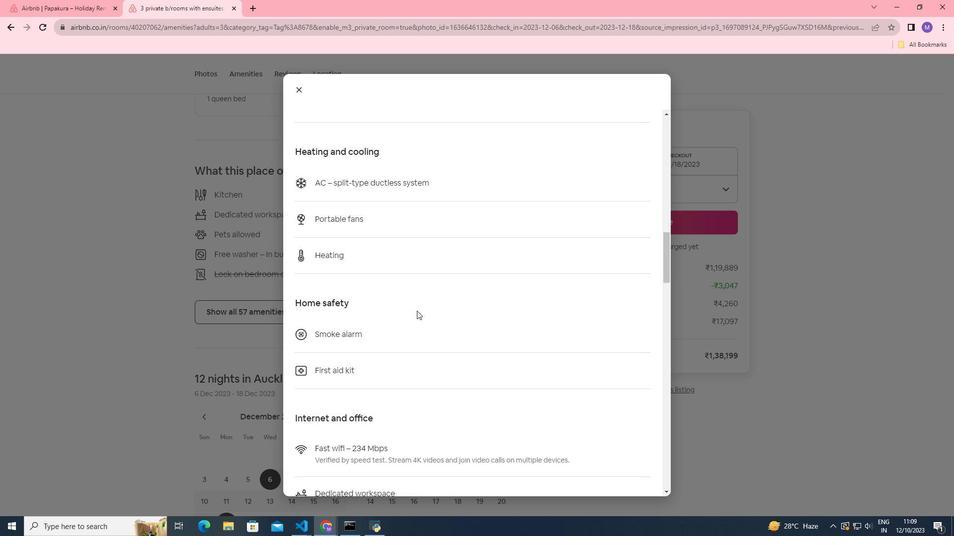 
Action: Mouse scrolled (416, 310) with delta (0, 0)
Screenshot: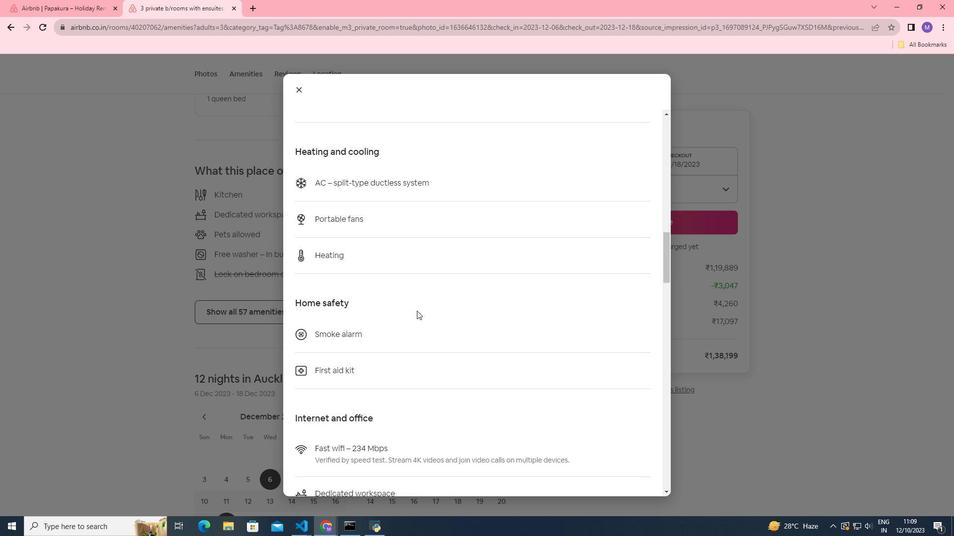 
Action: Mouse scrolled (416, 310) with delta (0, 0)
Screenshot: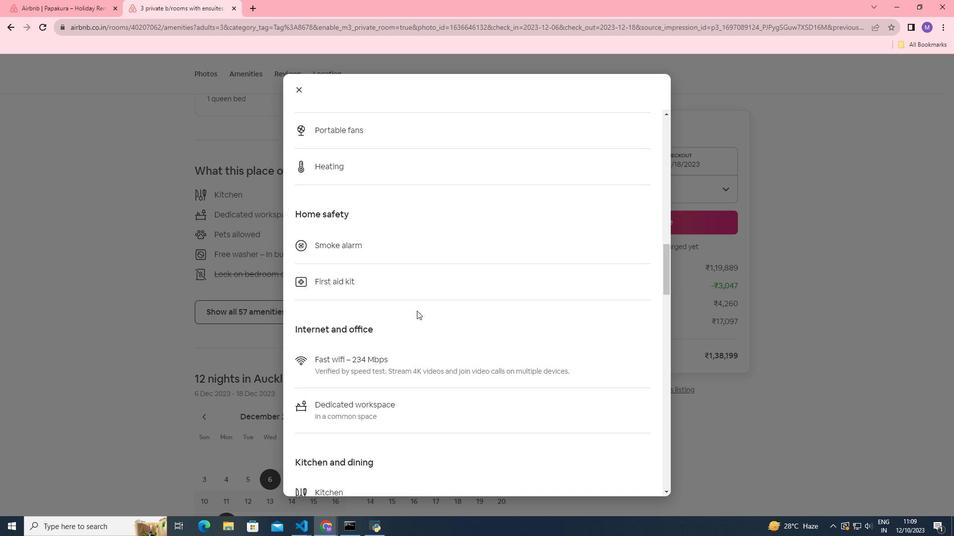 
Action: Mouse moved to (417, 311)
Screenshot: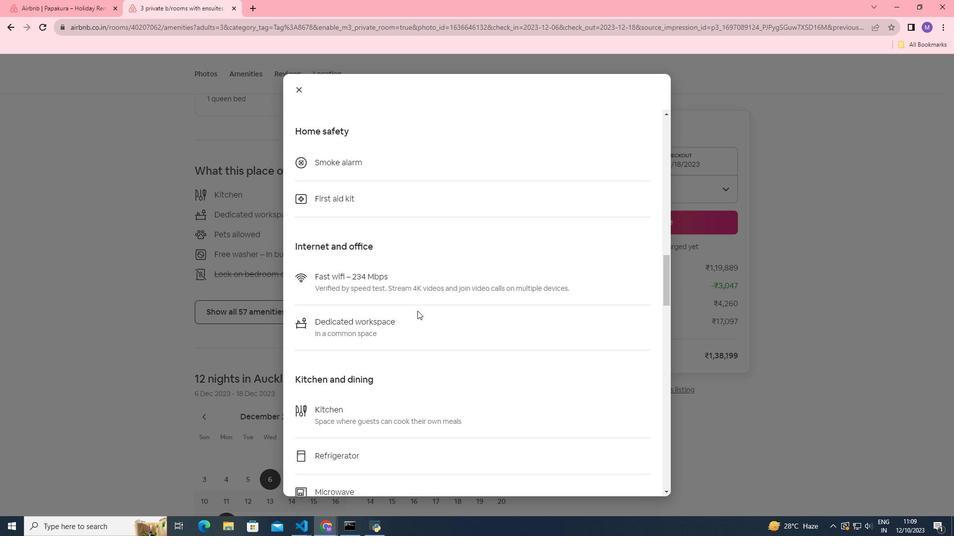 
Action: Mouse scrolled (417, 310) with delta (0, 0)
Screenshot: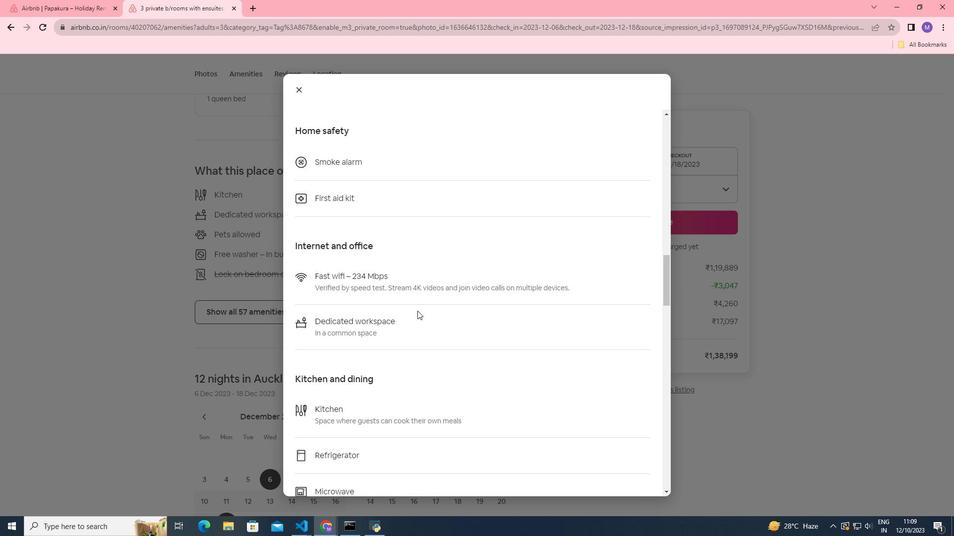 
Action: Mouse scrolled (417, 310) with delta (0, 0)
Screenshot: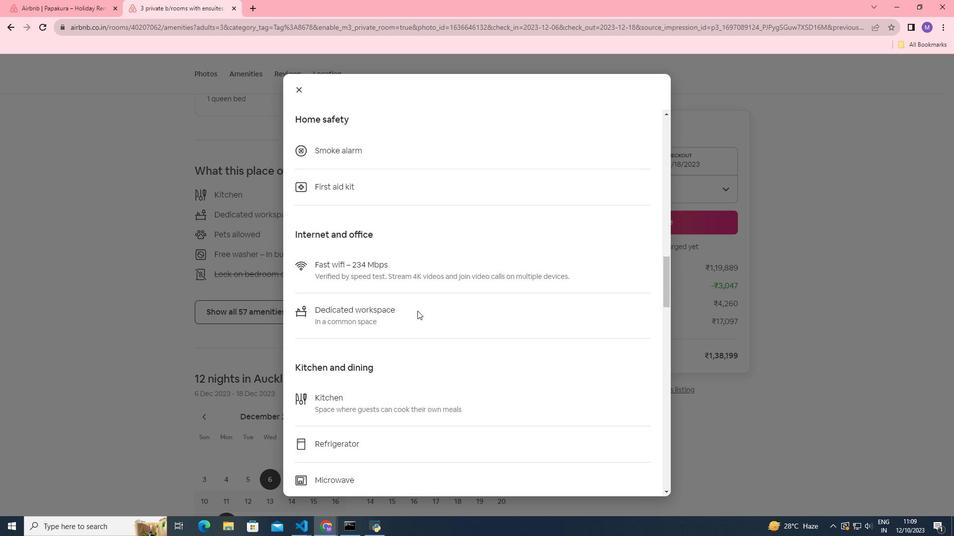 
Action: Mouse scrolled (417, 310) with delta (0, 0)
Screenshot: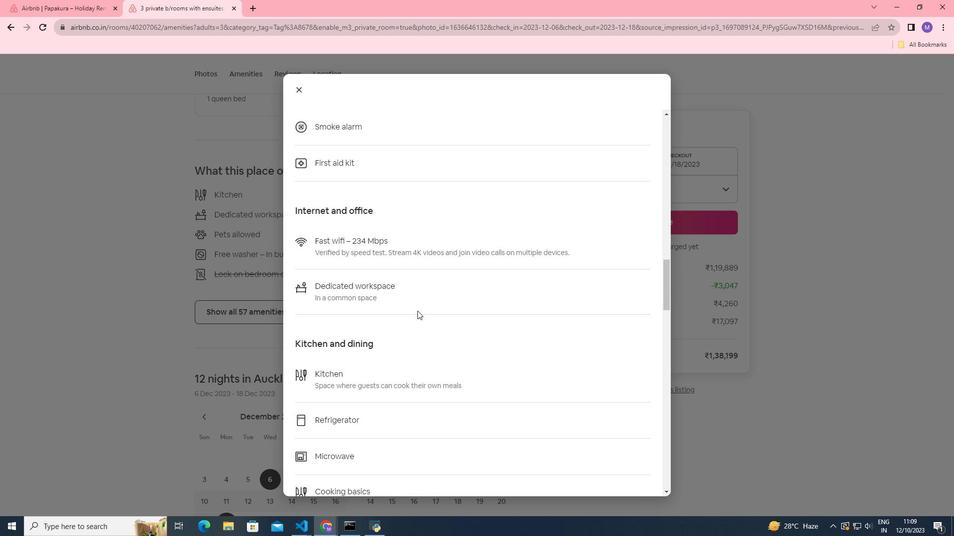 
Action: Mouse scrolled (417, 310) with delta (0, 0)
Screenshot: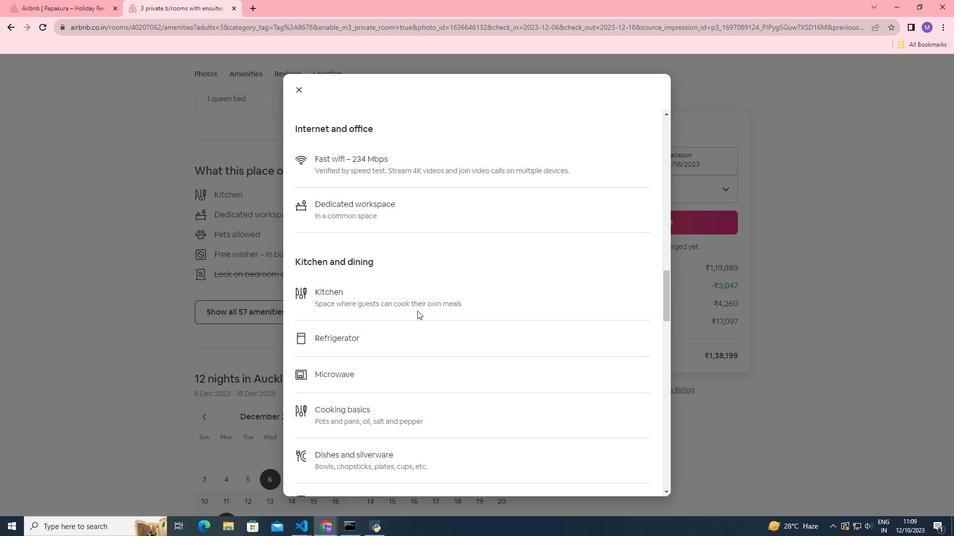 
Action: Mouse scrolled (417, 310) with delta (0, 0)
